 Task: Find connections with filter location Lapa with filter topic #Investingwith filter profile language Spanish with filter current company Tork Motors with filter school Carmel Convent School - India with filter industry International Trade and Development with filter service category Relocation with filter keywords title Auditing Clerk
Action: Mouse moved to (717, 90)
Screenshot: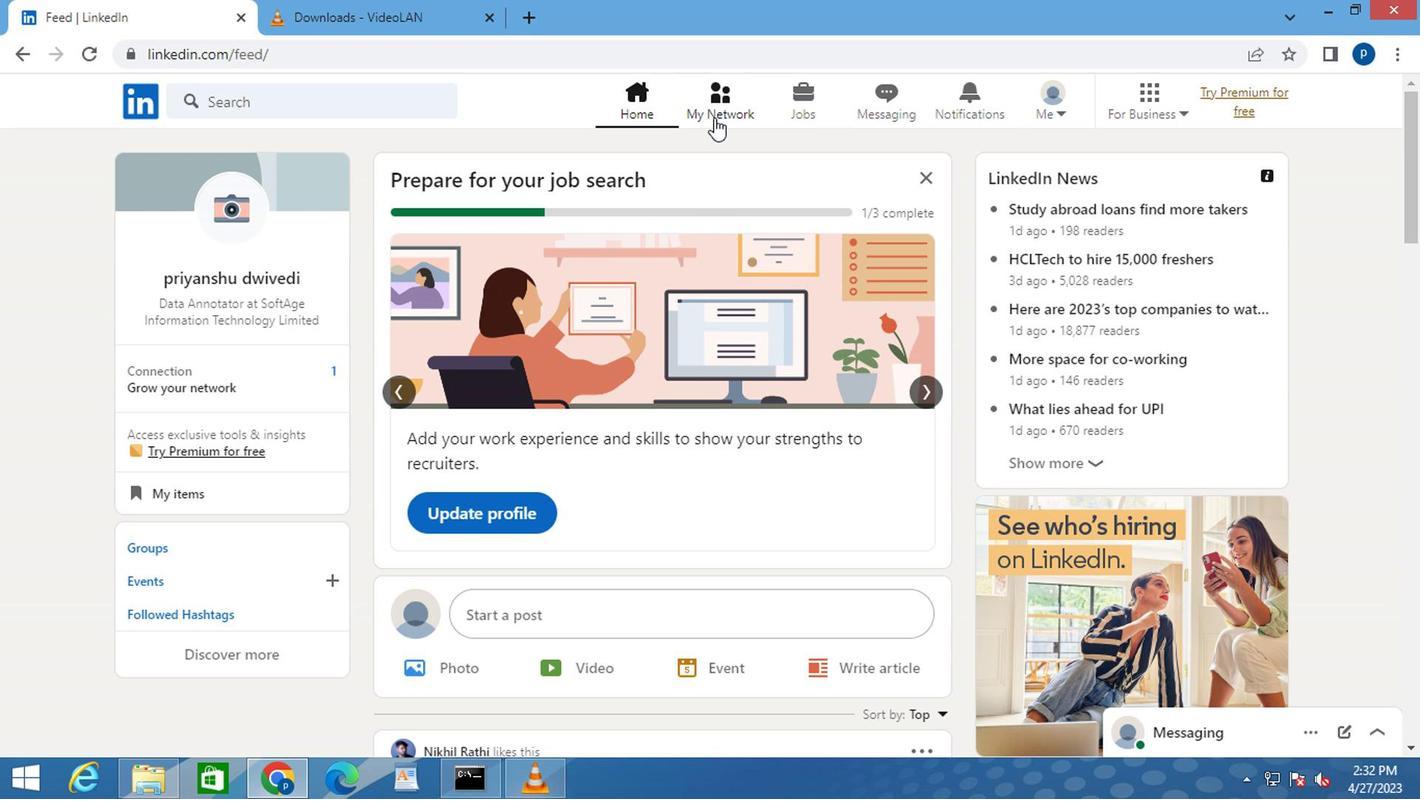 
Action: Mouse pressed left at (717, 90)
Screenshot: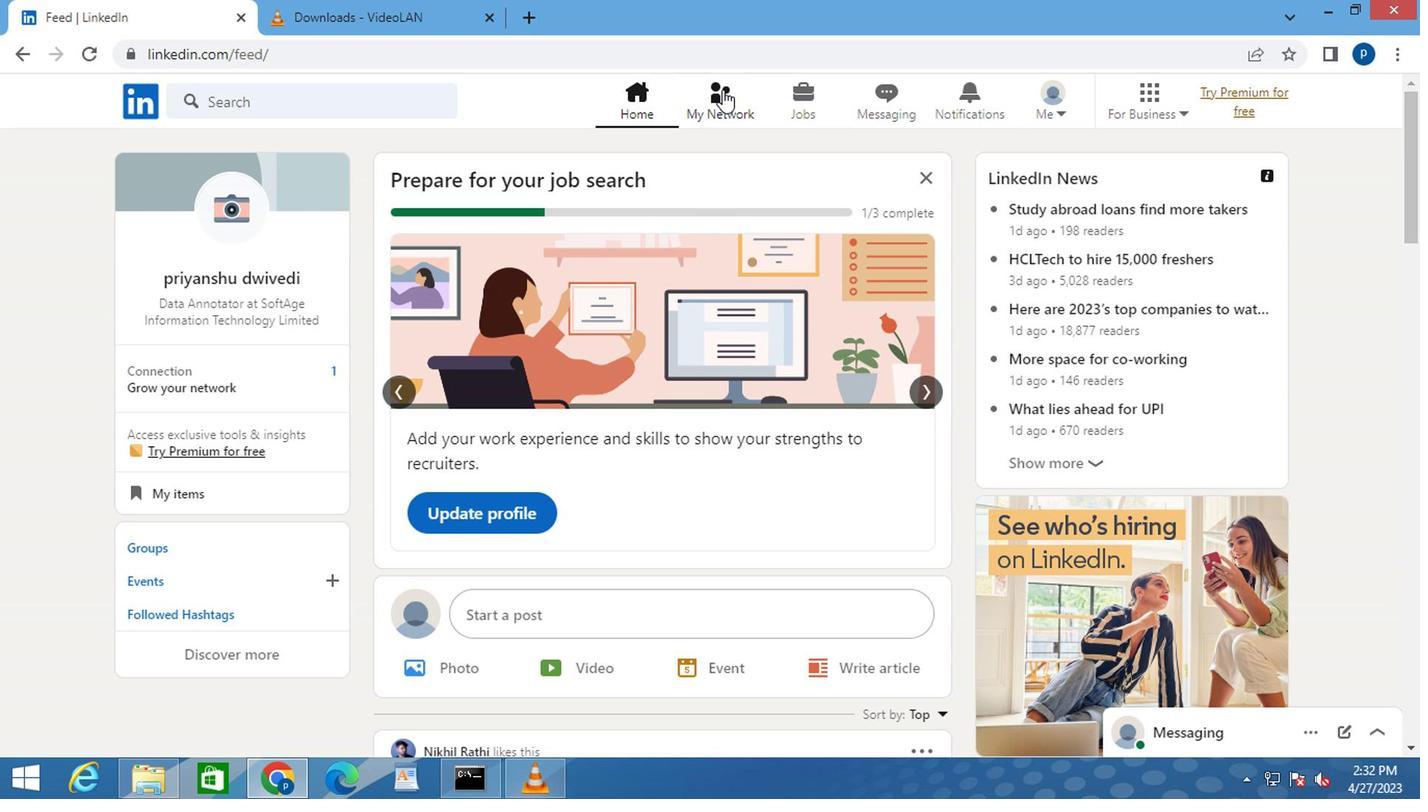
Action: Mouse moved to (283, 210)
Screenshot: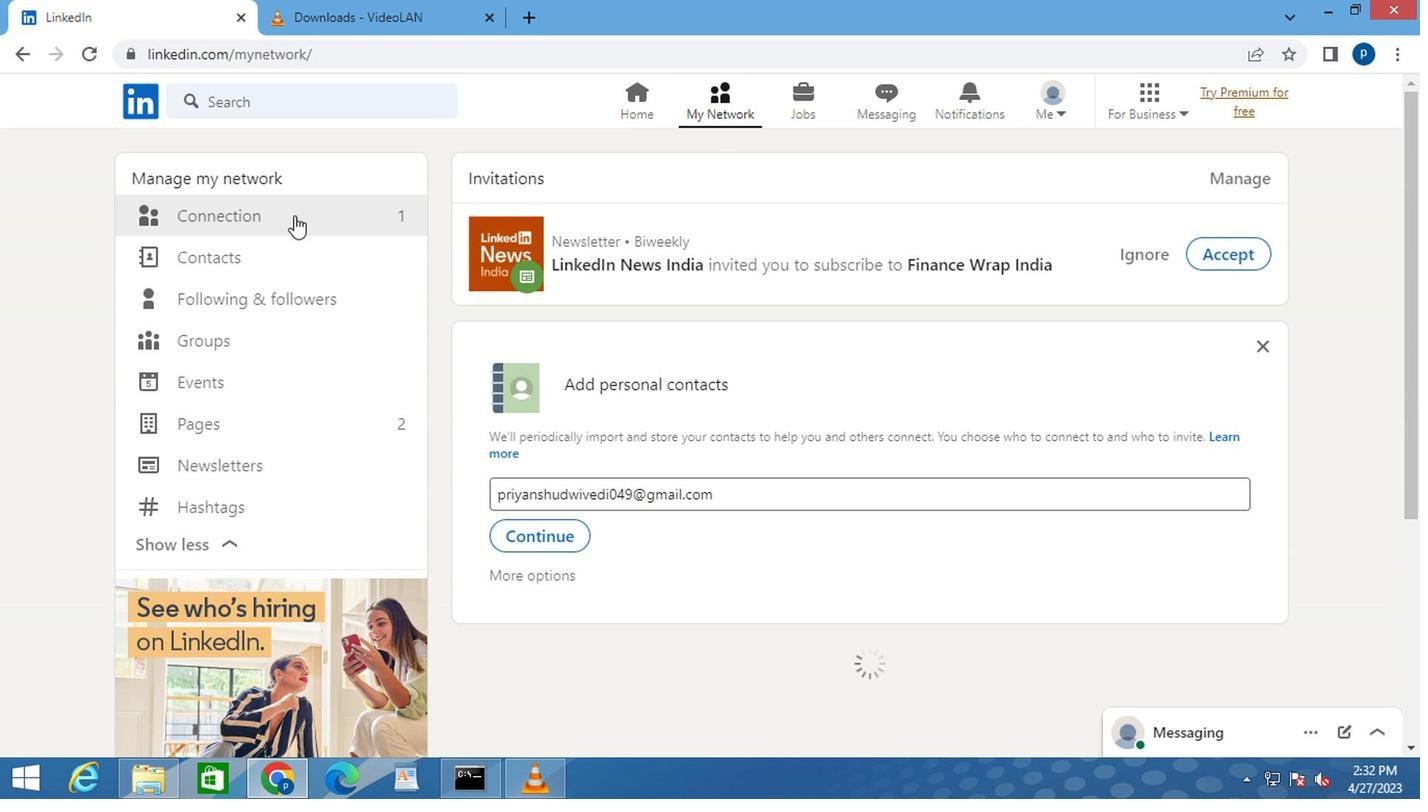 
Action: Mouse pressed left at (283, 210)
Screenshot: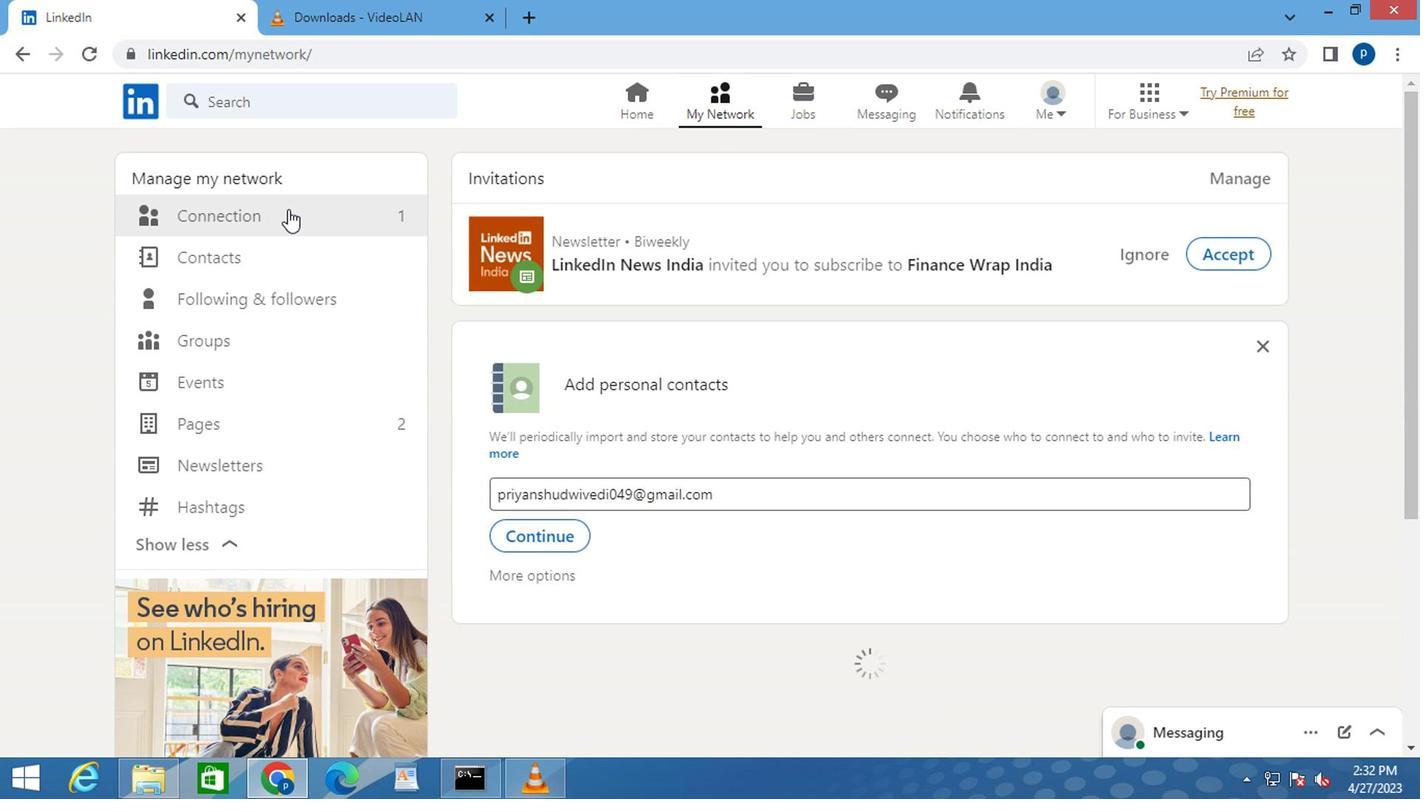 
Action: Mouse moved to (852, 220)
Screenshot: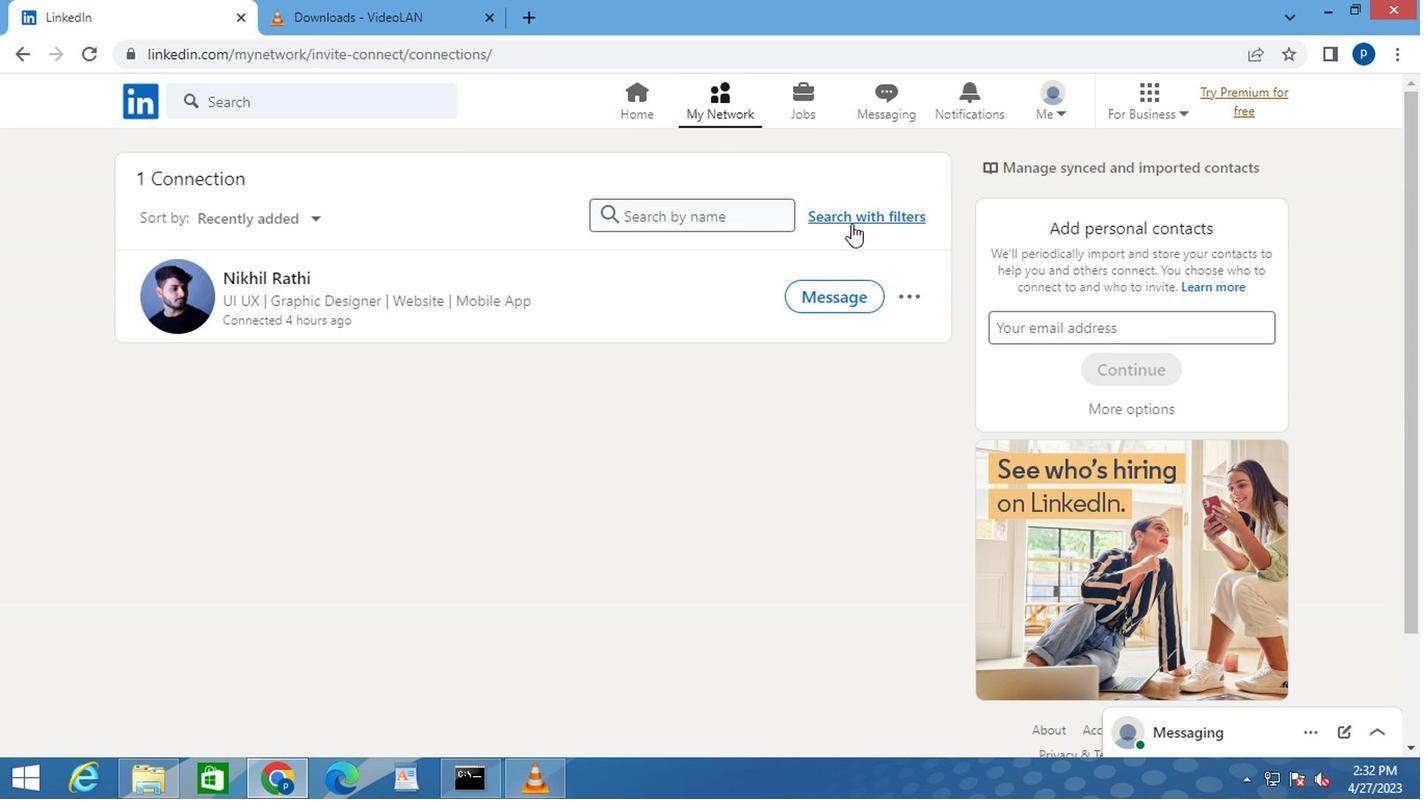 
Action: Mouse pressed left at (852, 220)
Screenshot: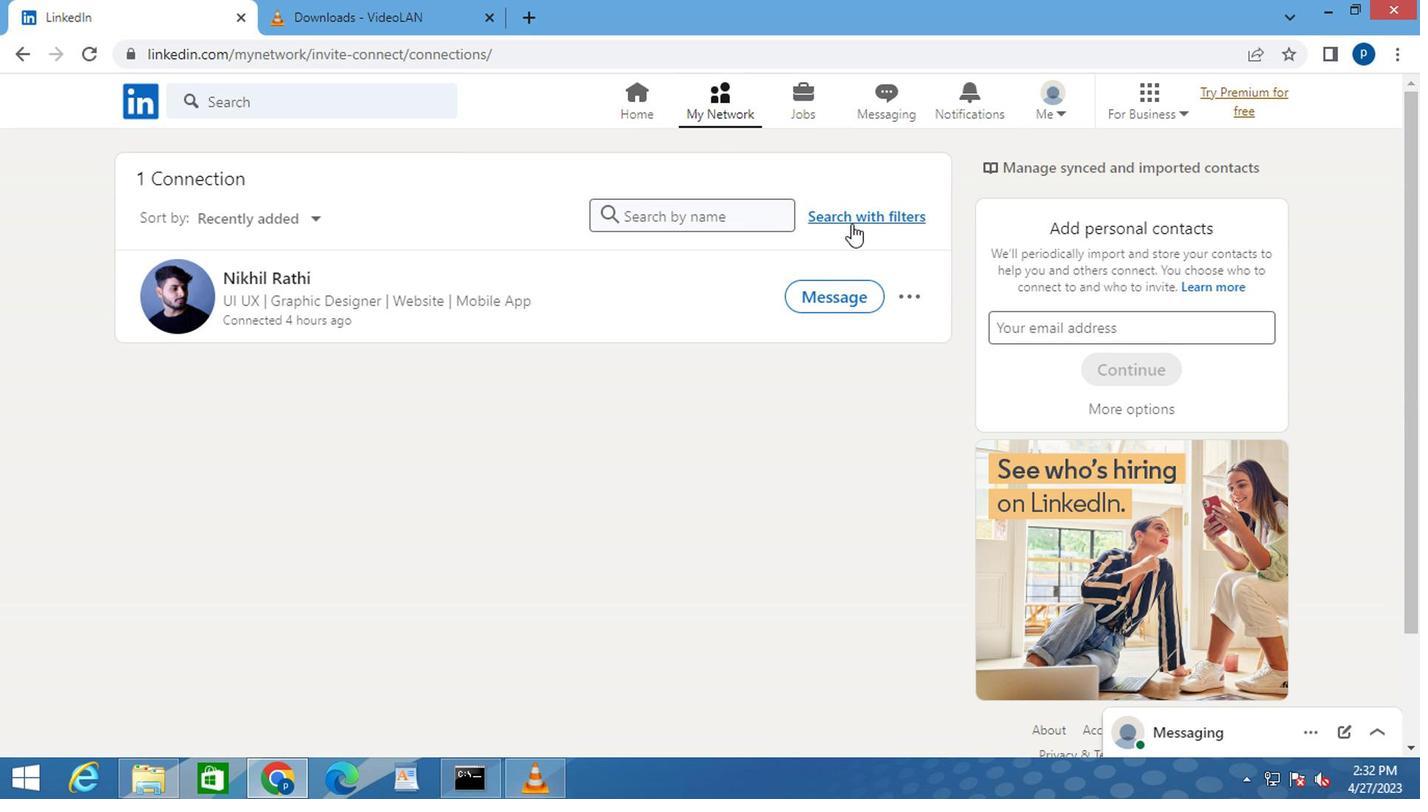 
Action: Mouse moved to (777, 165)
Screenshot: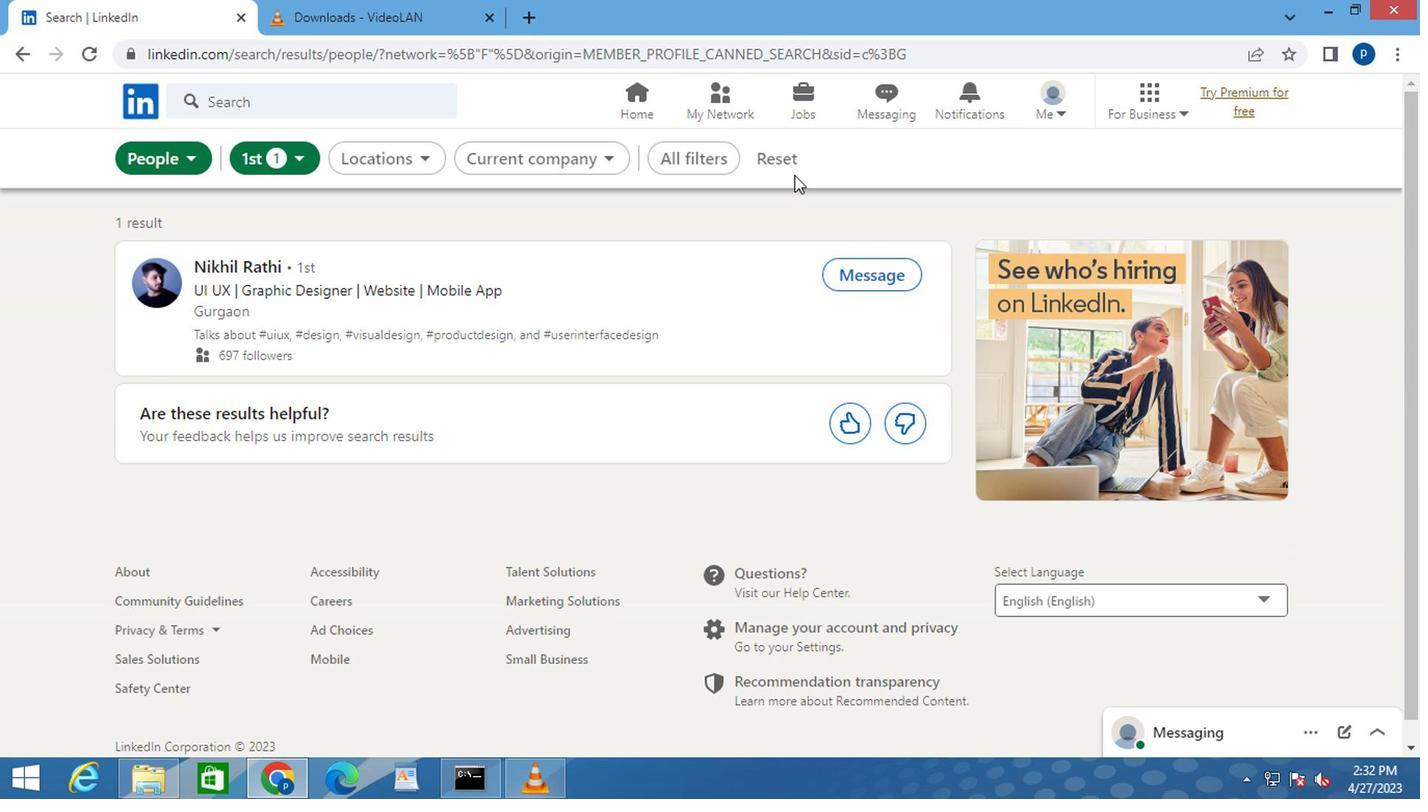
Action: Mouse pressed left at (777, 165)
Screenshot: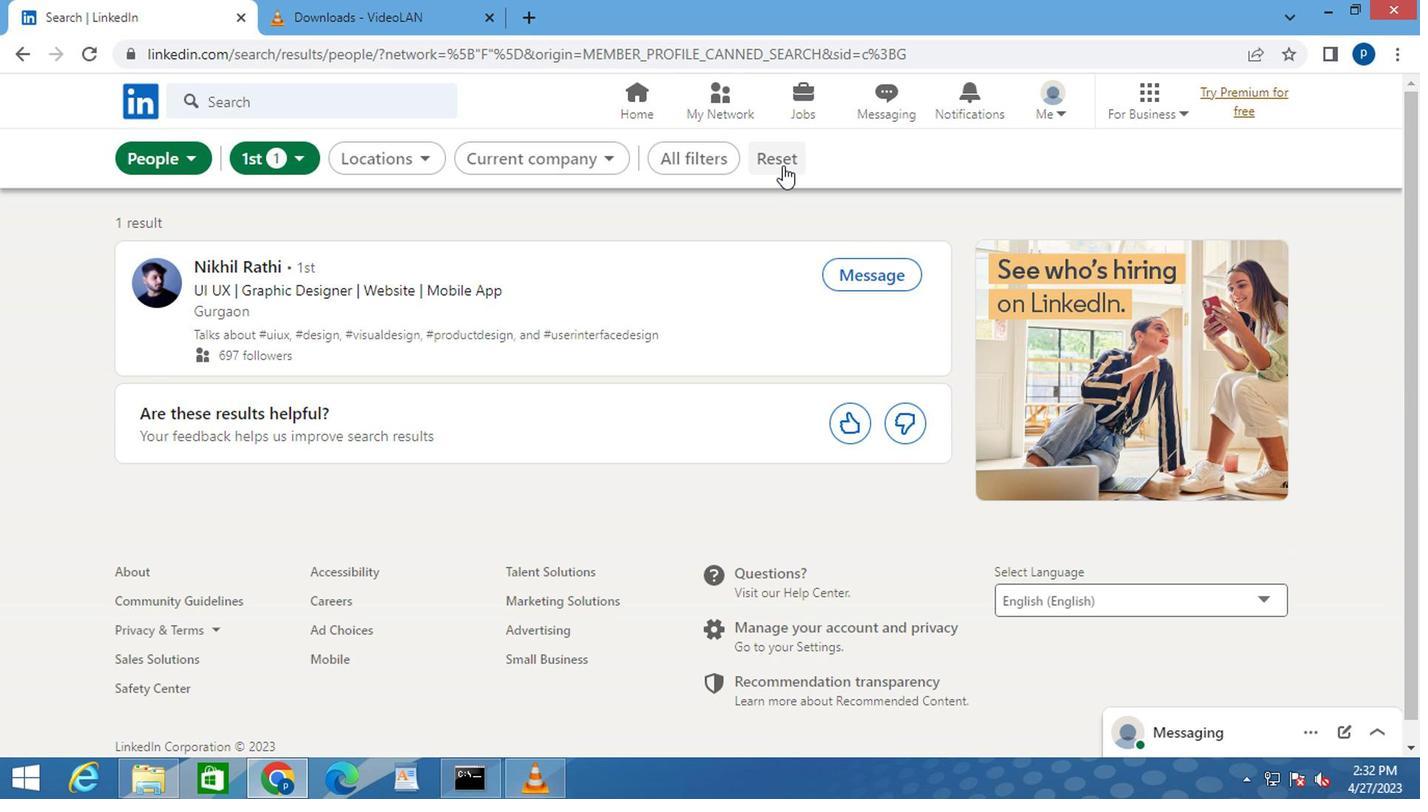 
Action: Mouse moved to (757, 164)
Screenshot: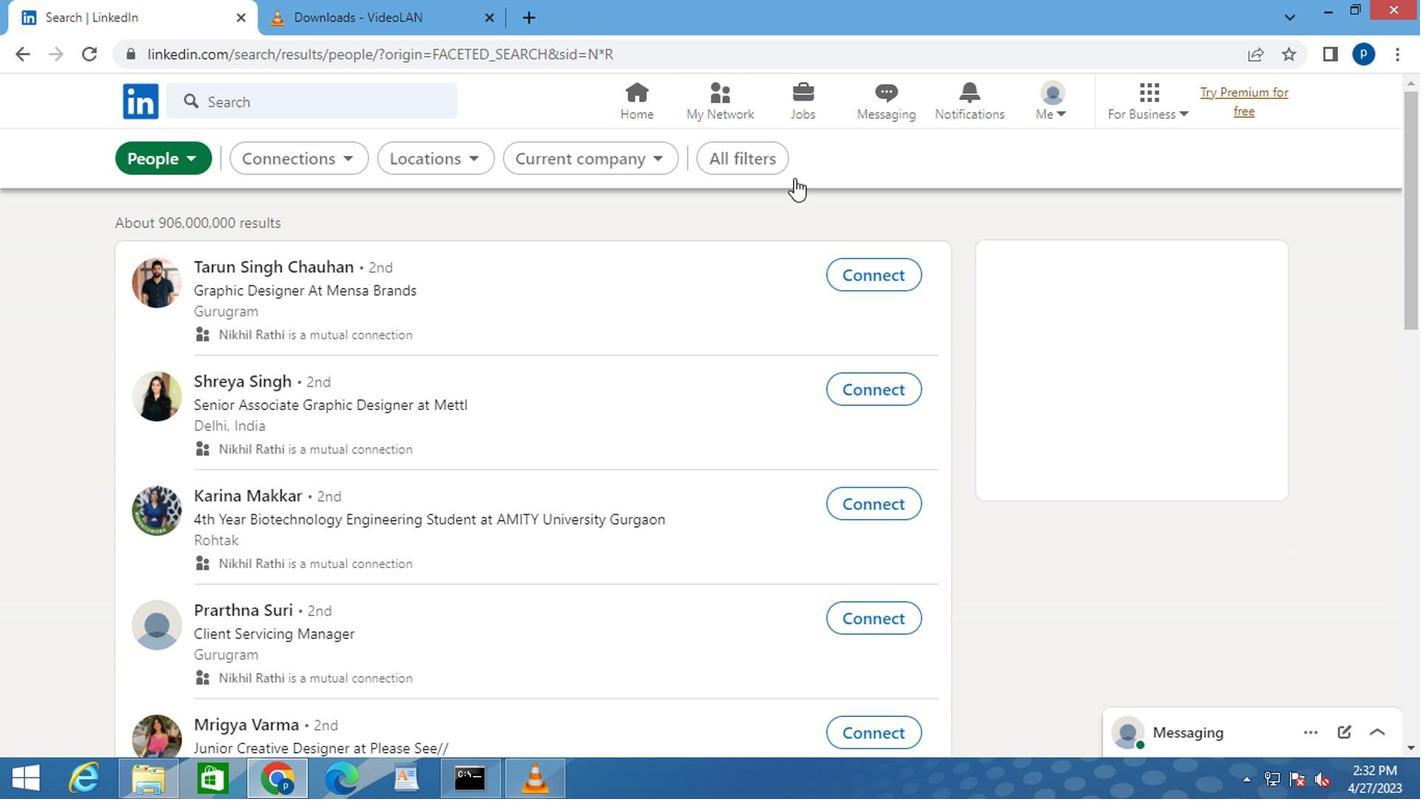 
Action: Mouse pressed left at (757, 164)
Screenshot: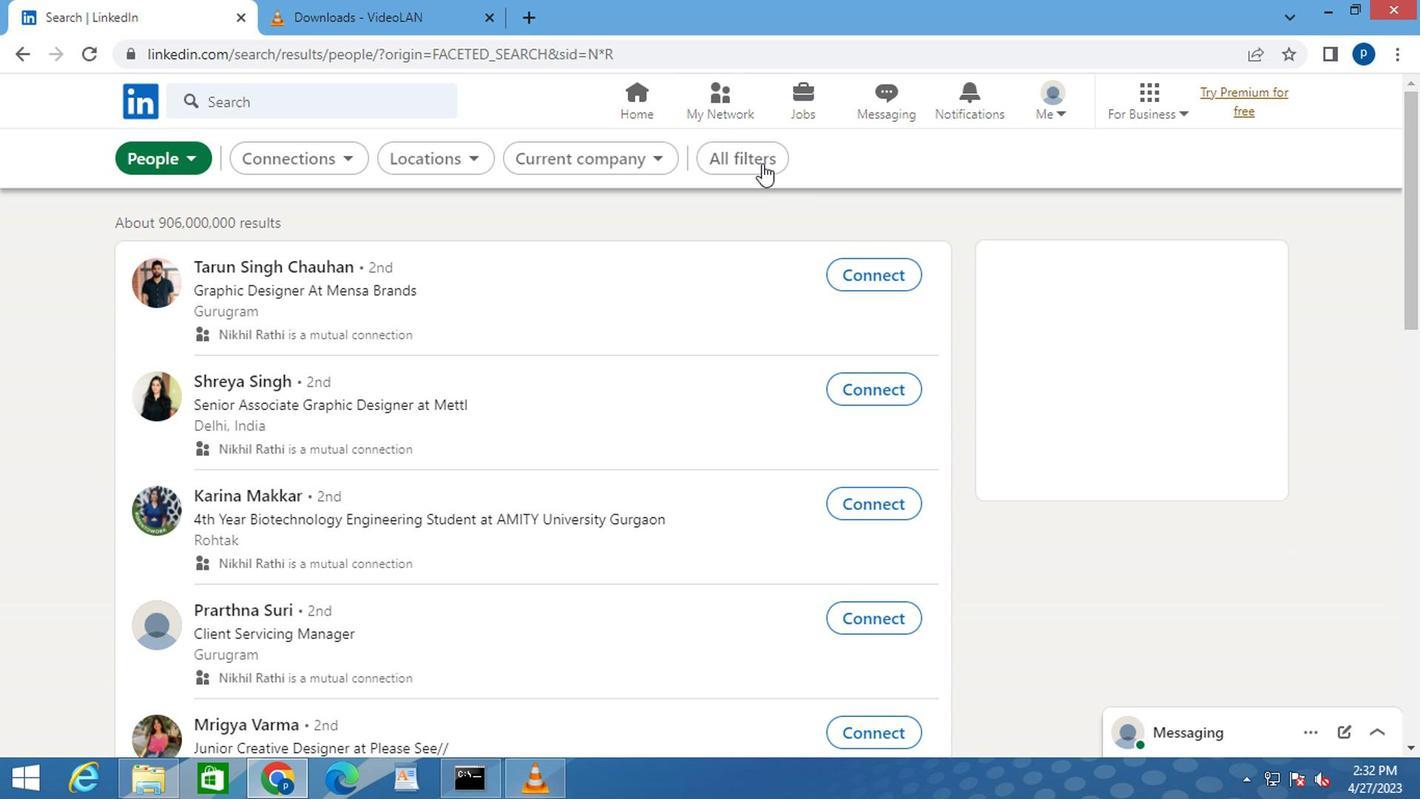 
Action: Mouse moved to (1007, 366)
Screenshot: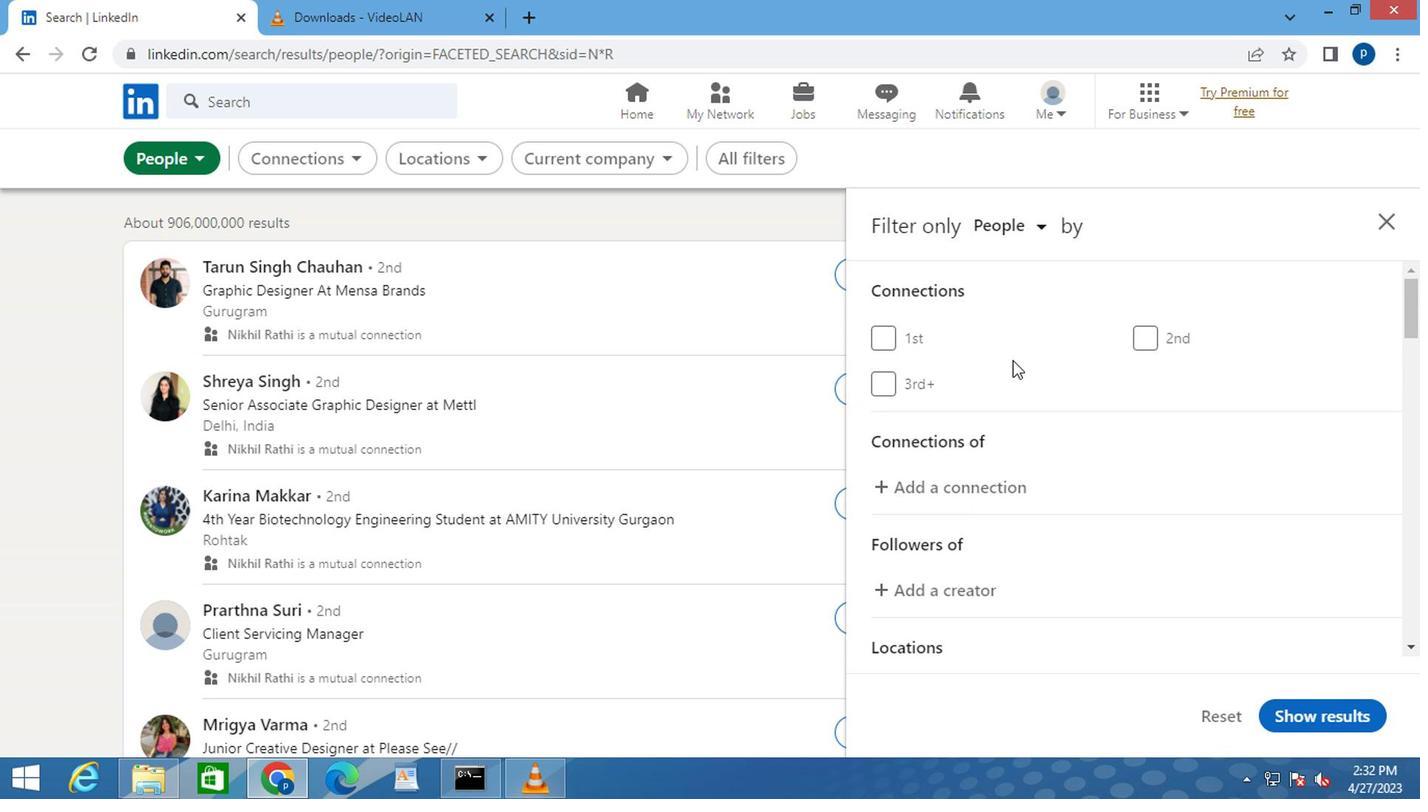 
Action: Mouse scrolled (1007, 365) with delta (0, 0)
Screenshot: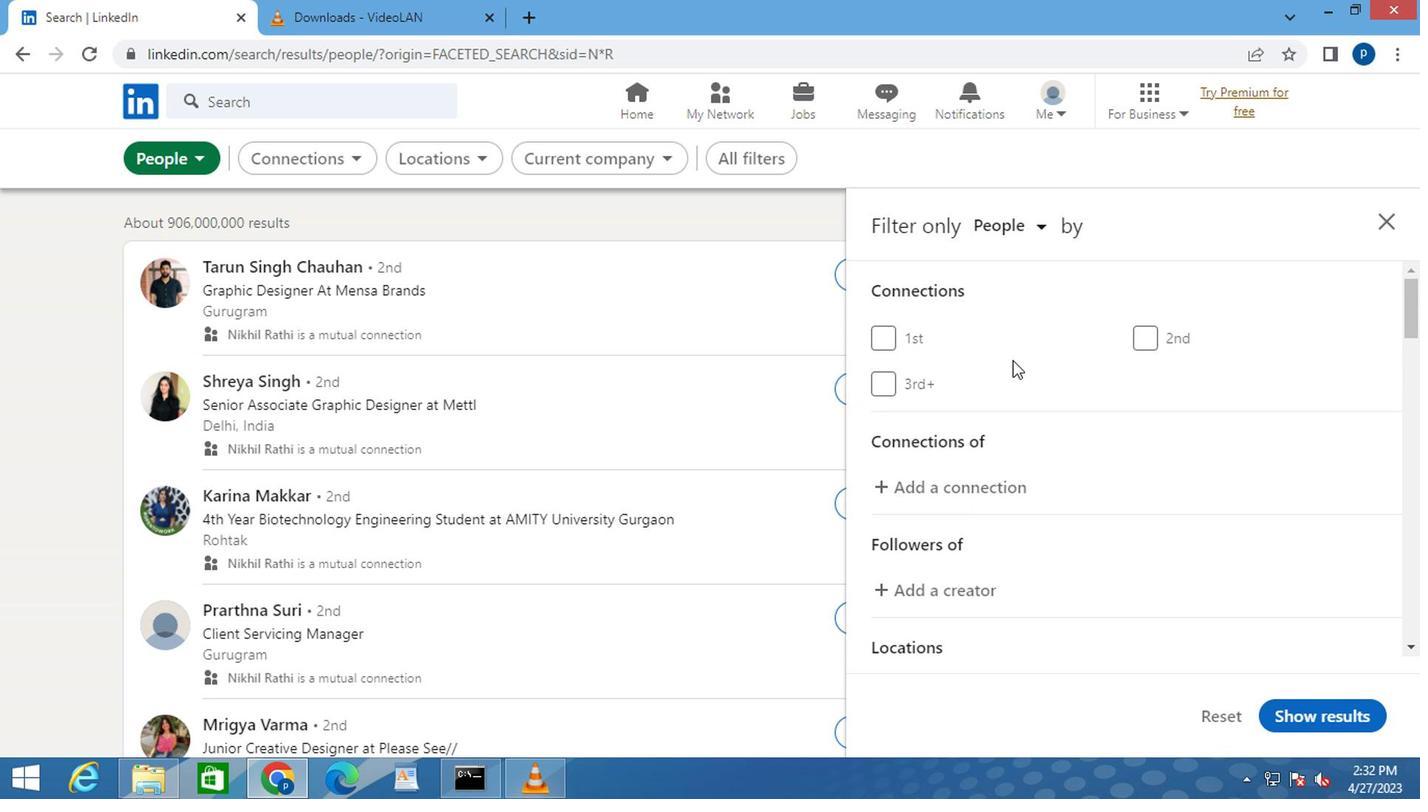 
Action: Mouse moved to (1007, 368)
Screenshot: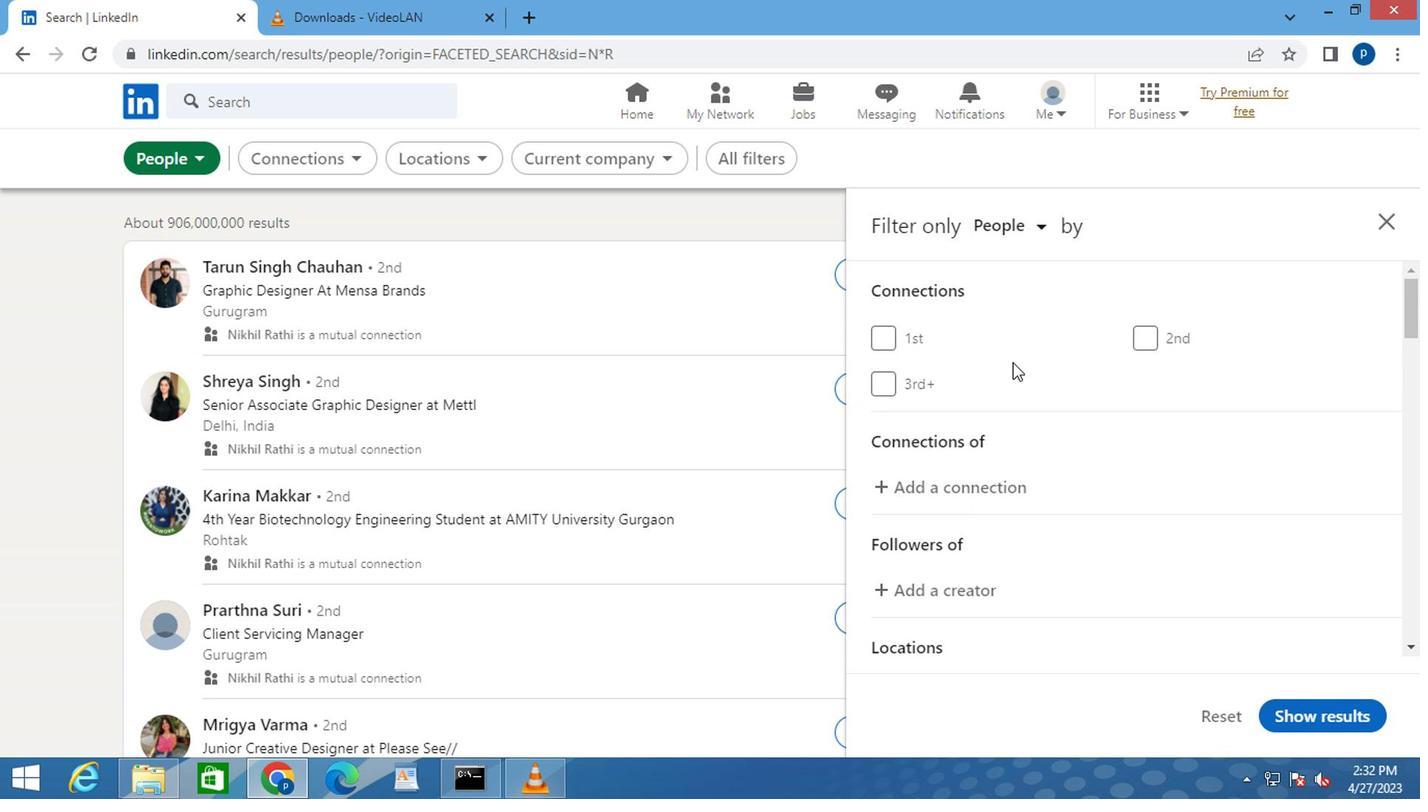 
Action: Mouse scrolled (1007, 367) with delta (0, 0)
Screenshot: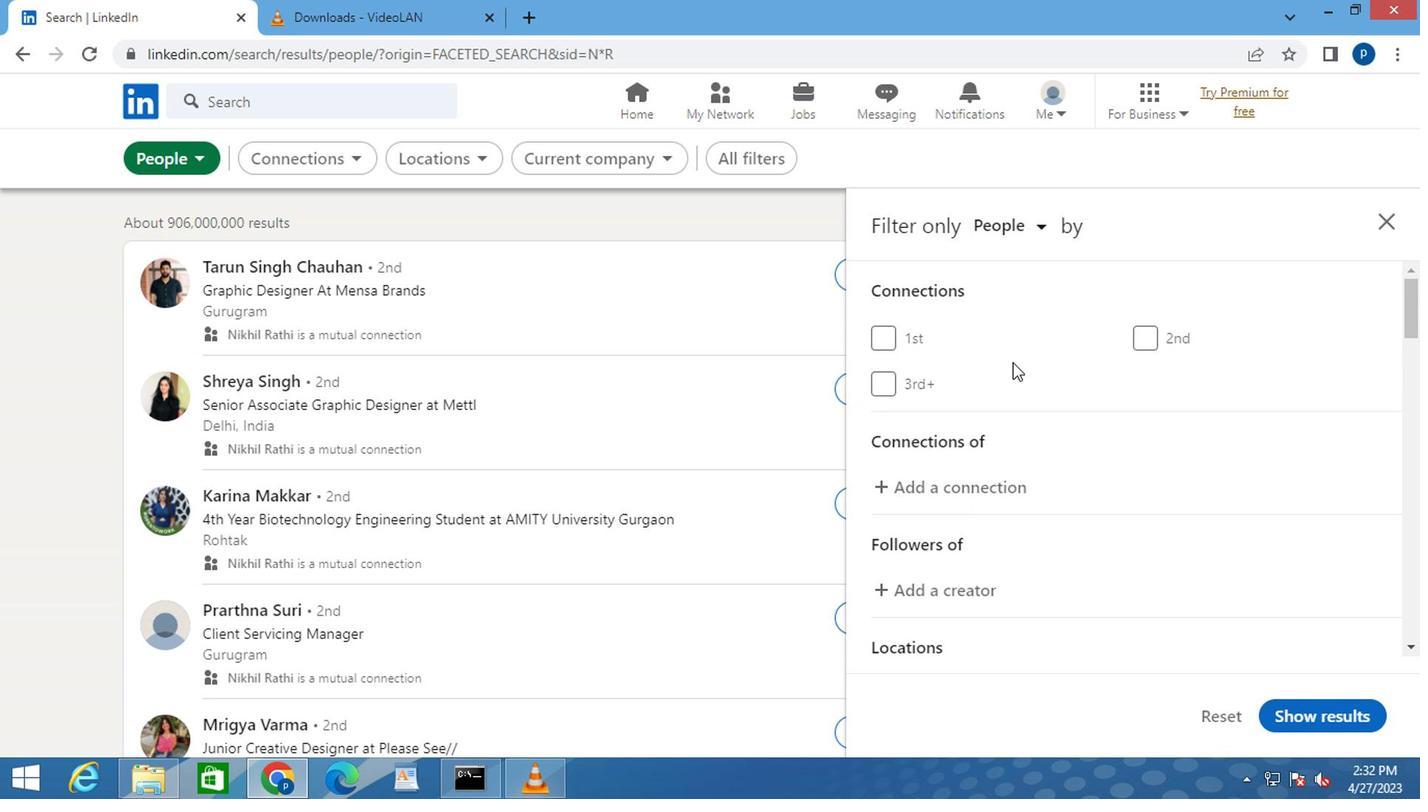 
Action: Mouse moved to (1007, 370)
Screenshot: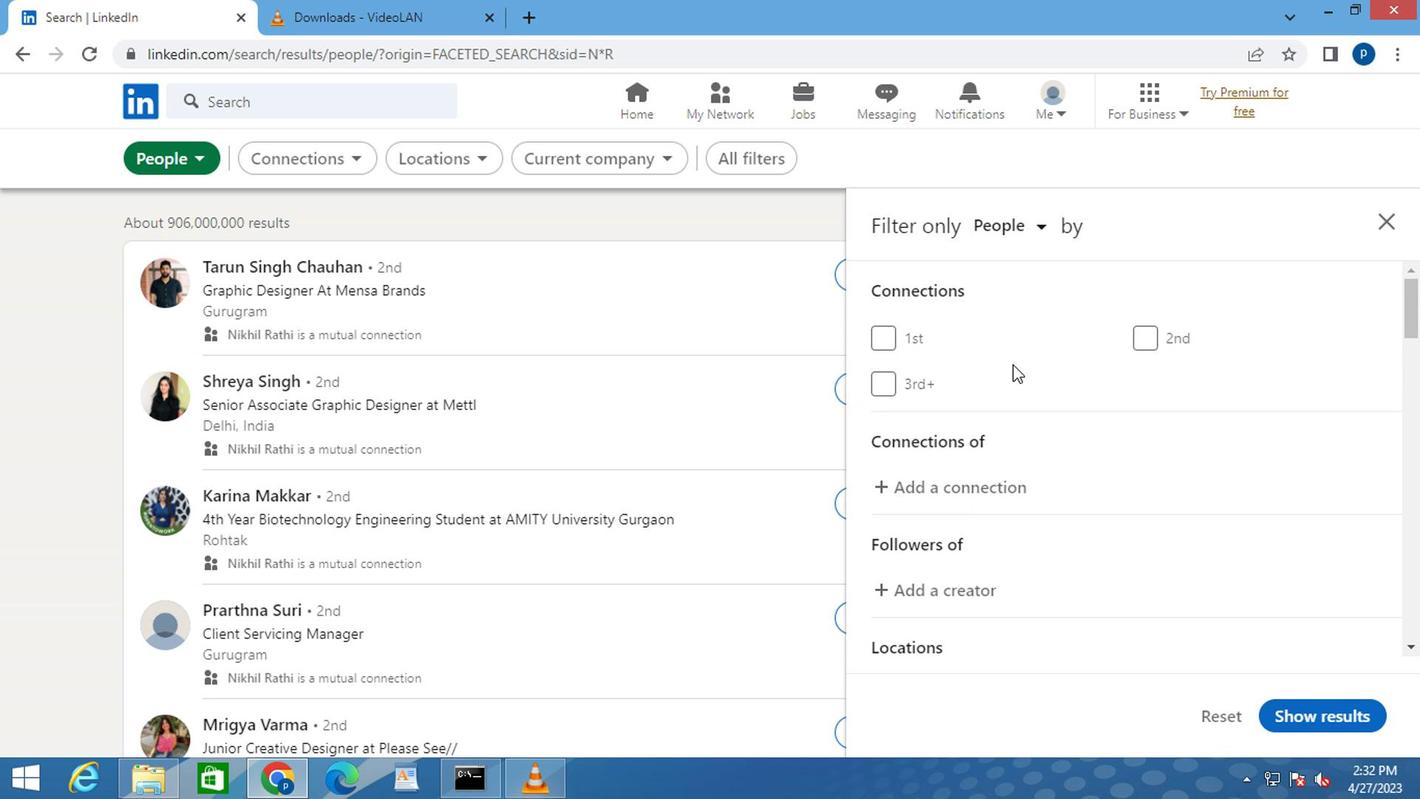 
Action: Mouse scrolled (1007, 368) with delta (0, -1)
Screenshot: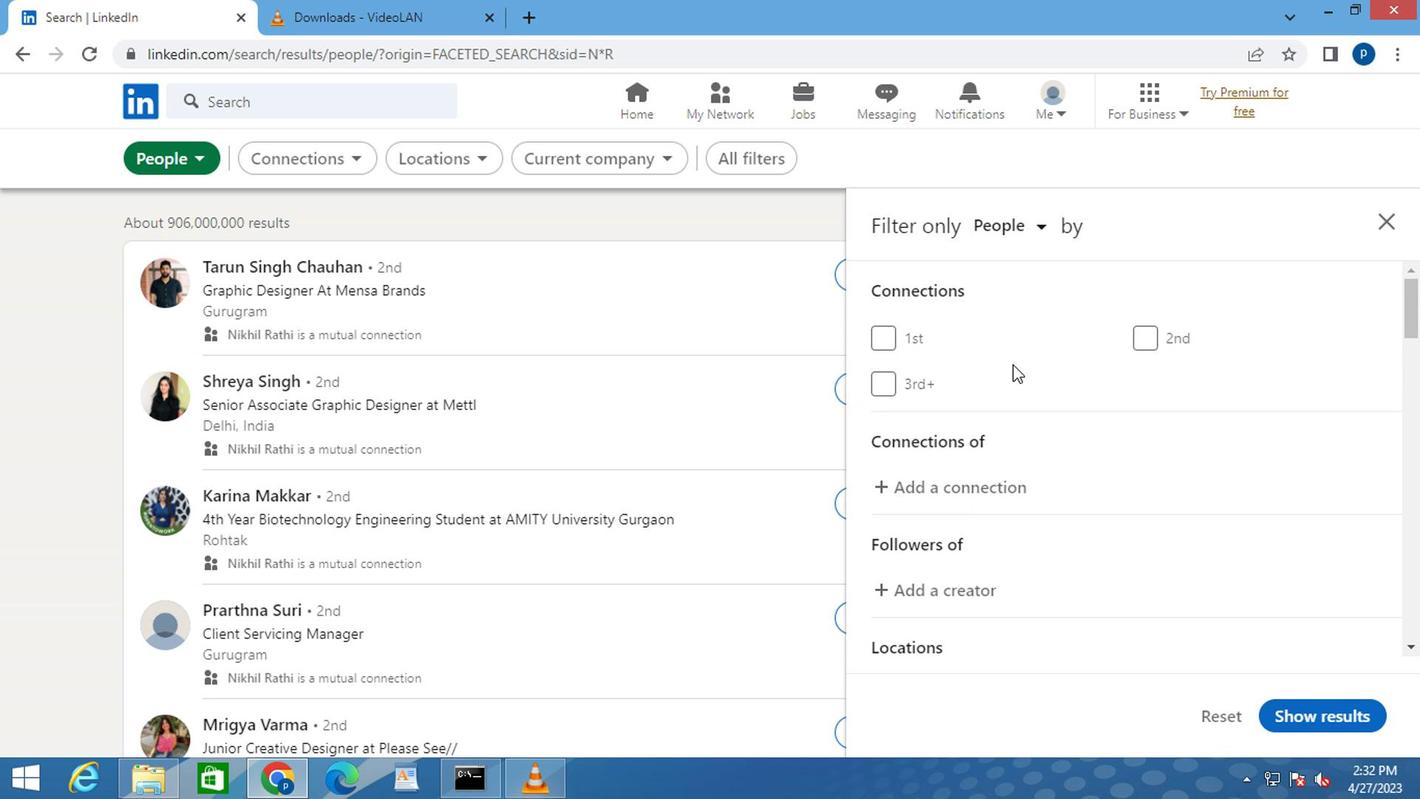
Action: Mouse moved to (1186, 475)
Screenshot: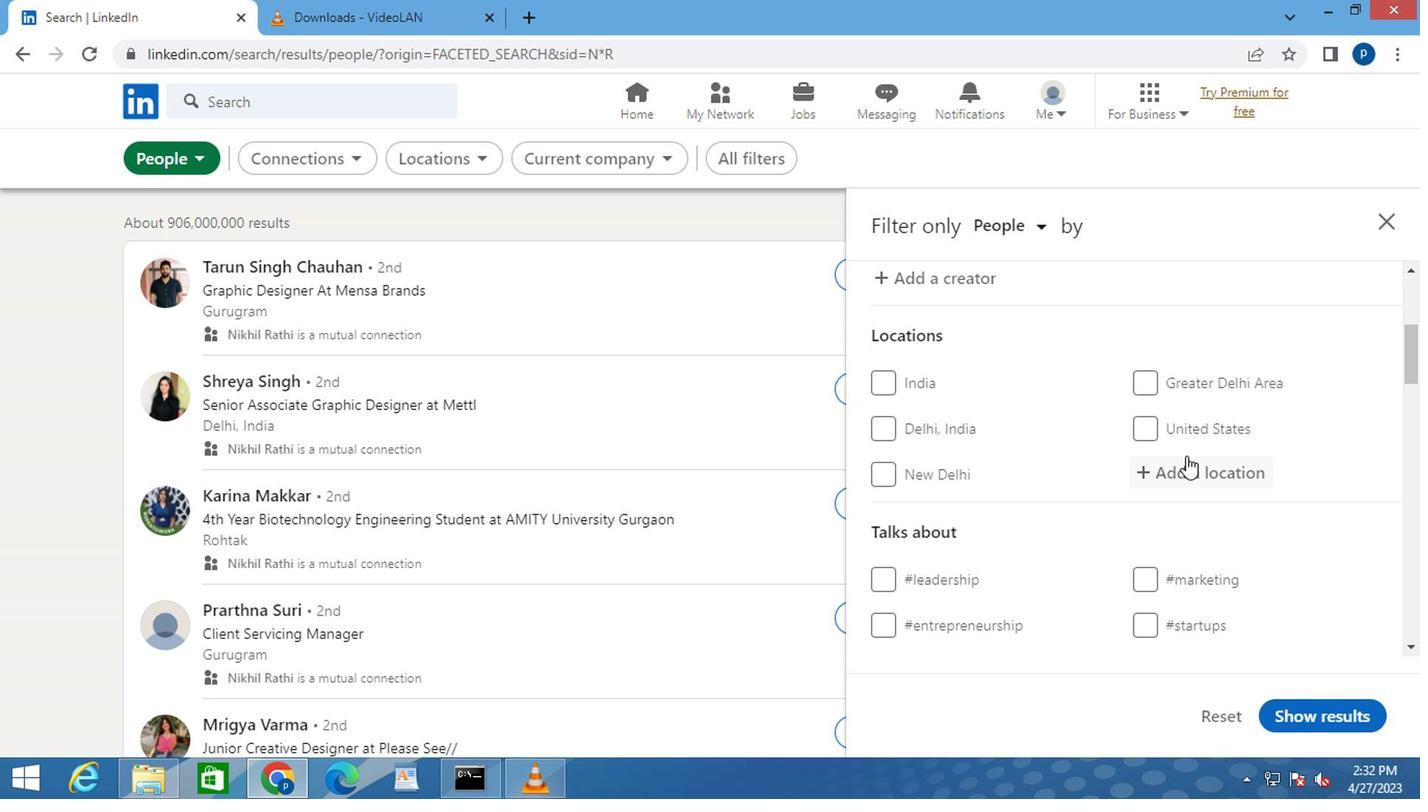 
Action: Mouse pressed left at (1186, 475)
Screenshot: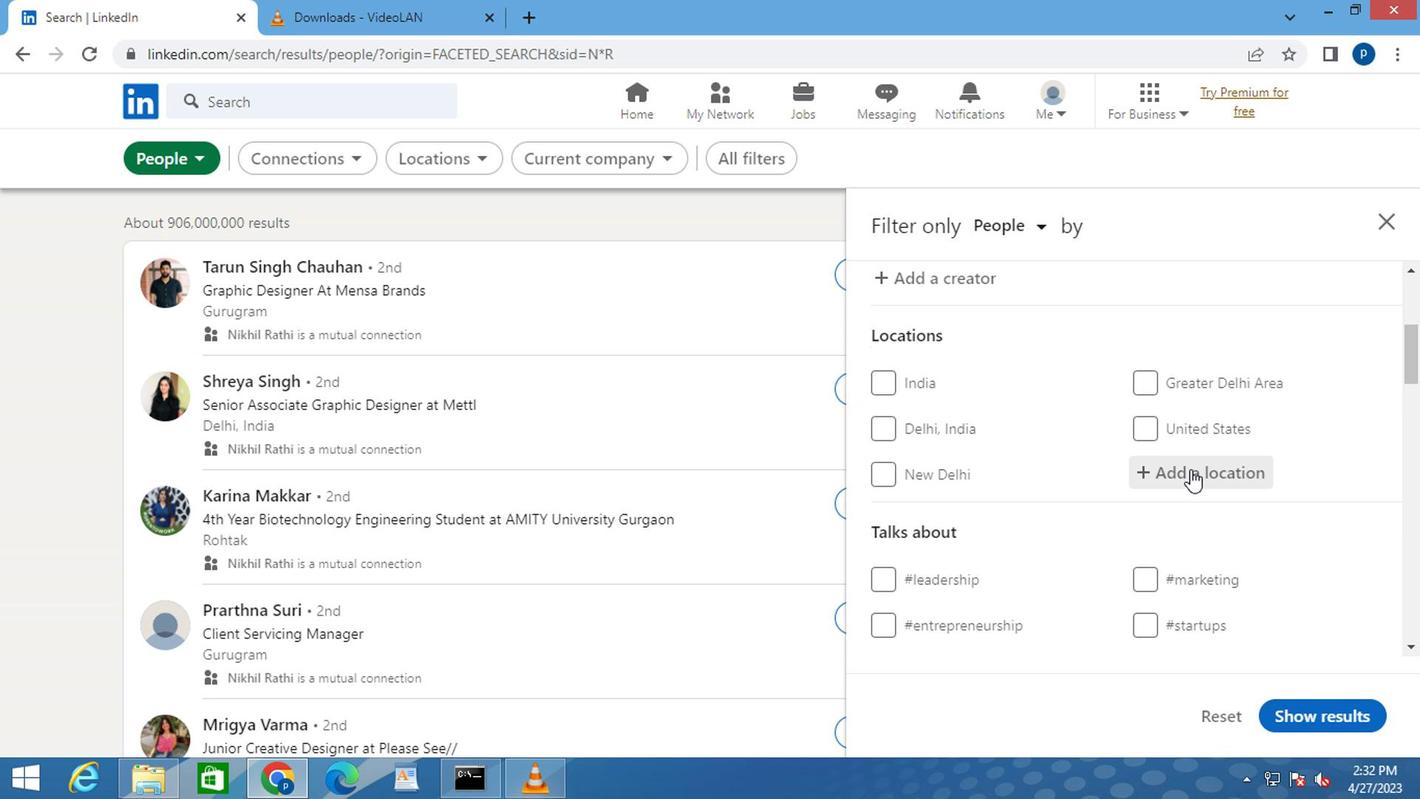 
Action: Key pressed <Key.caps_lock>l<Key.caps_lock>apa
Screenshot: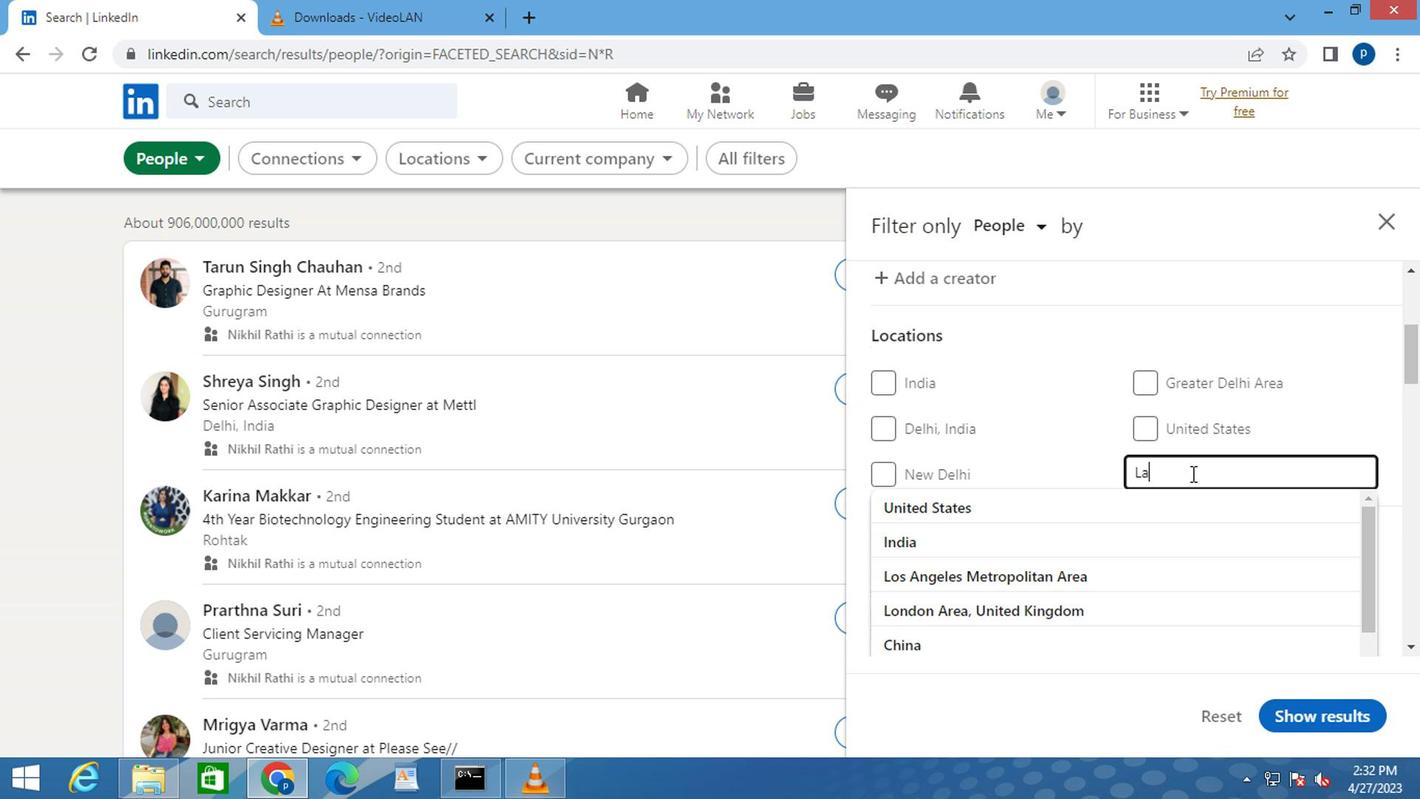 
Action: Mouse moved to (977, 506)
Screenshot: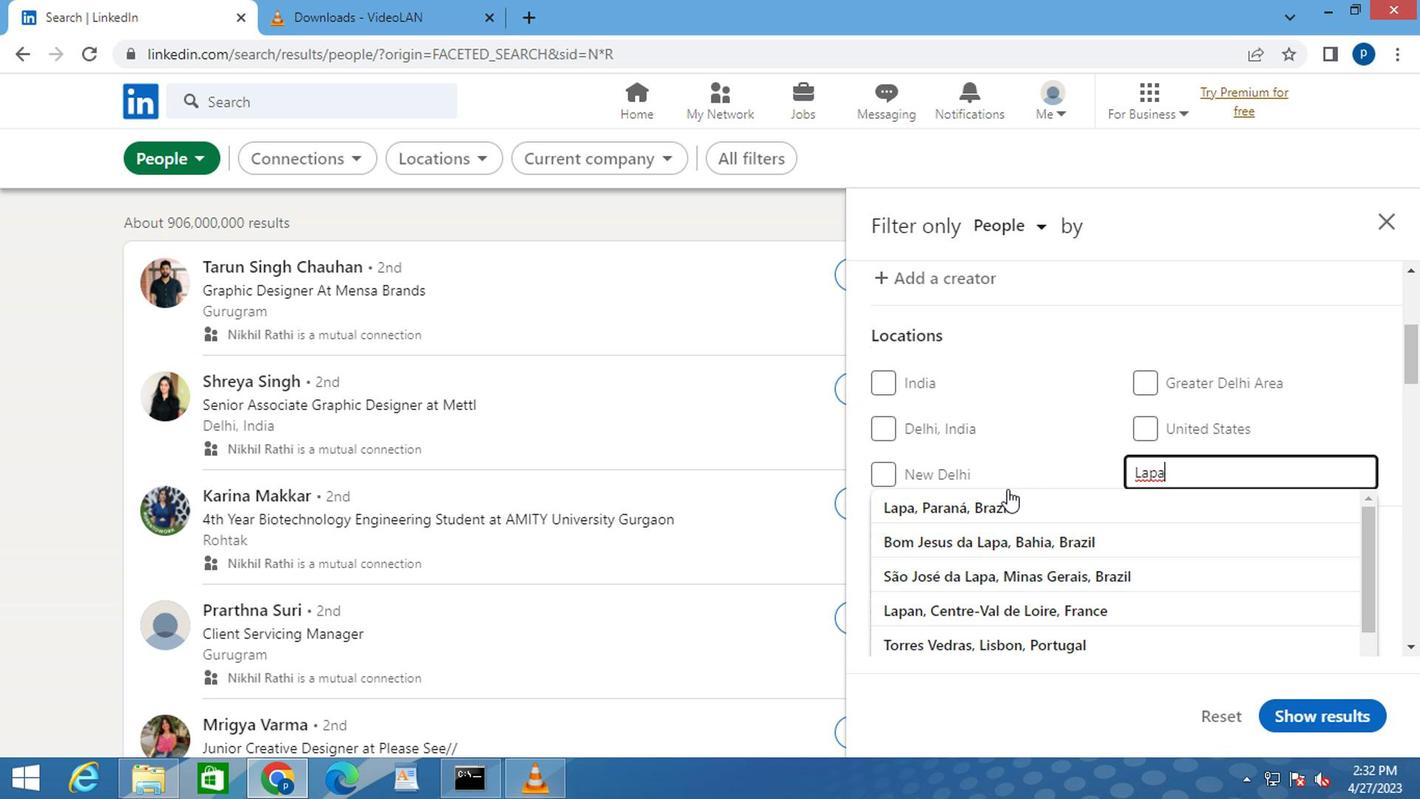 
Action: Mouse pressed left at (977, 506)
Screenshot: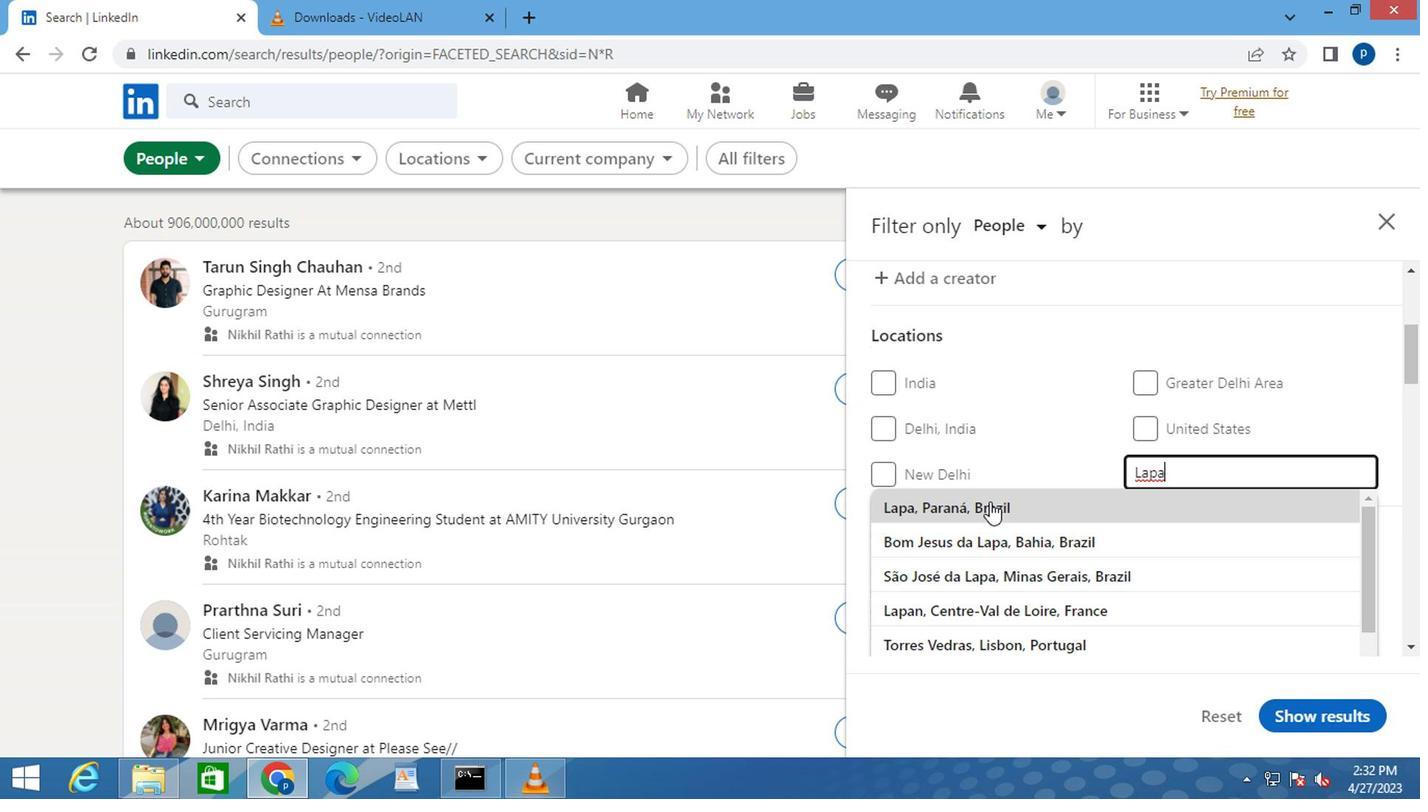 
Action: Mouse moved to (982, 489)
Screenshot: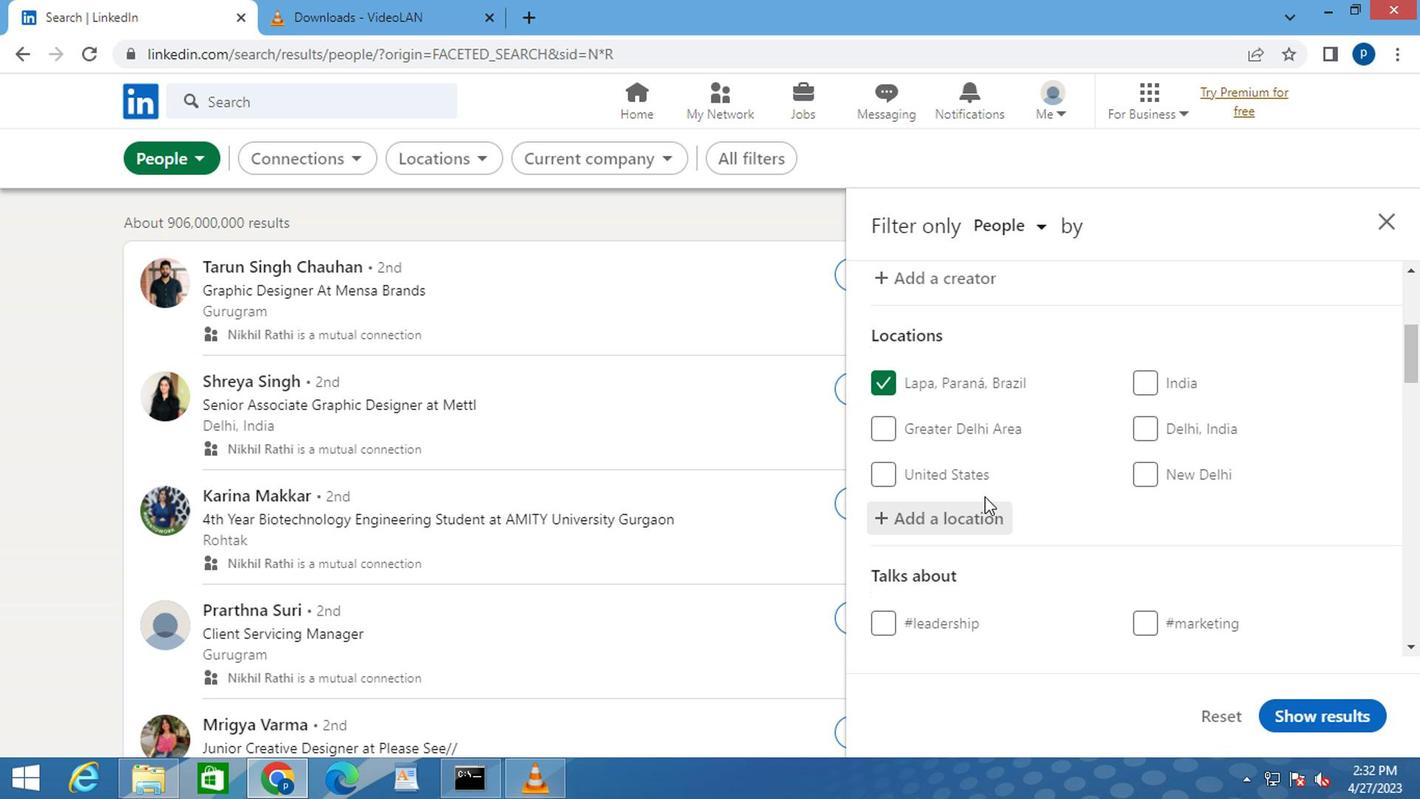 
Action: Mouse scrolled (982, 488) with delta (0, 0)
Screenshot: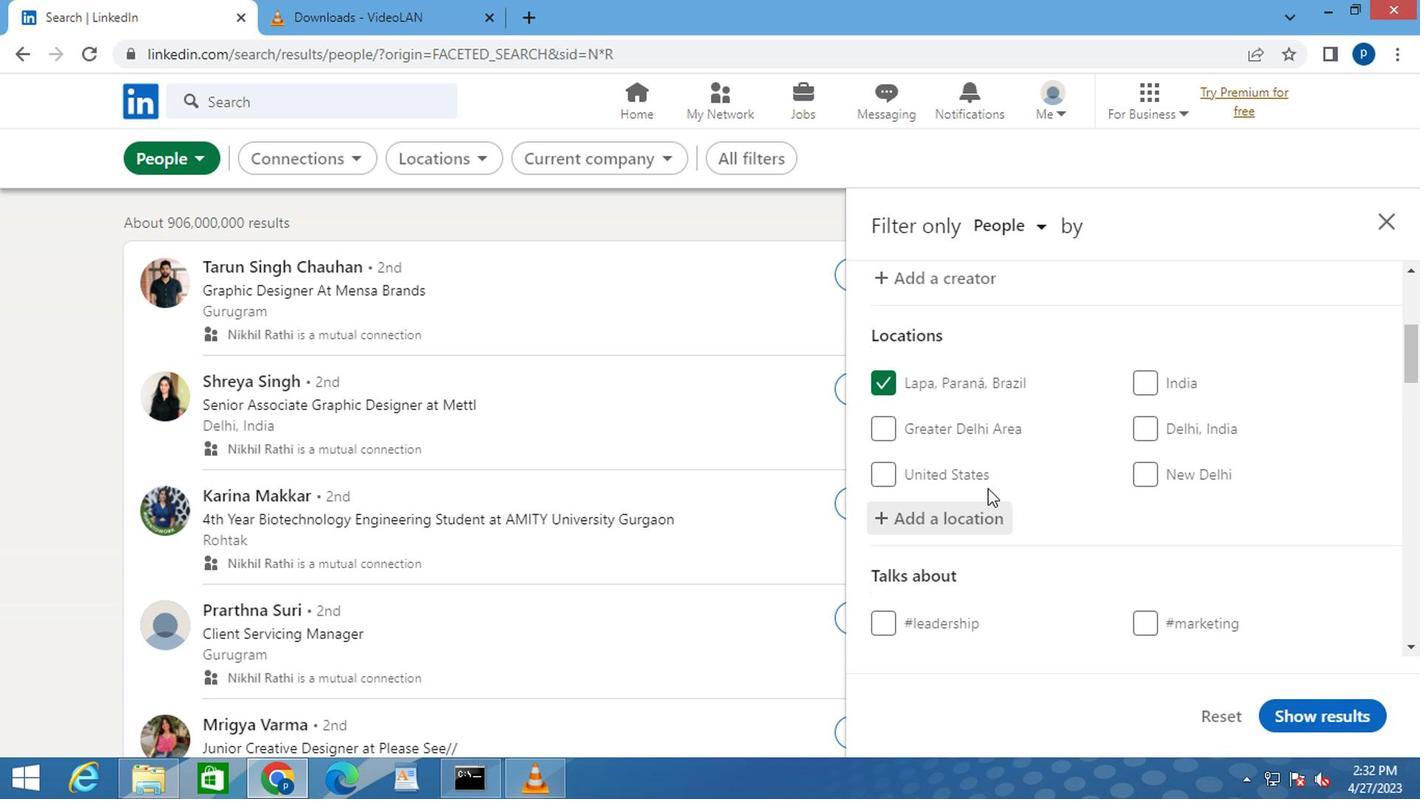 
Action: Mouse scrolled (982, 488) with delta (0, 0)
Screenshot: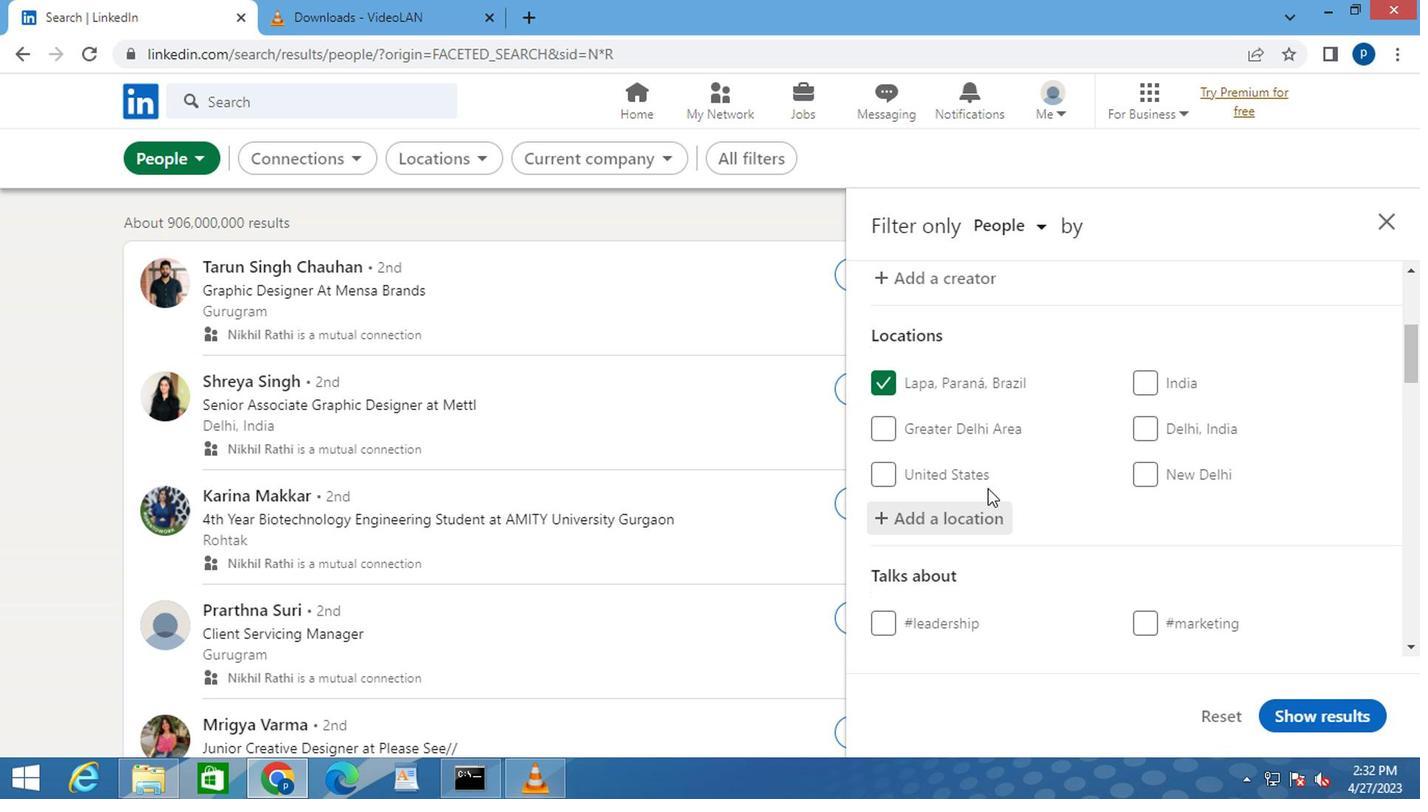 
Action: Mouse moved to (1163, 503)
Screenshot: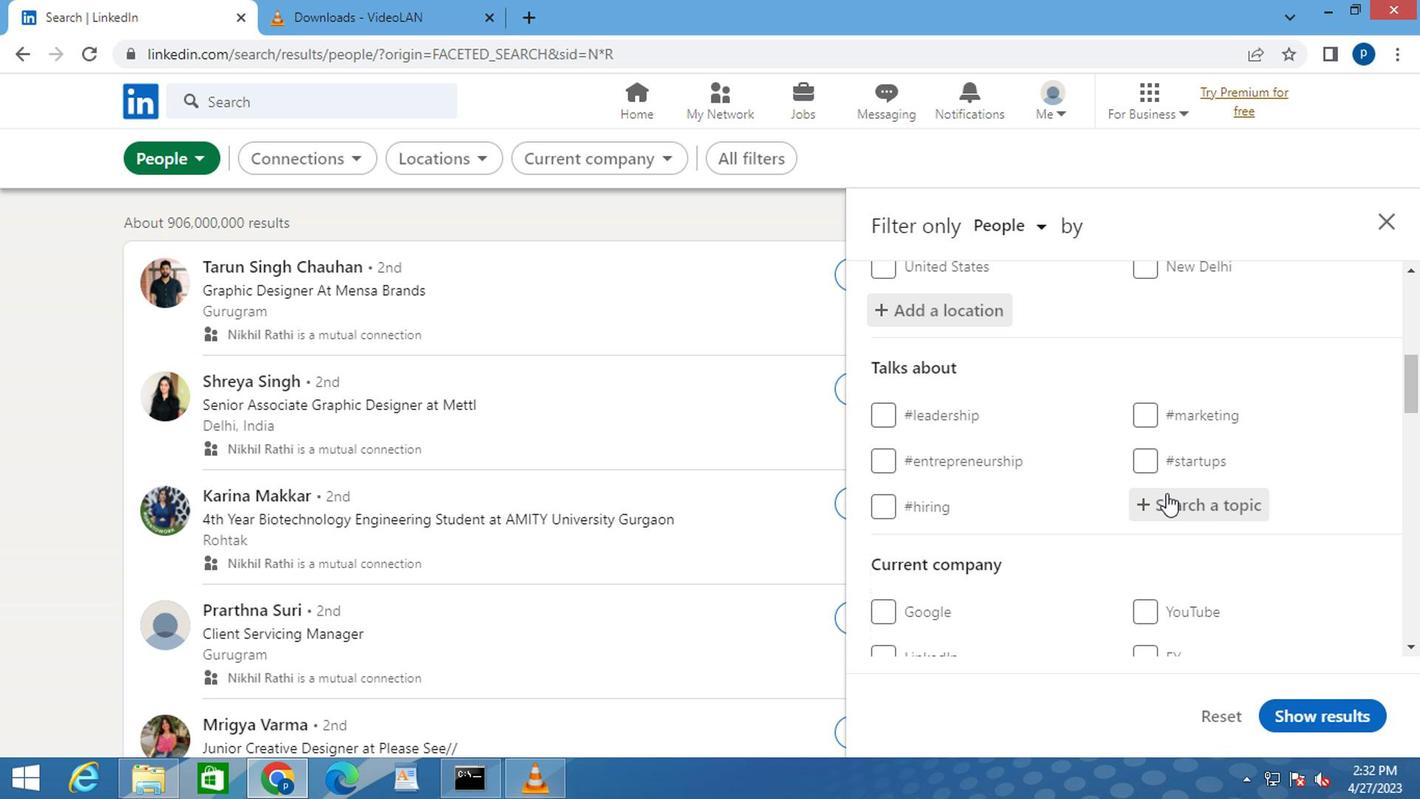 
Action: Mouse pressed left at (1163, 503)
Screenshot: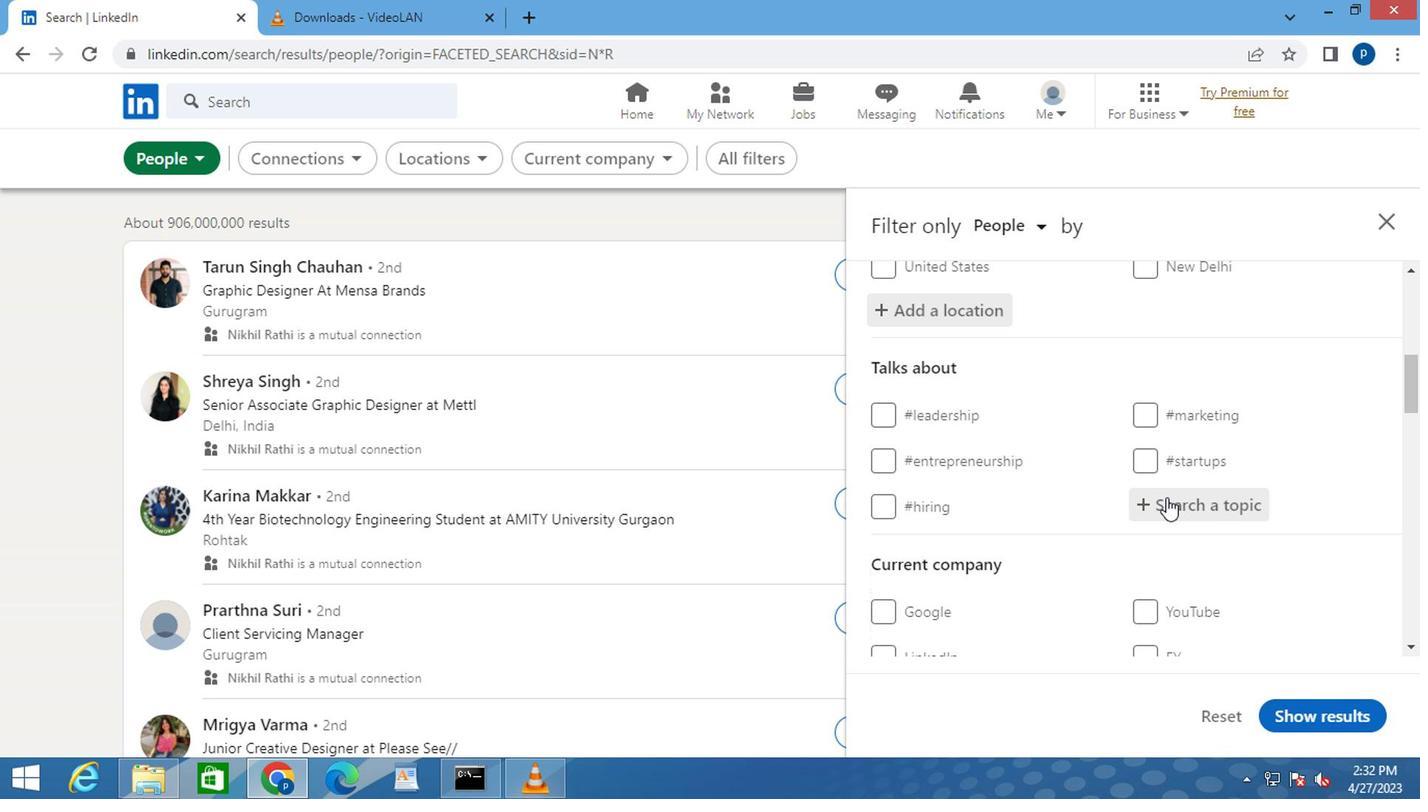 
Action: Key pressed <Key.shift>#<Key.caps_lock>I<Key.caps_lock>NVER<Key.backspace>STING<Key.space>
Screenshot: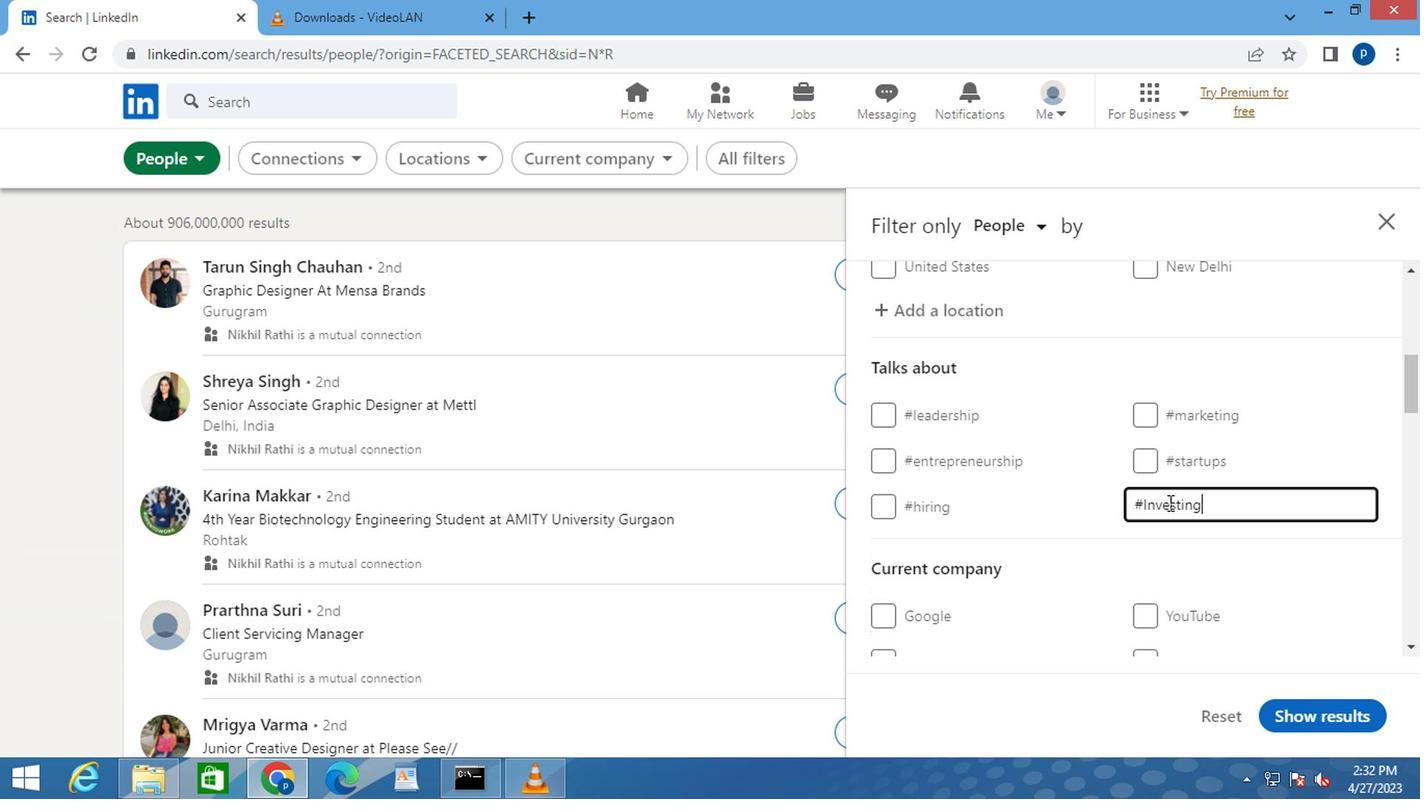 
Action: Mouse moved to (1160, 505)
Screenshot: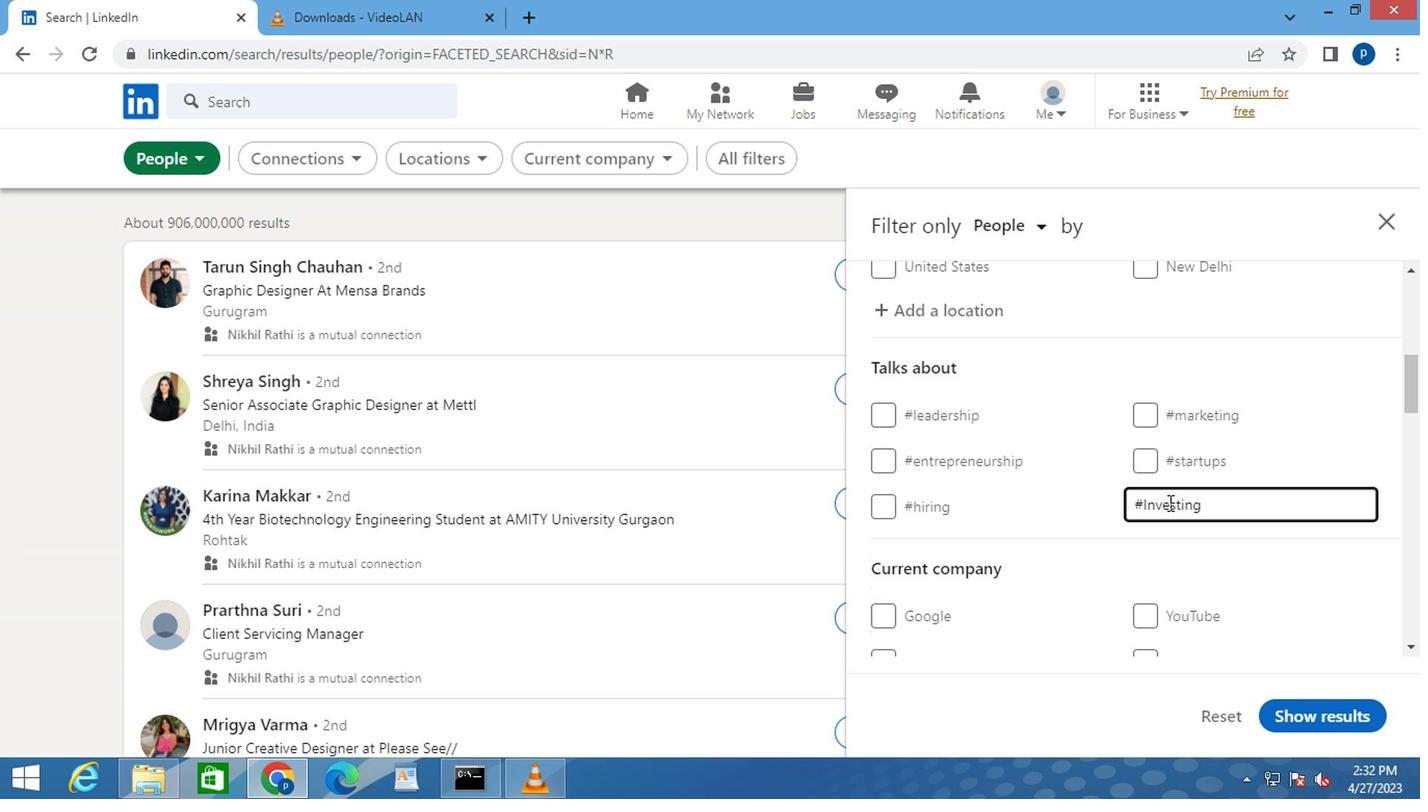 
Action: Mouse scrolled (1160, 503) with delta (0, -1)
Screenshot: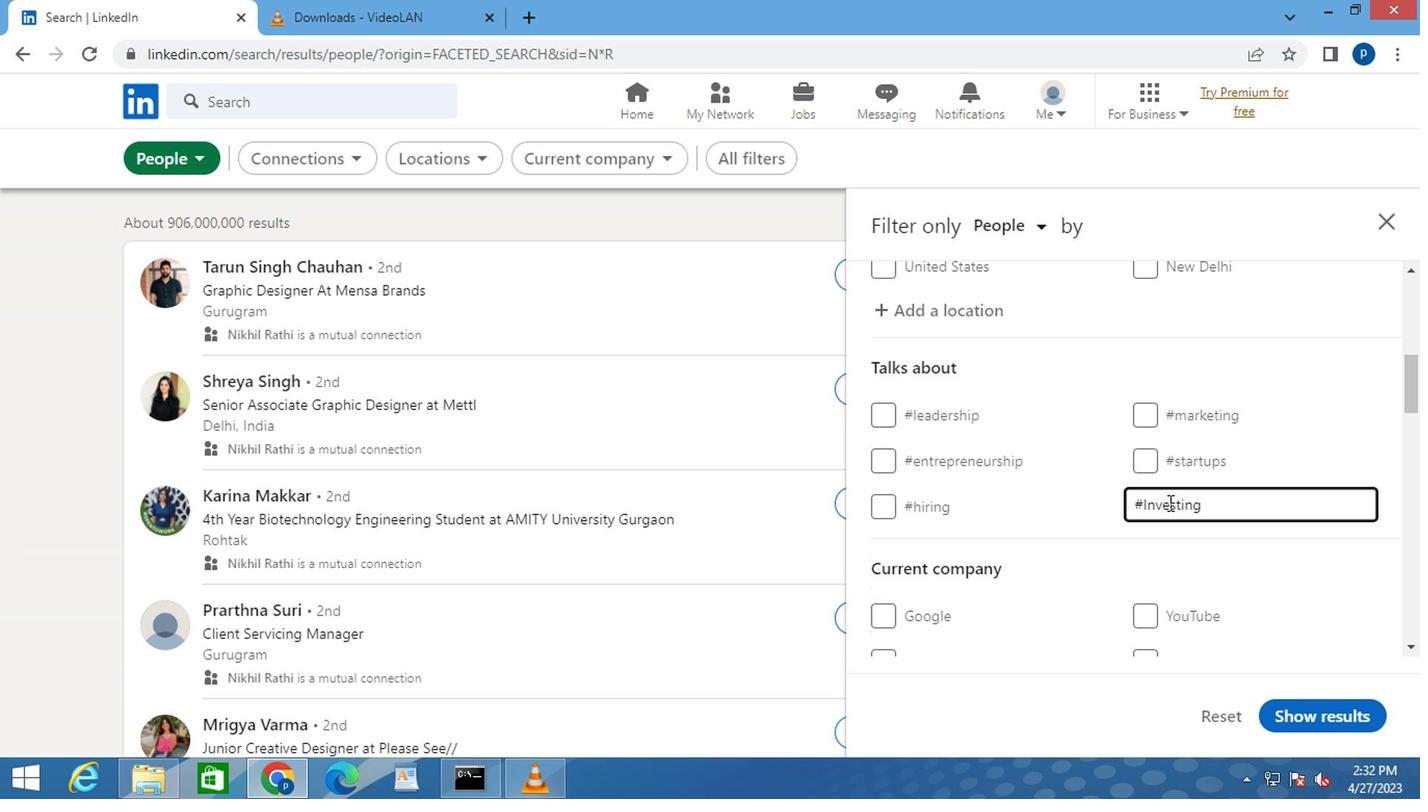 
Action: Mouse moved to (1159, 505)
Screenshot: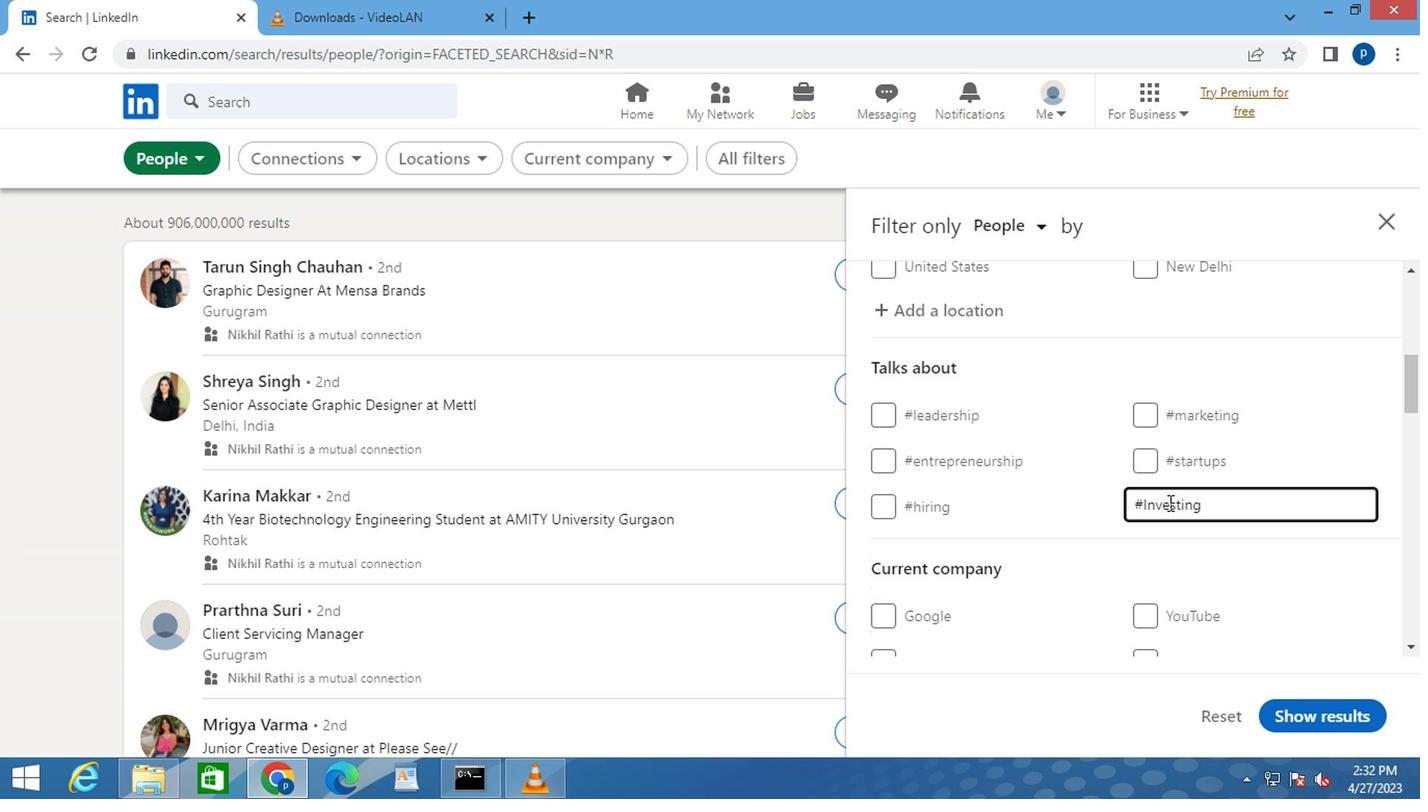 
Action: Mouse scrolled (1159, 503) with delta (0, -1)
Screenshot: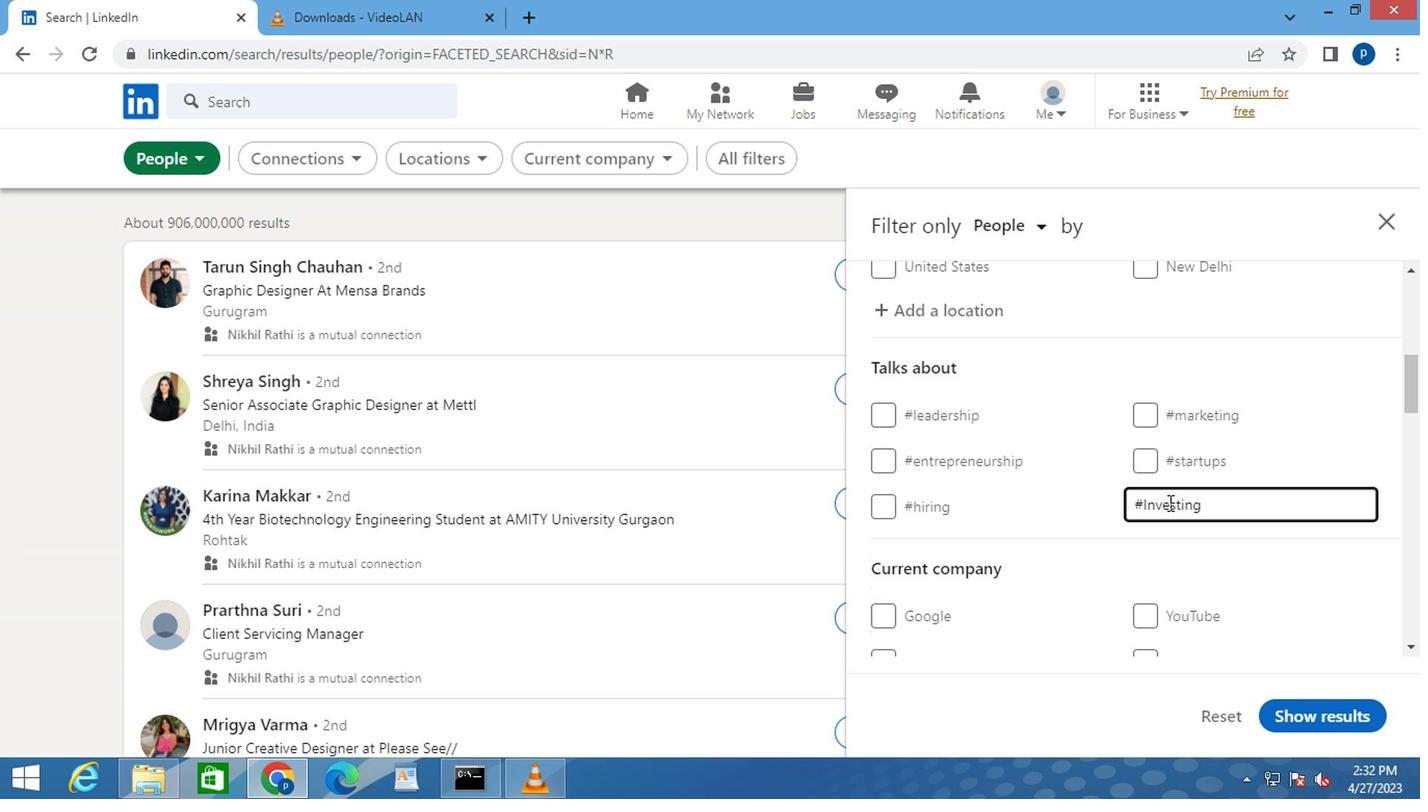 
Action: Mouse moved to (1152, 505)
Screenshot: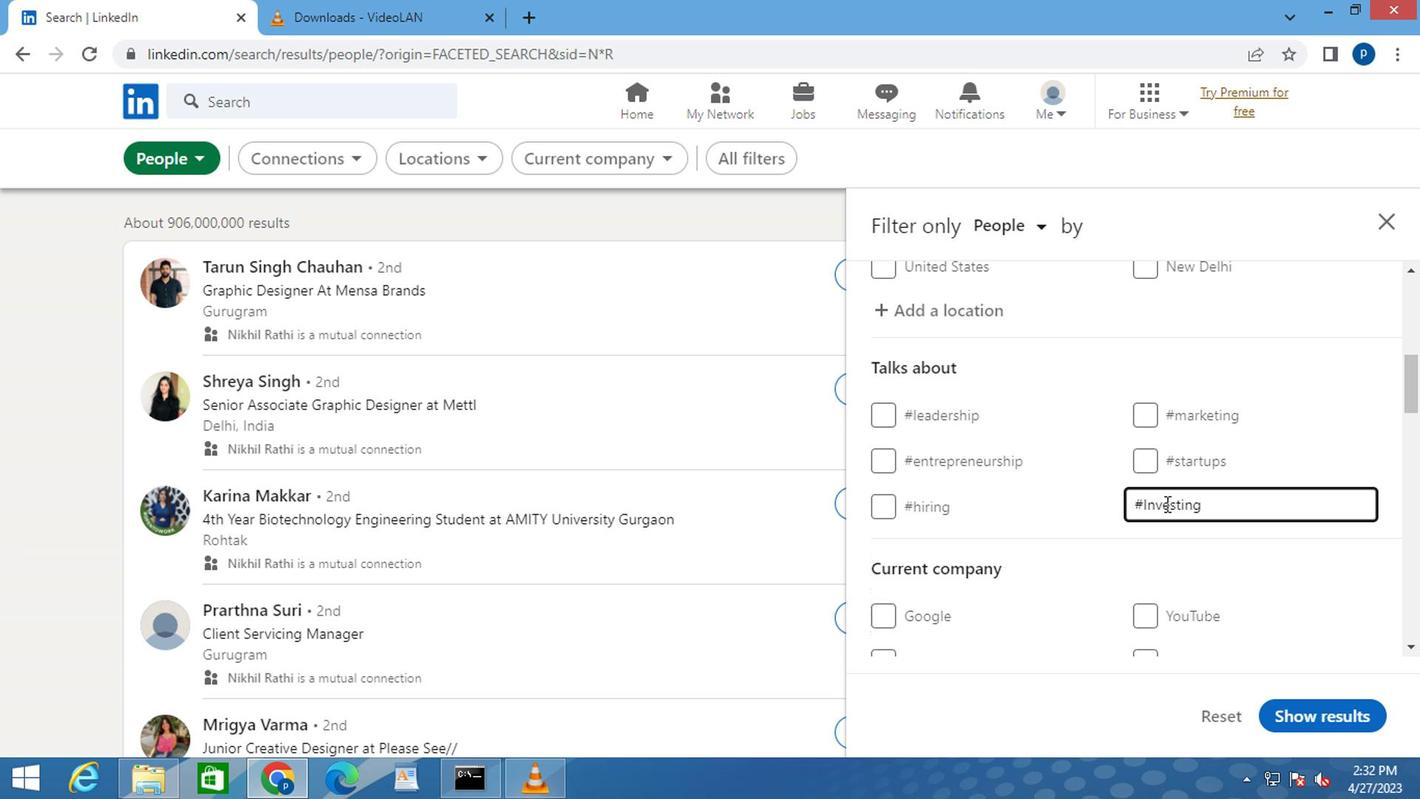 
Action: Mouse scrolled (1152, 503) with delta (0, -1)
Screenshot: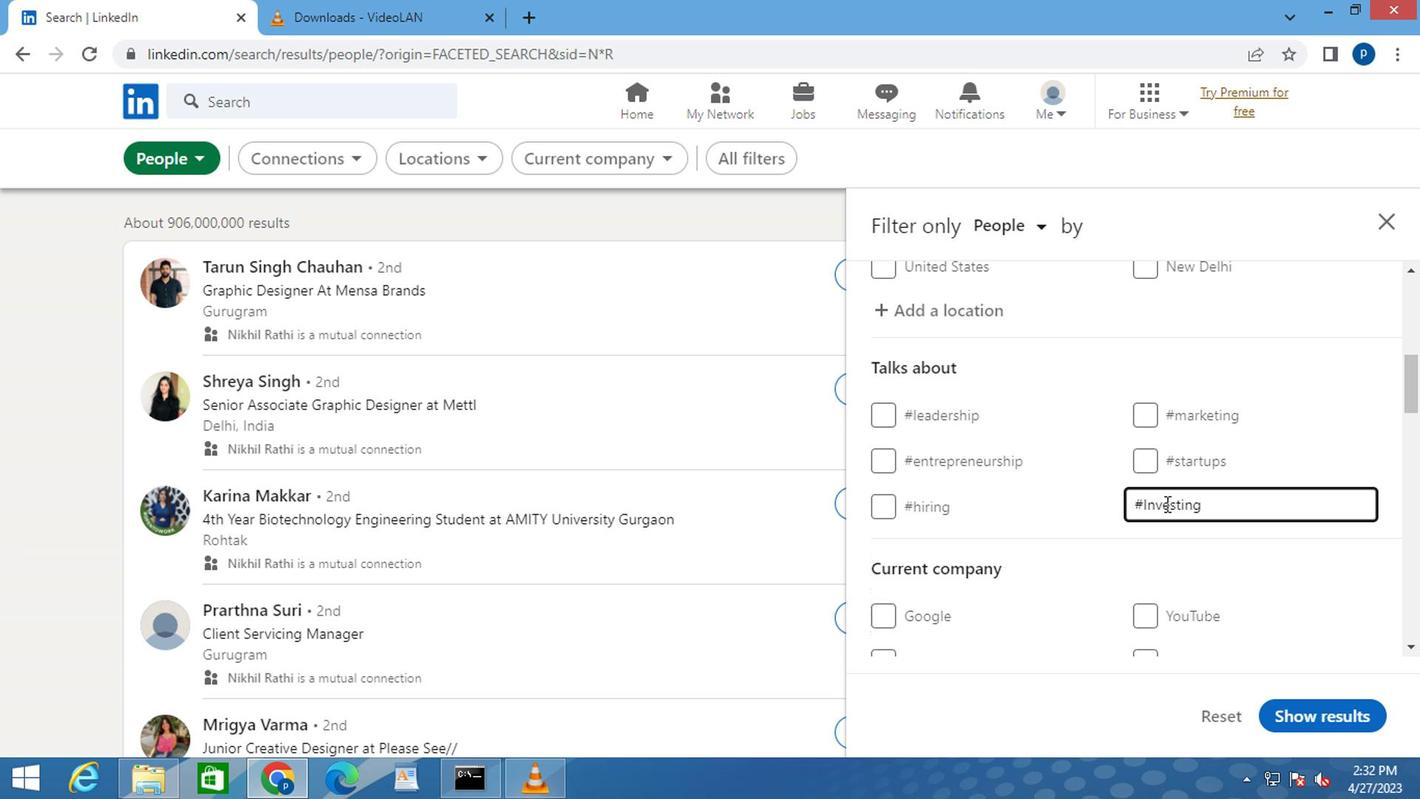 
Action: Mouse moved to (1138, 500)
Screenshot: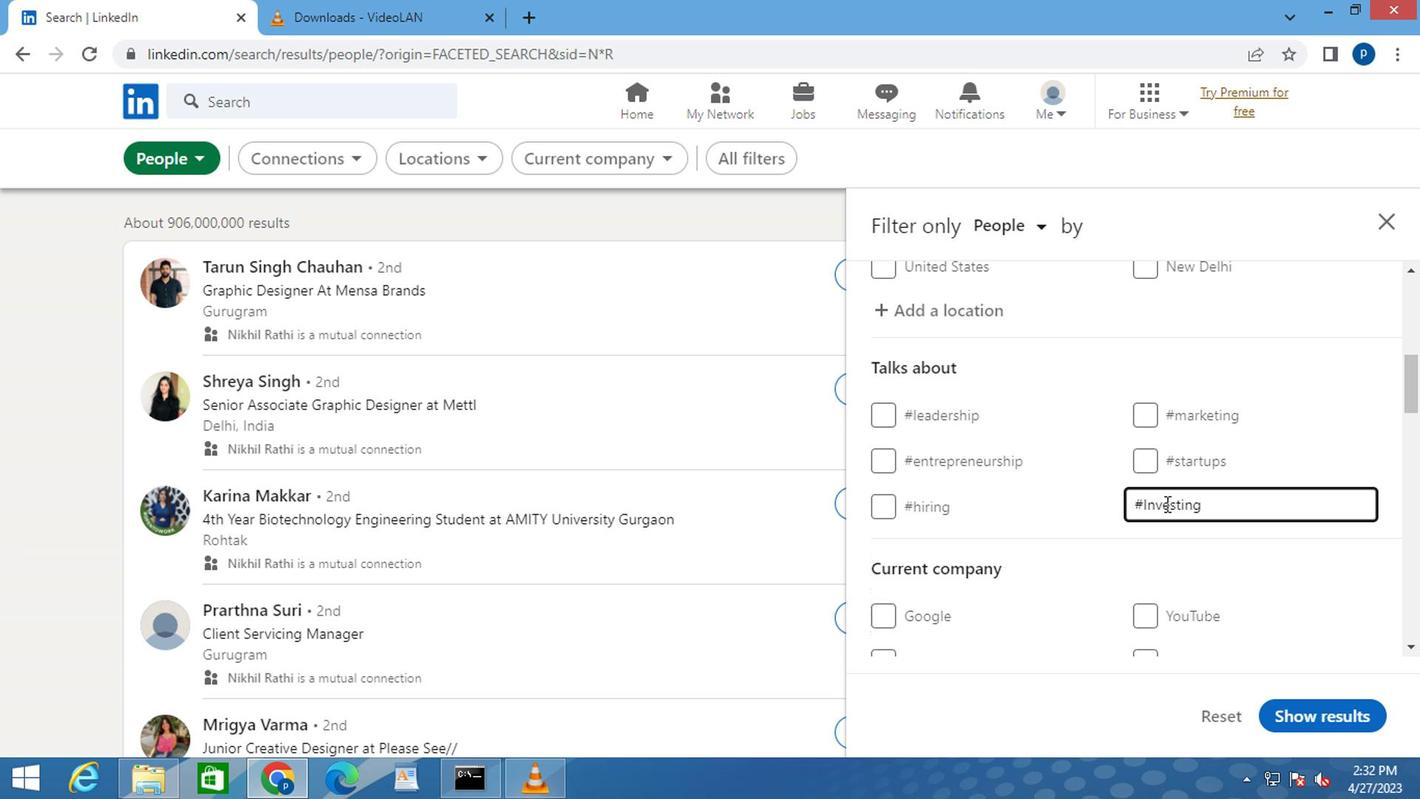 
Action: Mouse scrolled (1138, 498) with delta (0, -1)
Screenshot: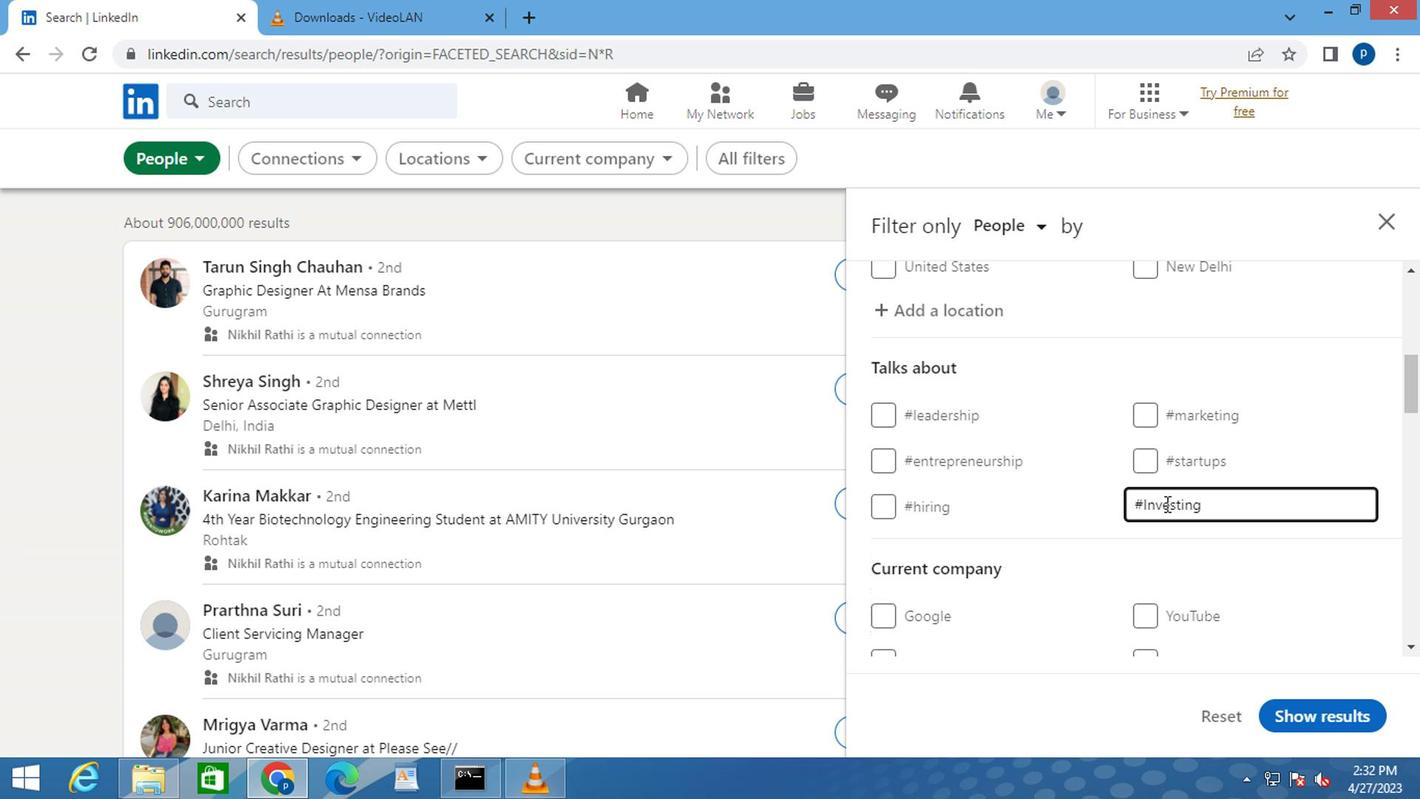 
Action: Mouse moved to (1081, 475)
Screenshot: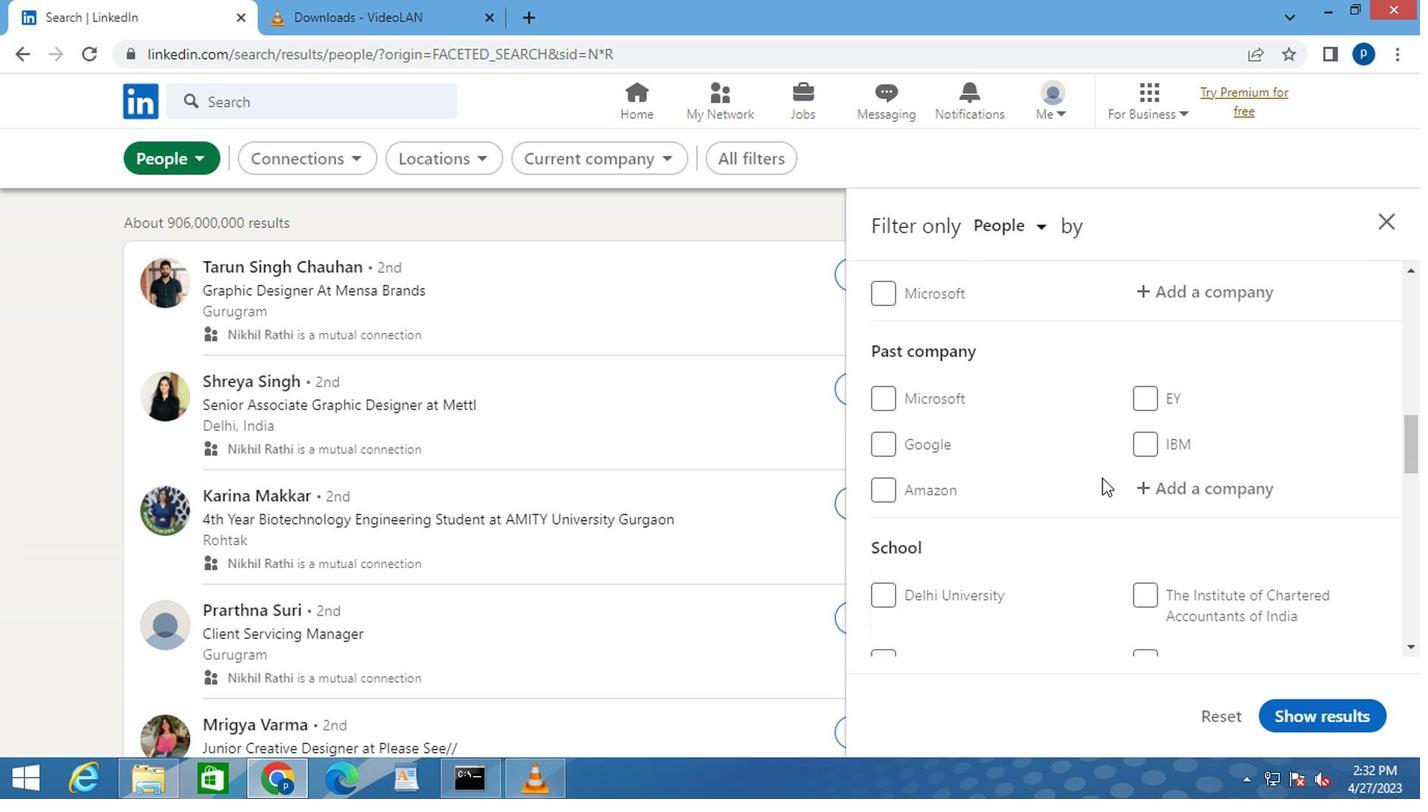 
Action: Mouse scrolled (1081, 473) with delta (0, -1)
Screenshot: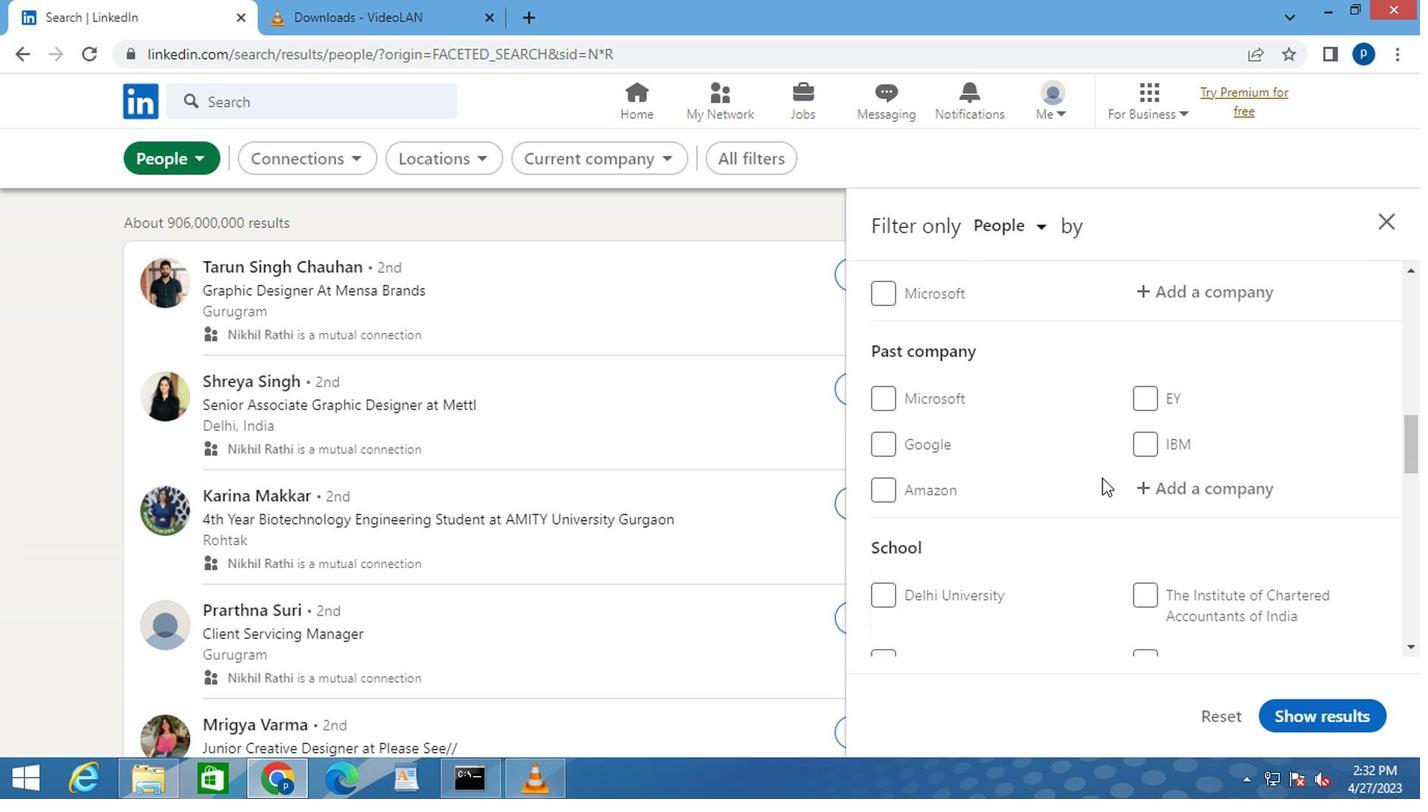 
Action: Mouse moved to (1073, 475)
Screenshot: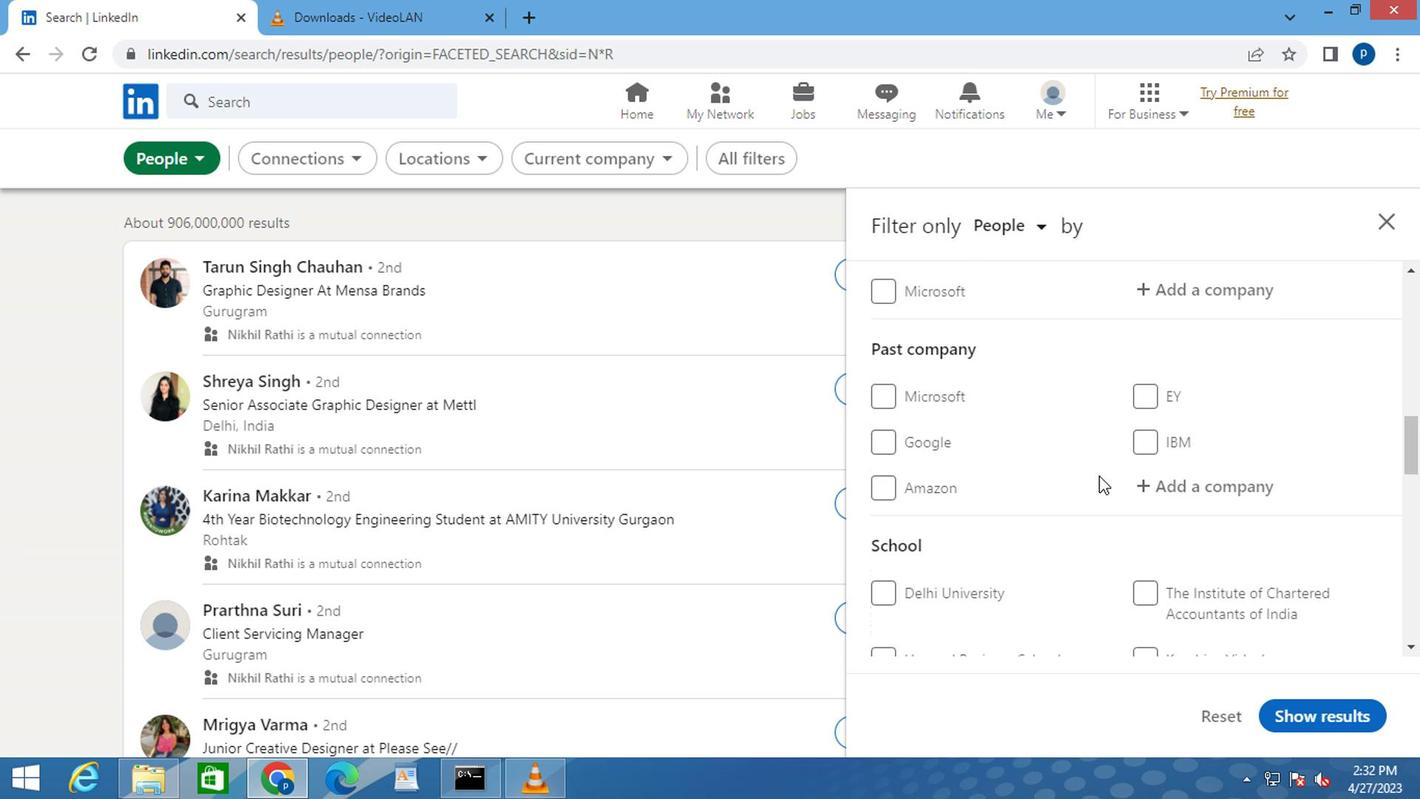 
Action: Mouse scrolled (1073, 473) with delta (0, -1)
Screenshot: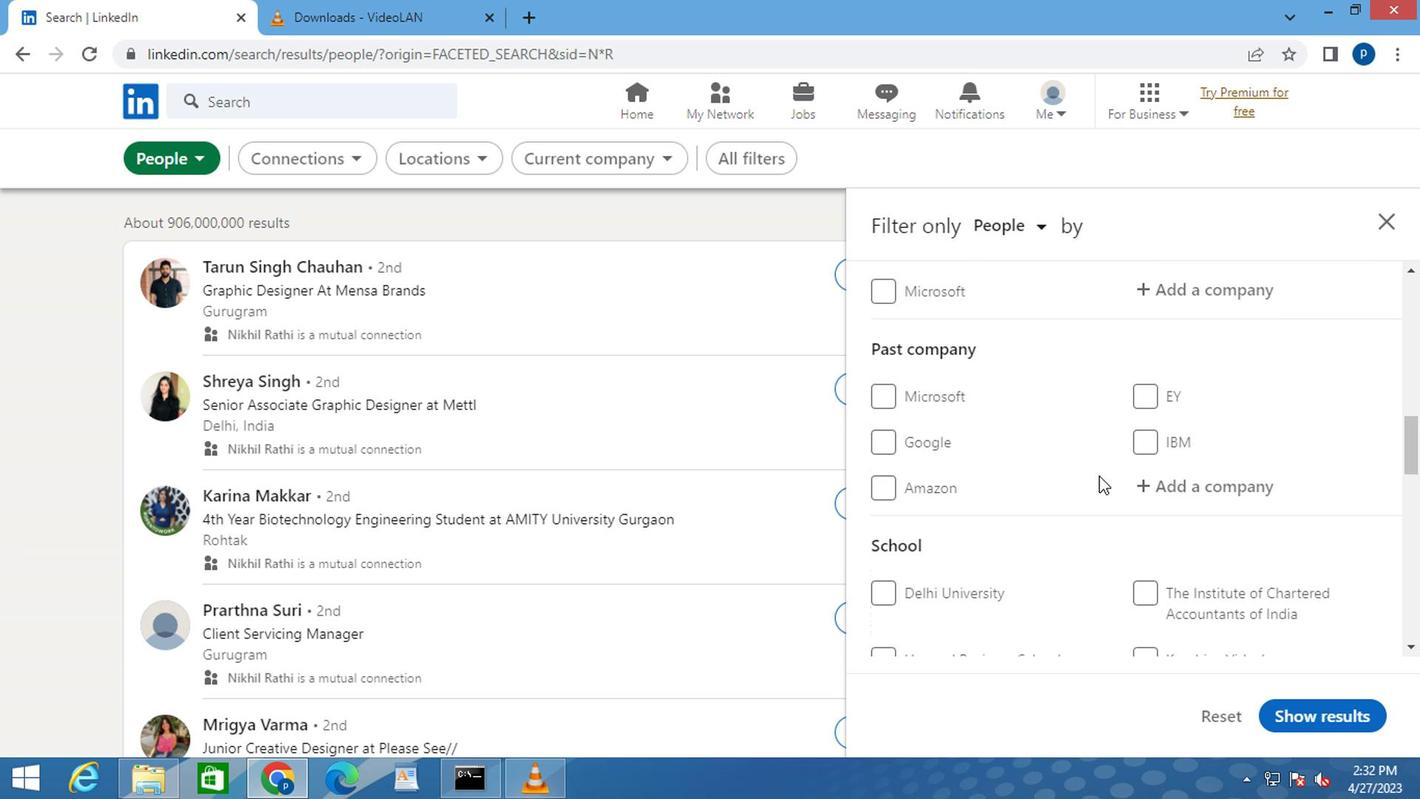 
Action: Mouse moved to (1039, 473)
Screenshot: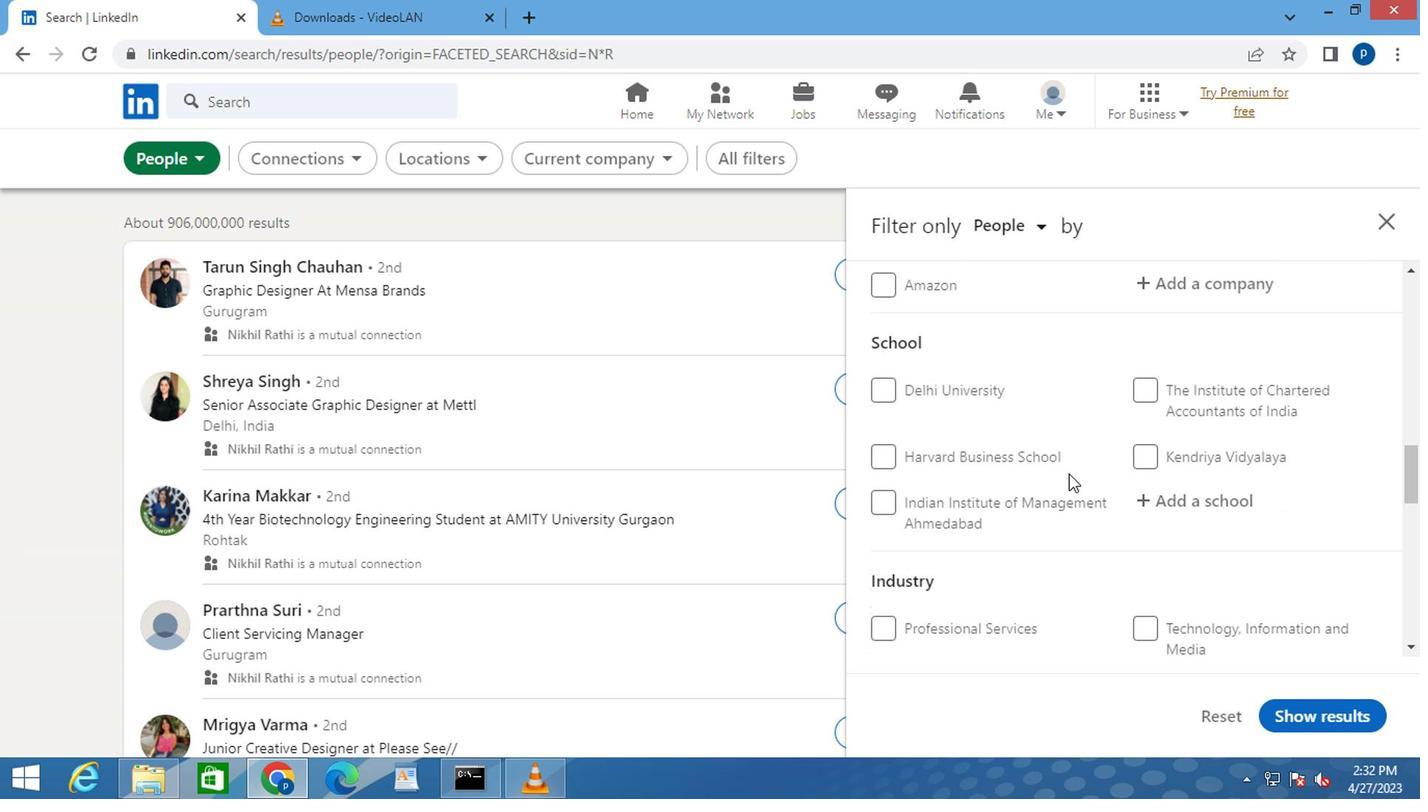 
Action: Mouse scrolled (1039, 472) with delta (0, 0)
Screenshot: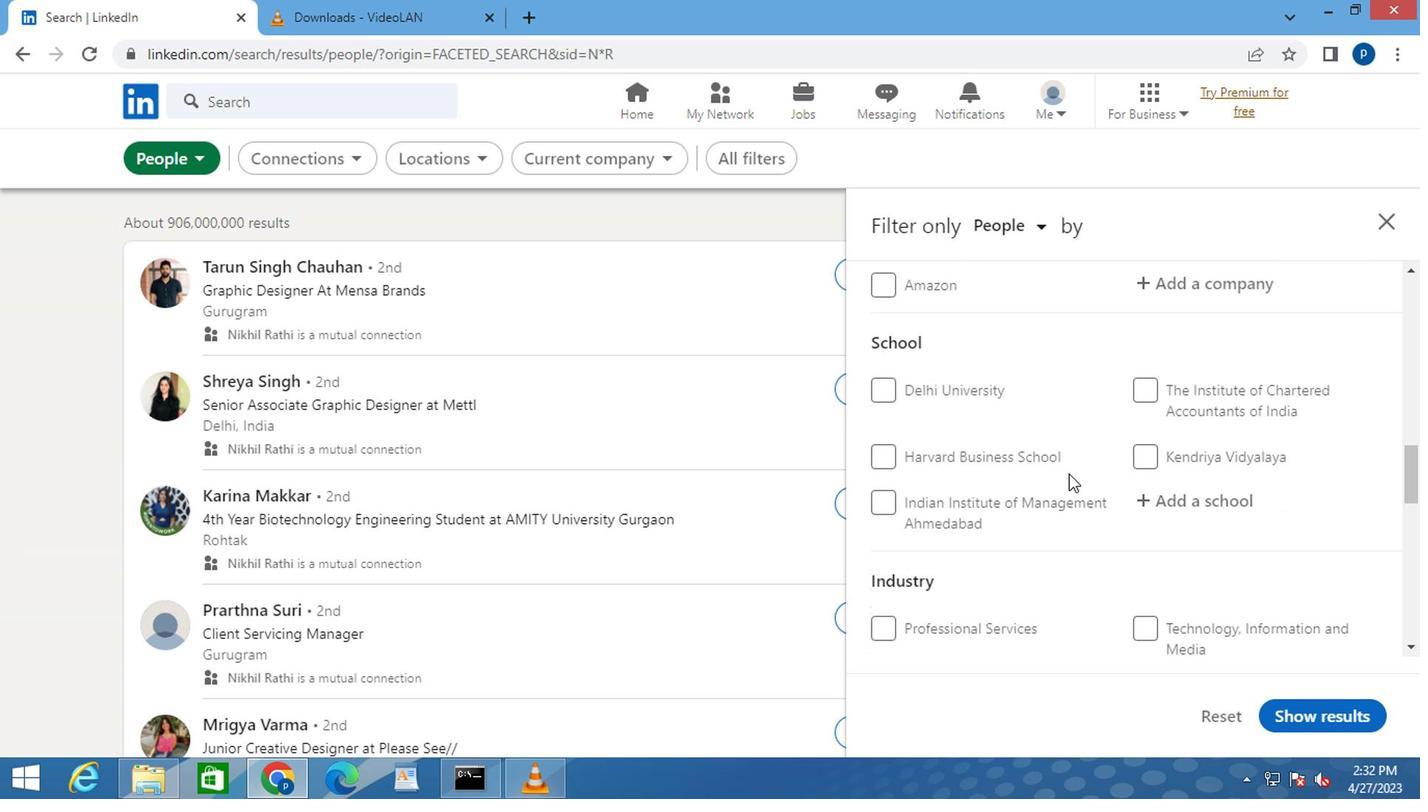 
Action: Mouse moved to (1036, 473)
Screenshot: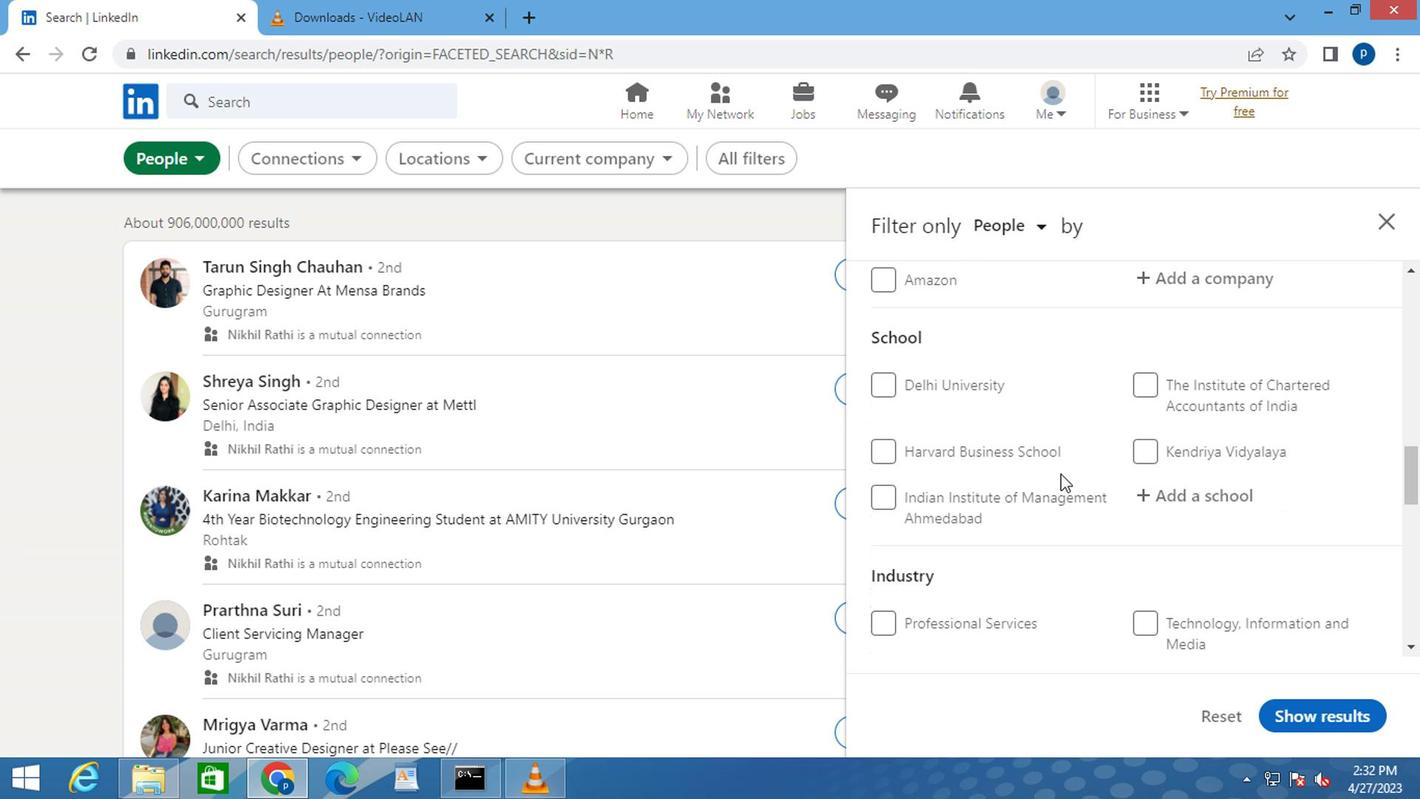 
Action: Mouse scrolled (1036, 472) with delta (0, 0)
Screenshot: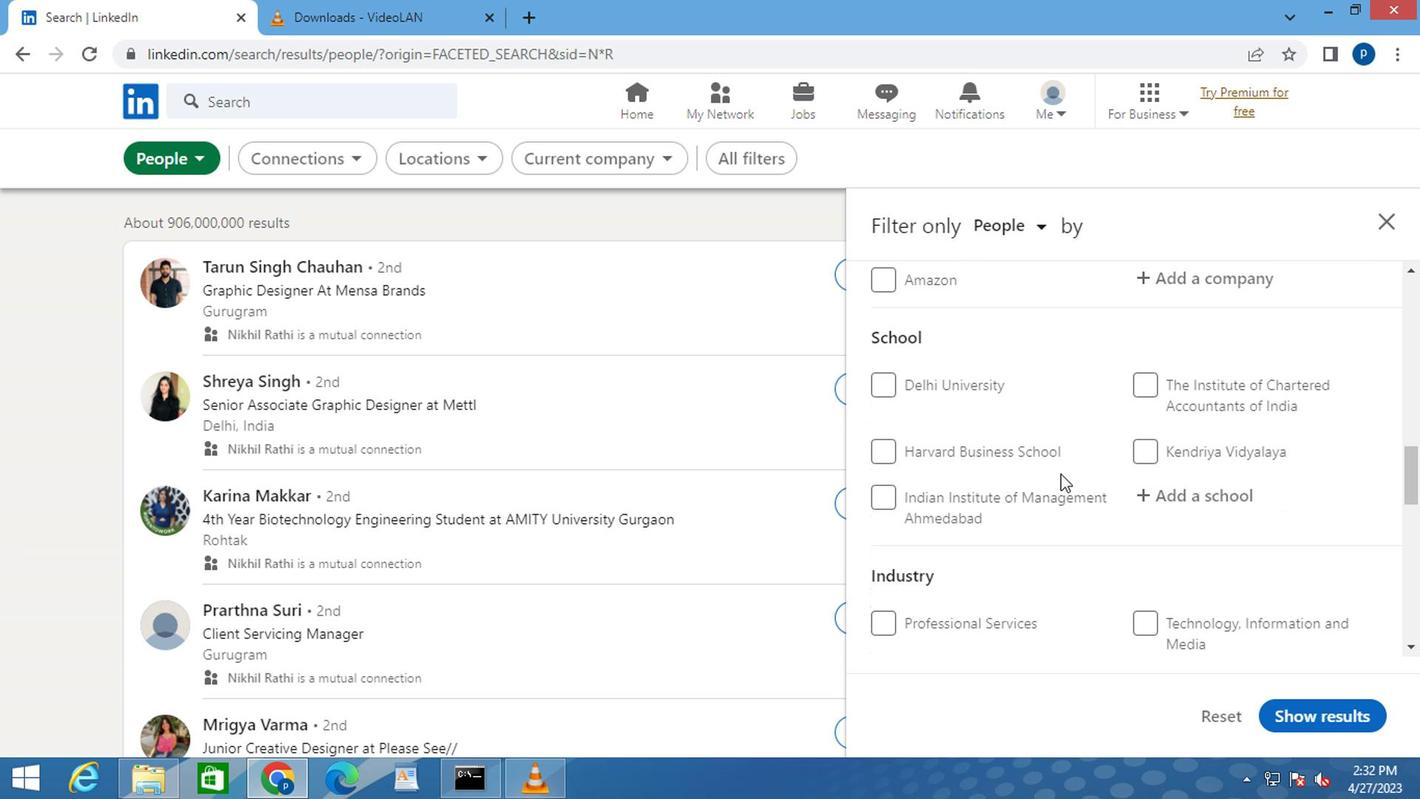 
Action: Mouse moved to (1034, 475)
Screenshot: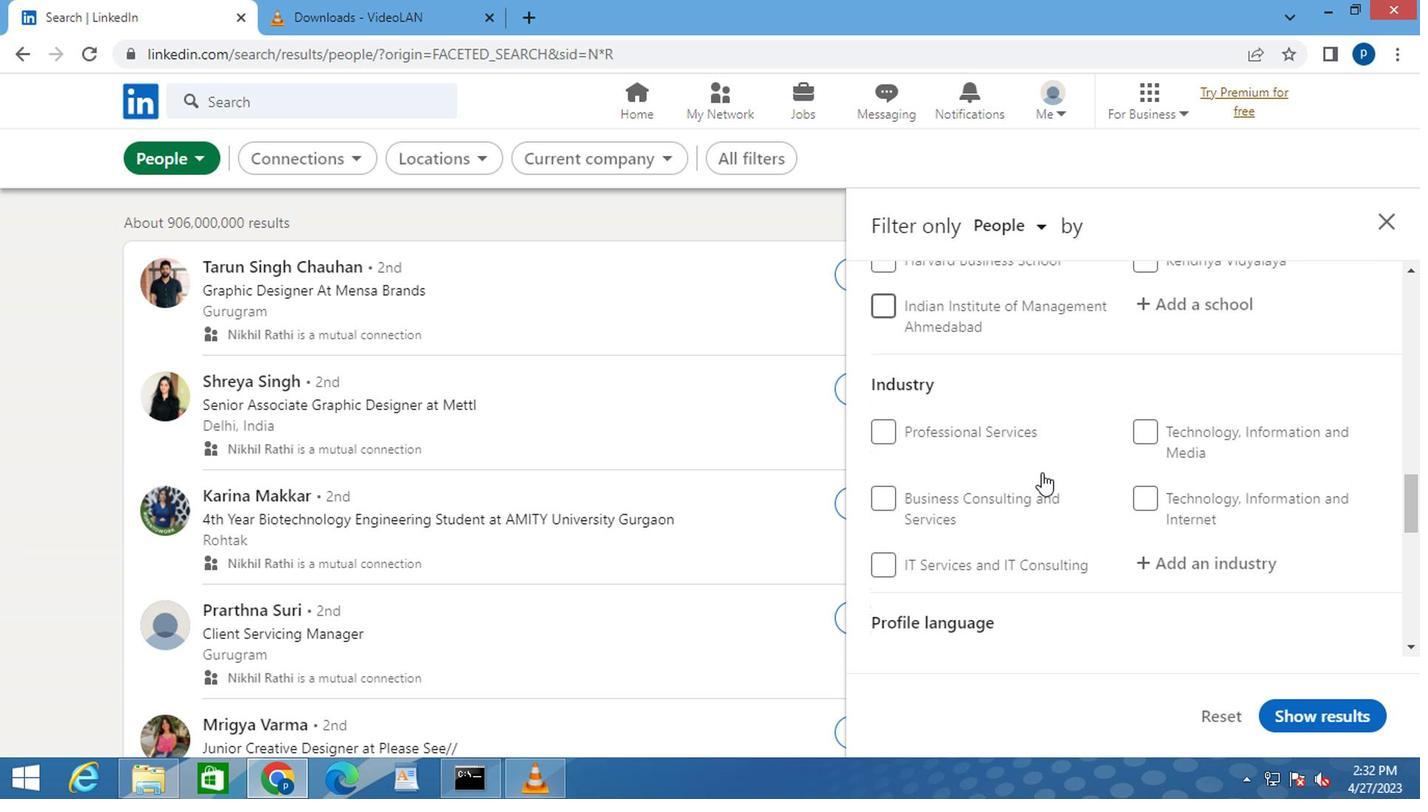 
Action: Mouse scrolled (1034, 473) with delta (0, -1)
Screenshot: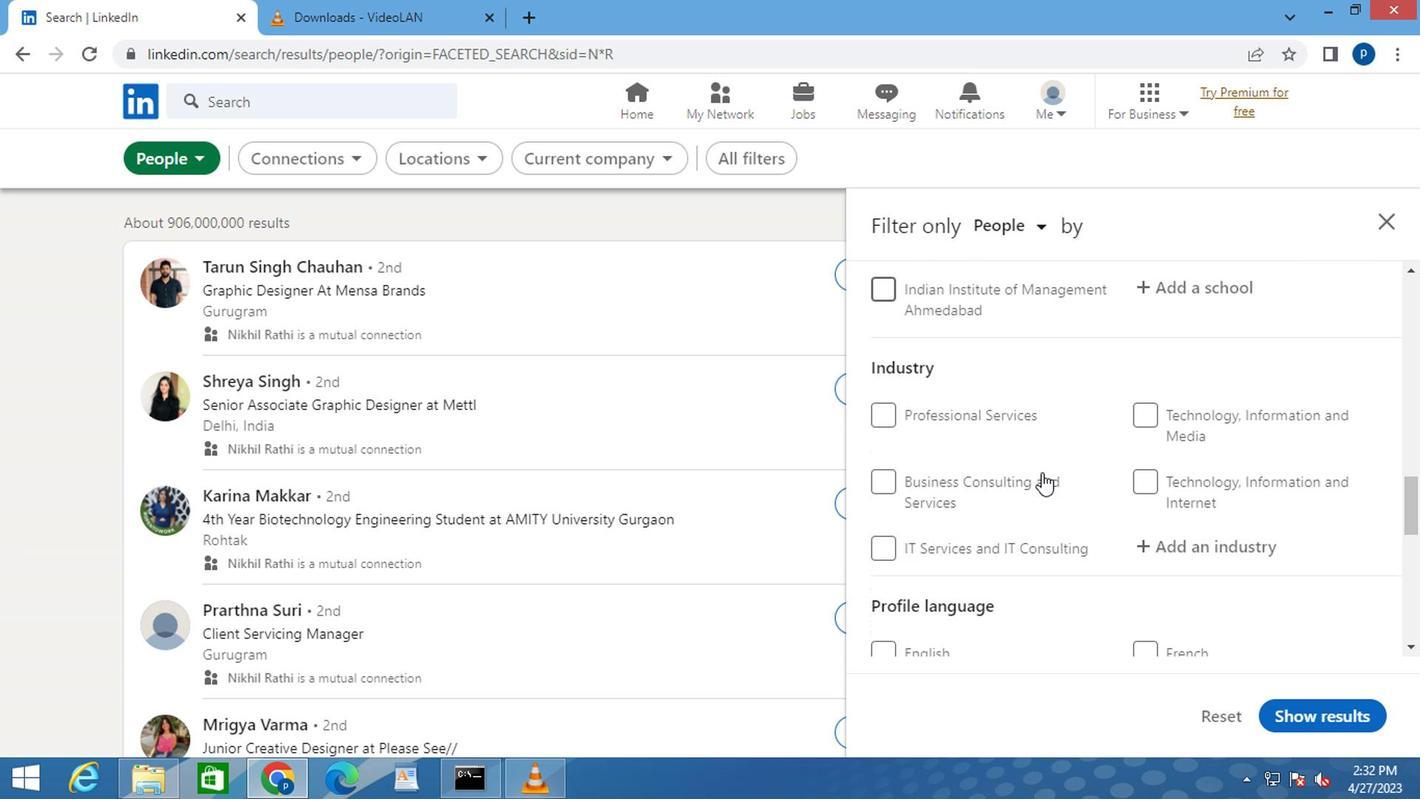 
Action: Mouse moved to (876, 605)
Screenshot: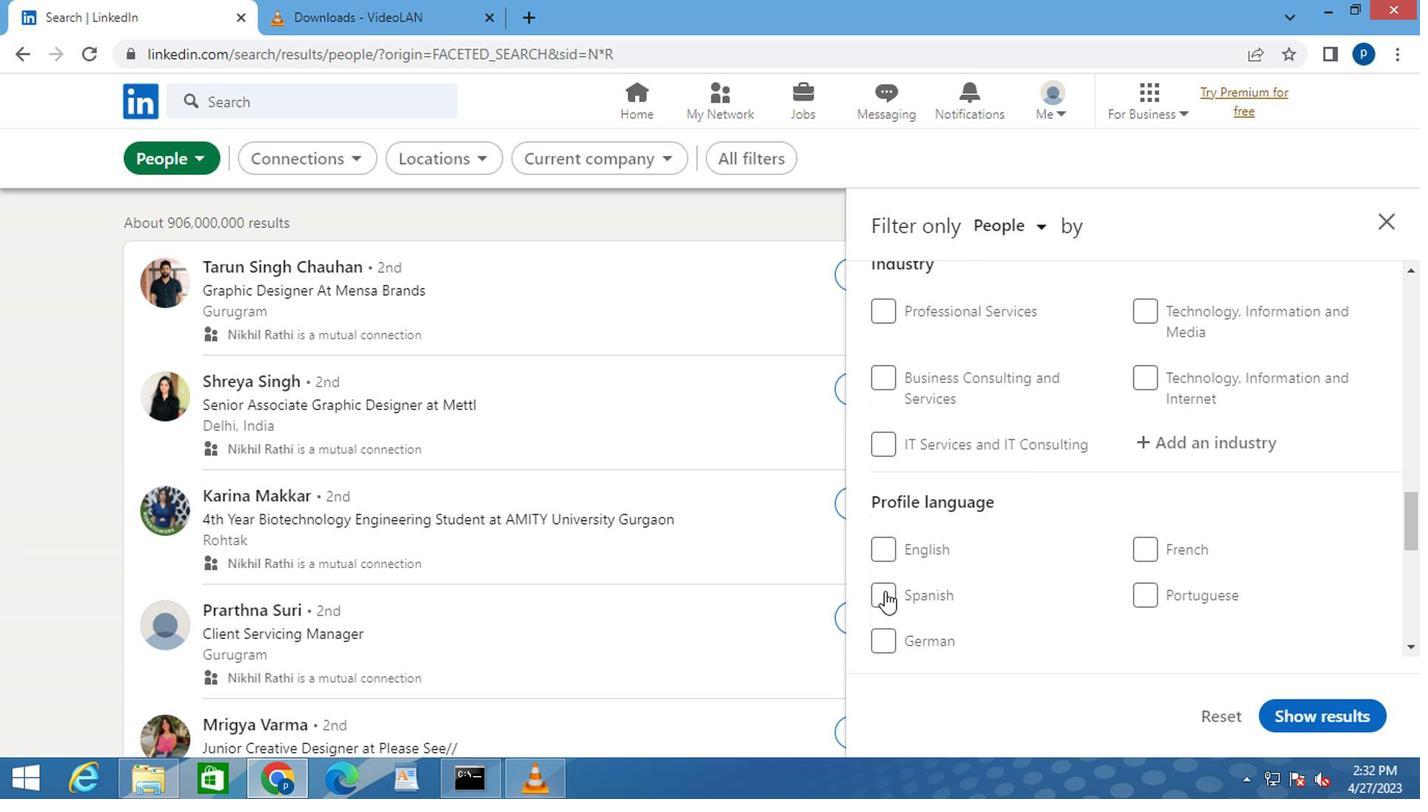 
Action: Mouse pressed left at (876, 605)
Screenshot: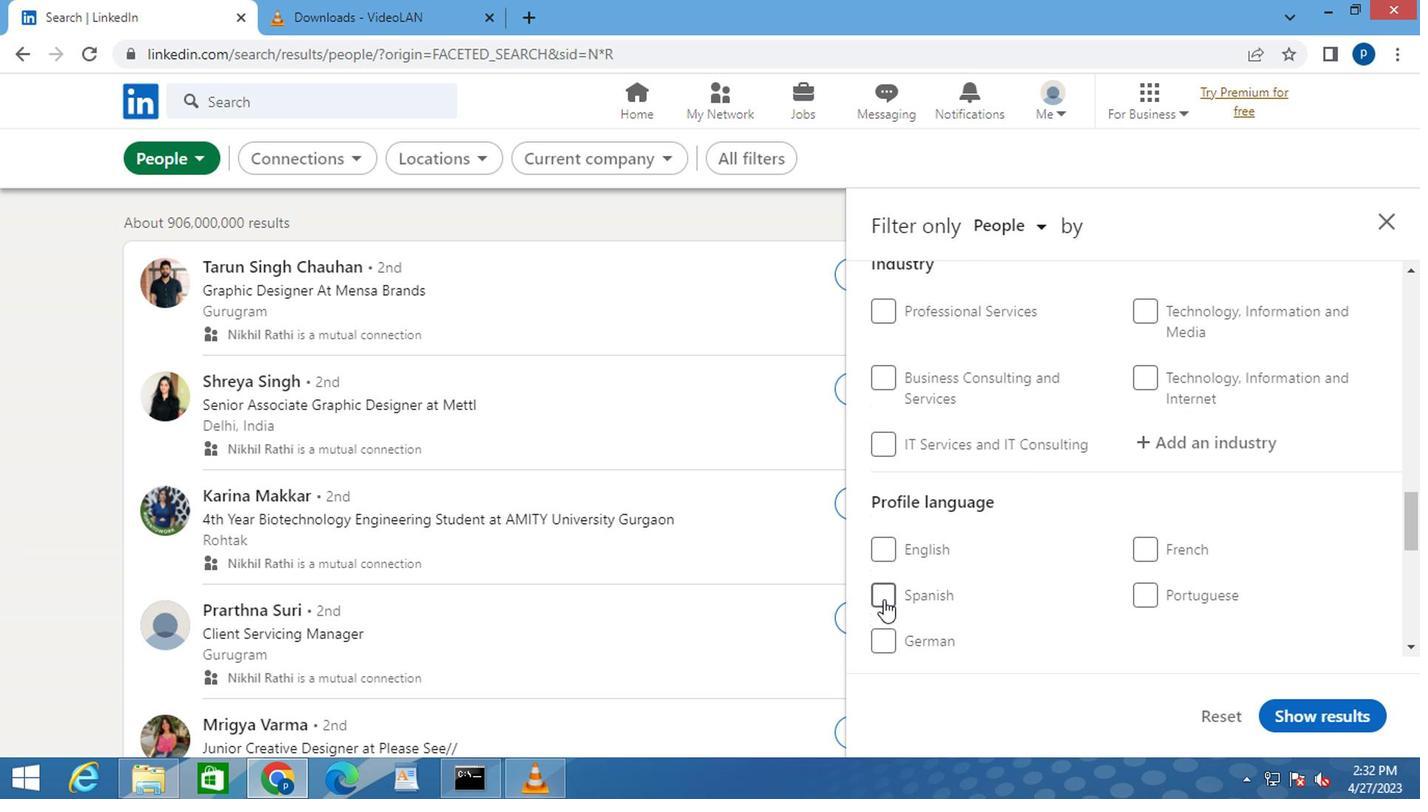 
Action: Mouse moved to (1010, 490)
Screenshot: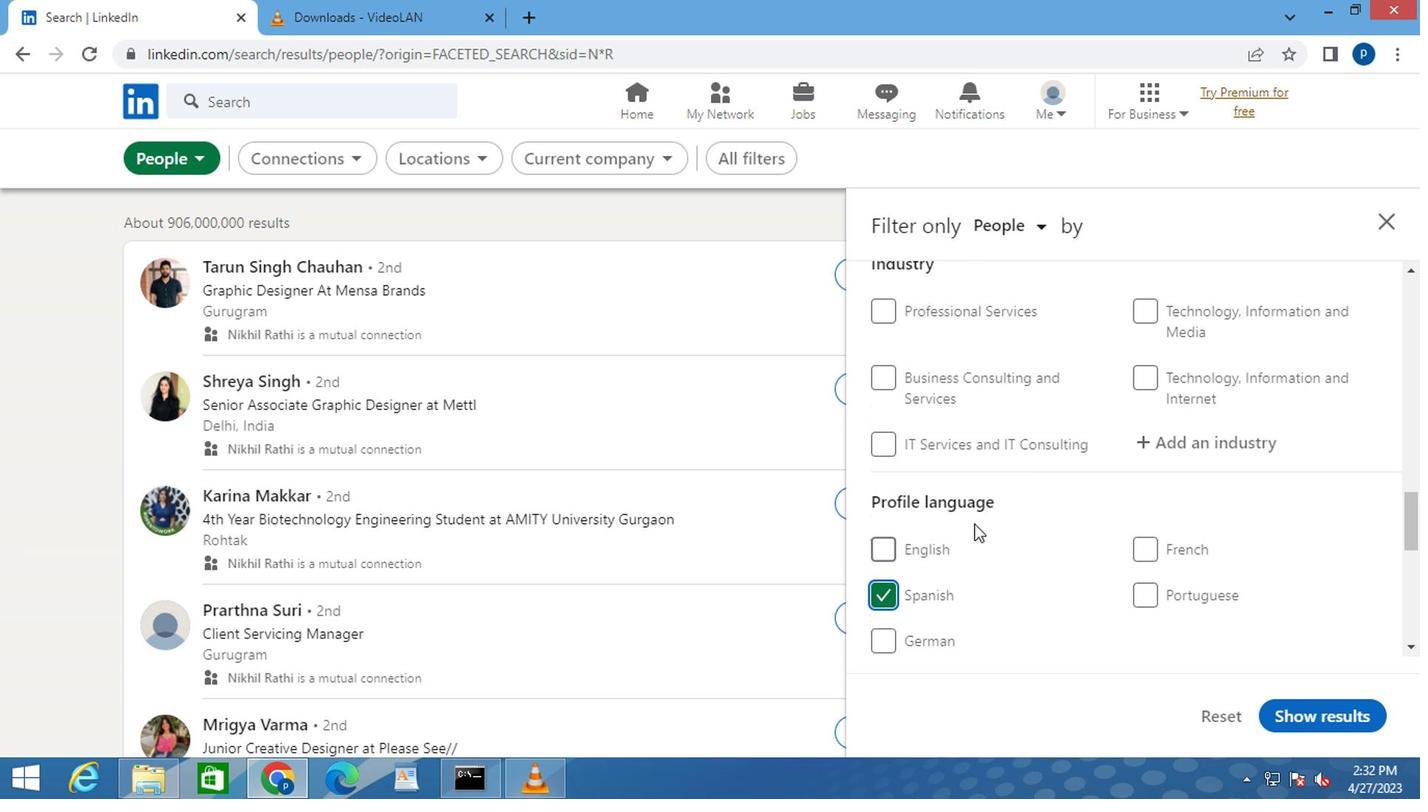 
Action: Mouse scrolled (1010, 491) with delta (0, 0)
Screenshot: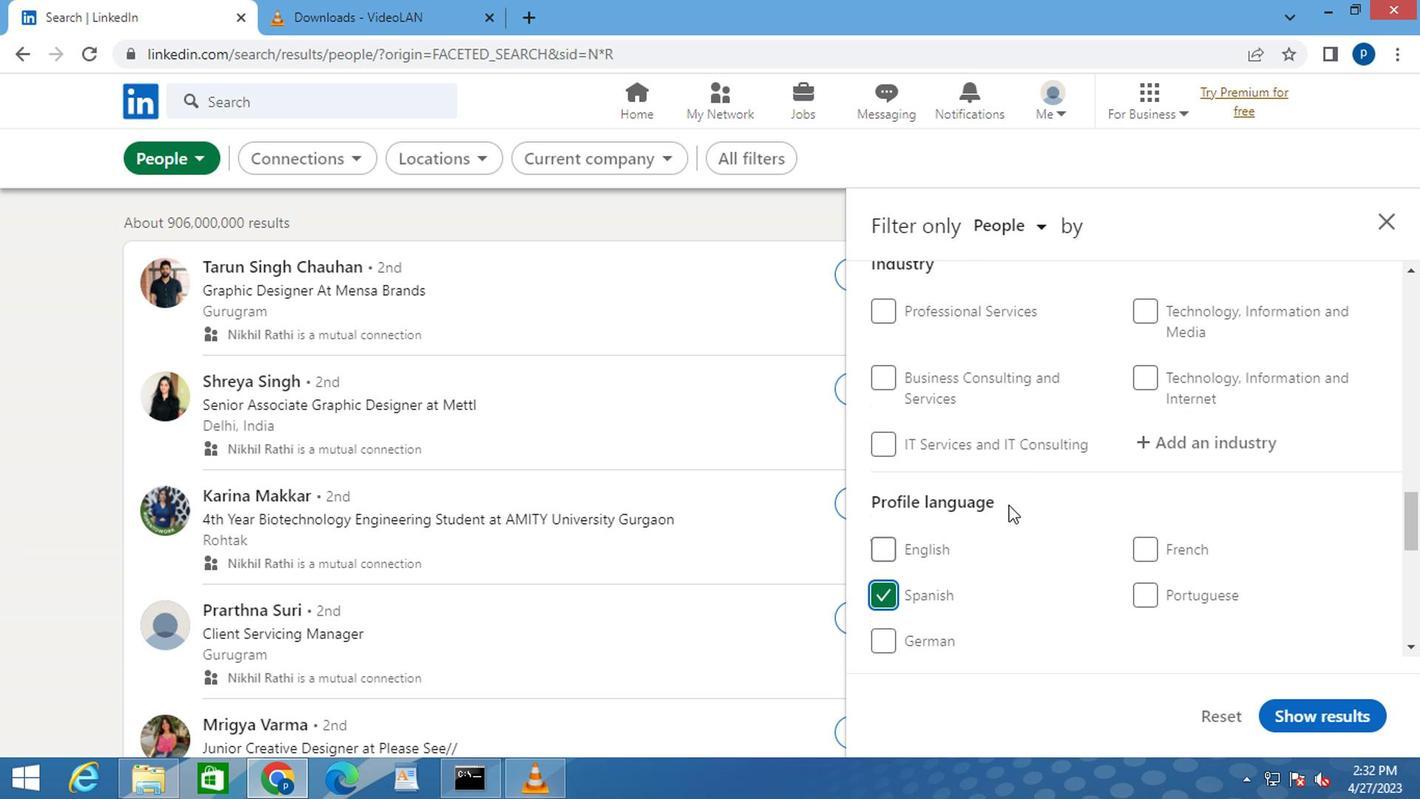 
Action: Mouse scrolled (1010, 491) with delta (0, 0)
Screenshot: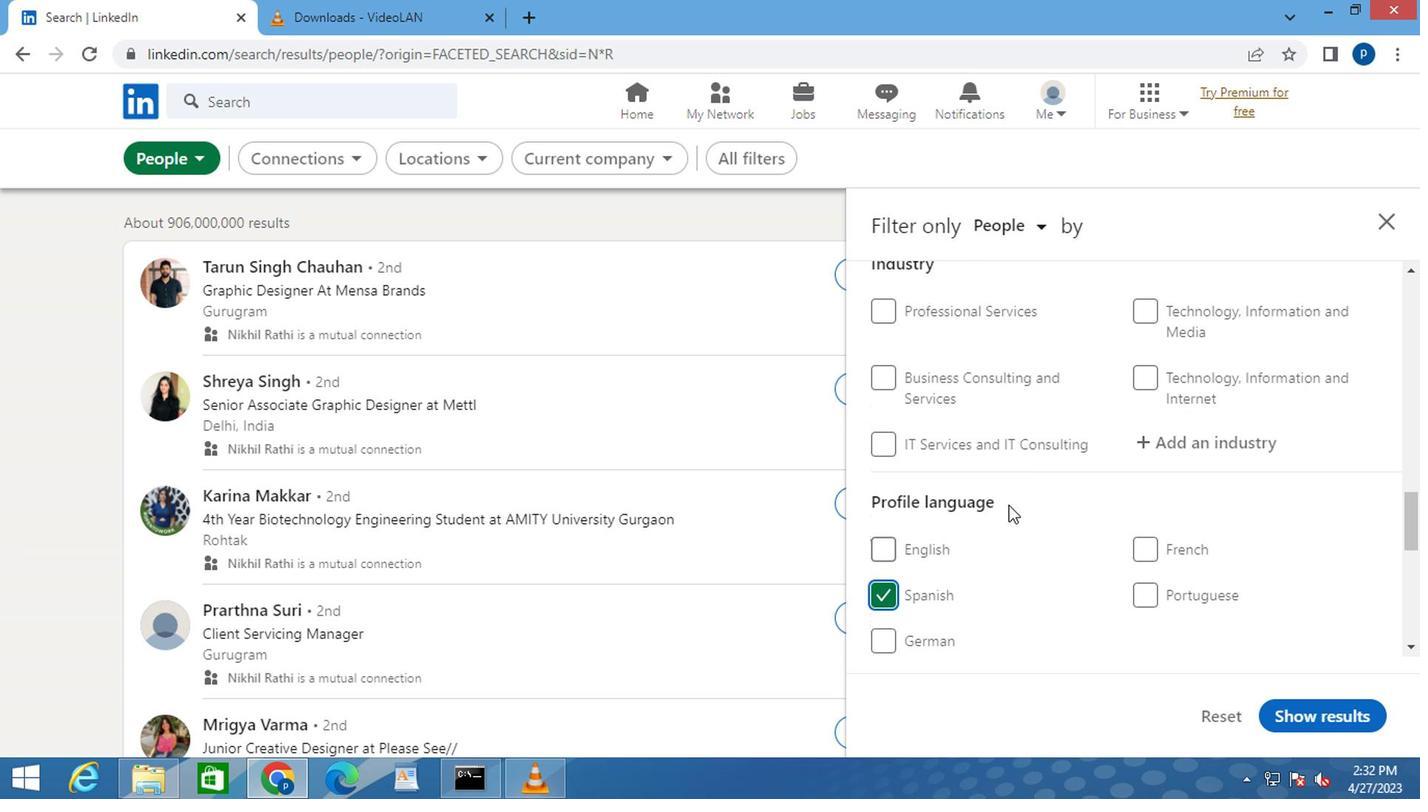 
Action: Mouse moved to (1010, 489)
Screenshot: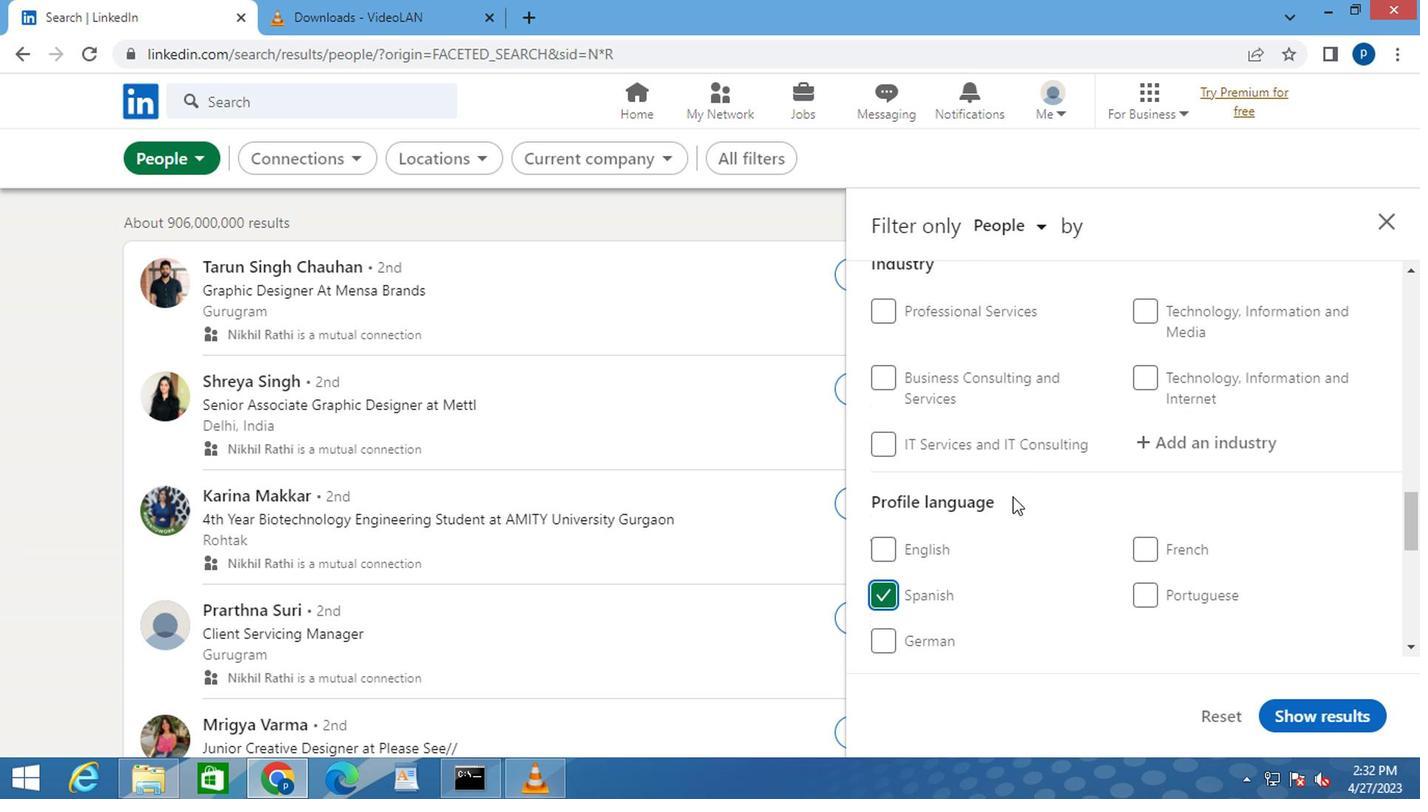 
Action: Mouse scrolled (1010, 490) with delta (0, 1)
Screenshot: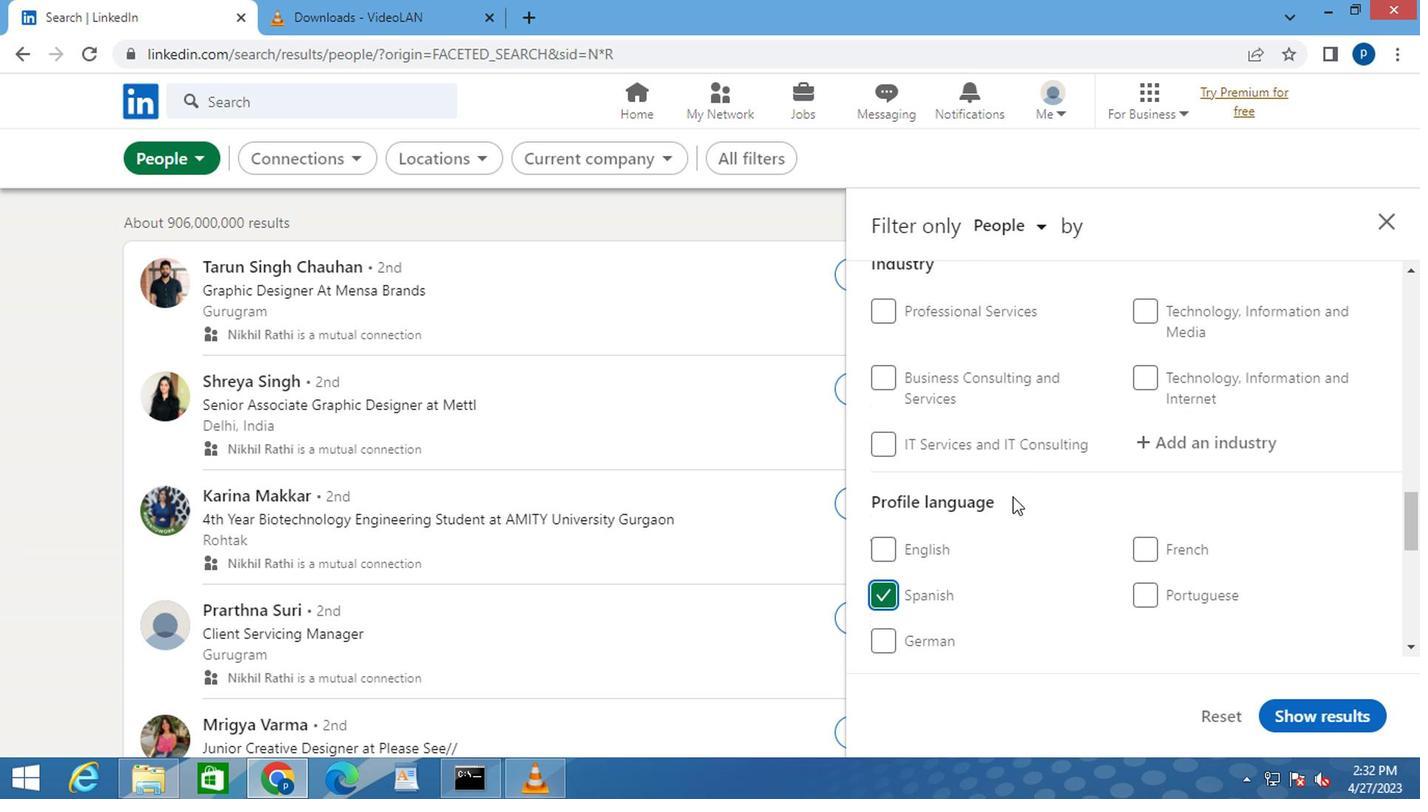 
Action: Mouse moved to (1011, 489)
Screenshot: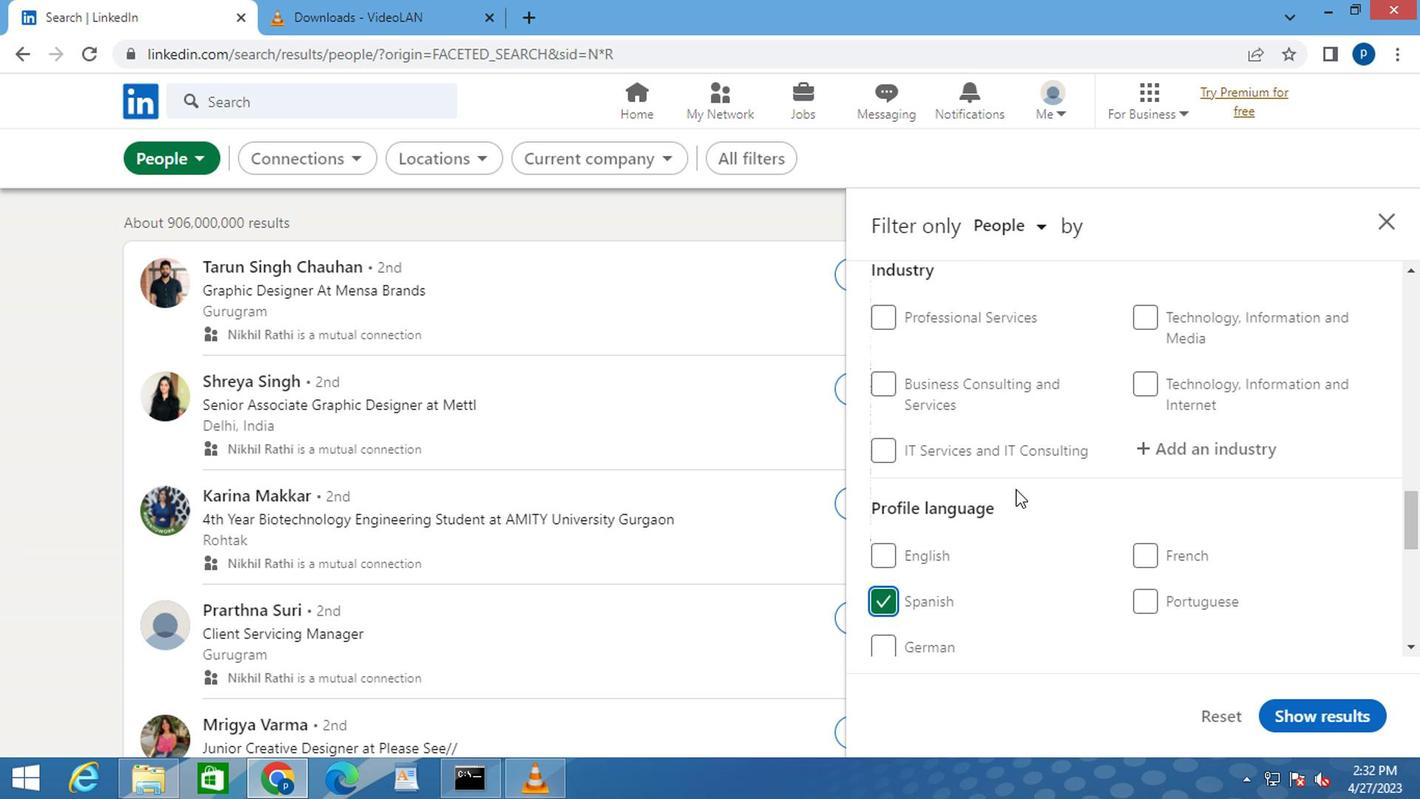 
Action: Mouse scrolled (1011, 490) with delta (0, 1)
Screenshot: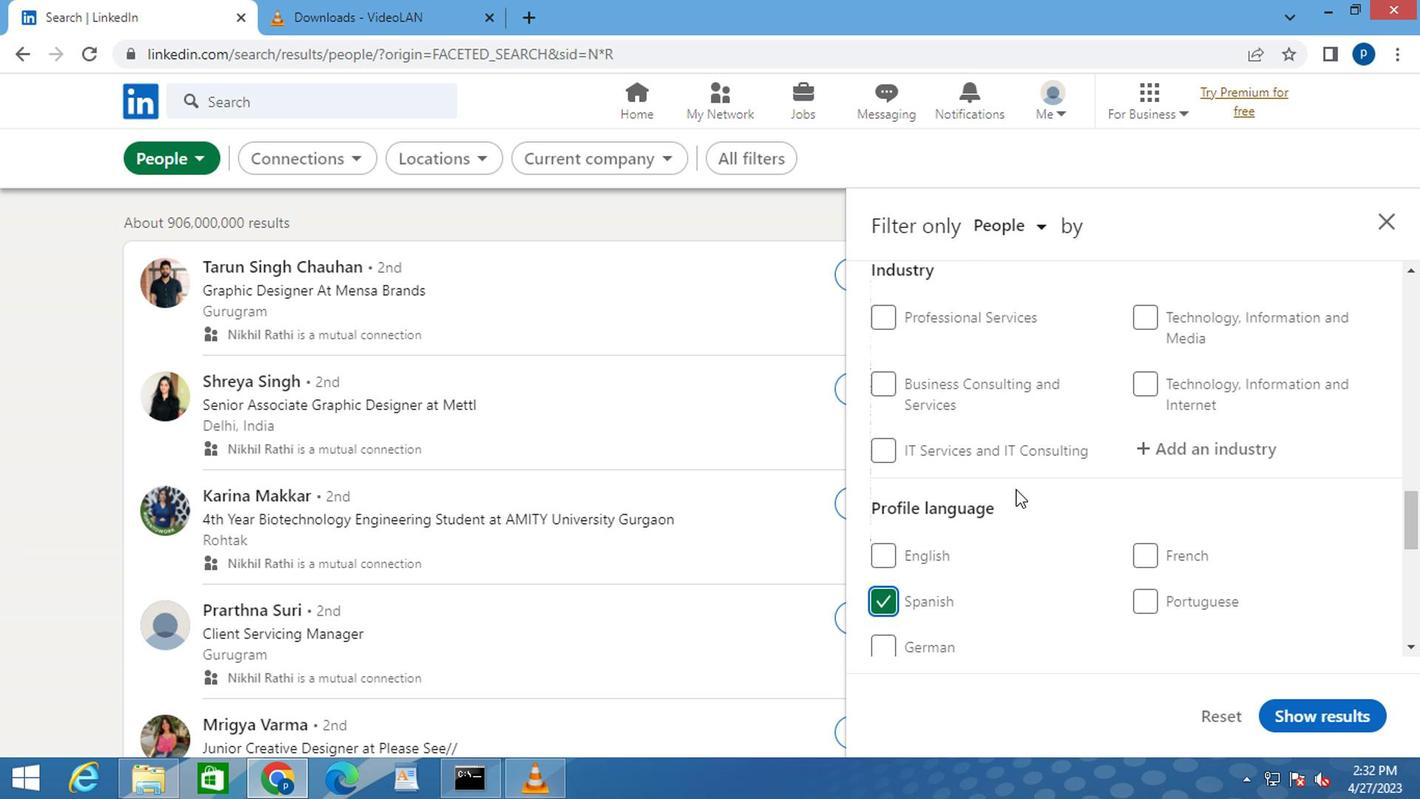 
Action: Mouse moved to (1046, 472)
Screenshot: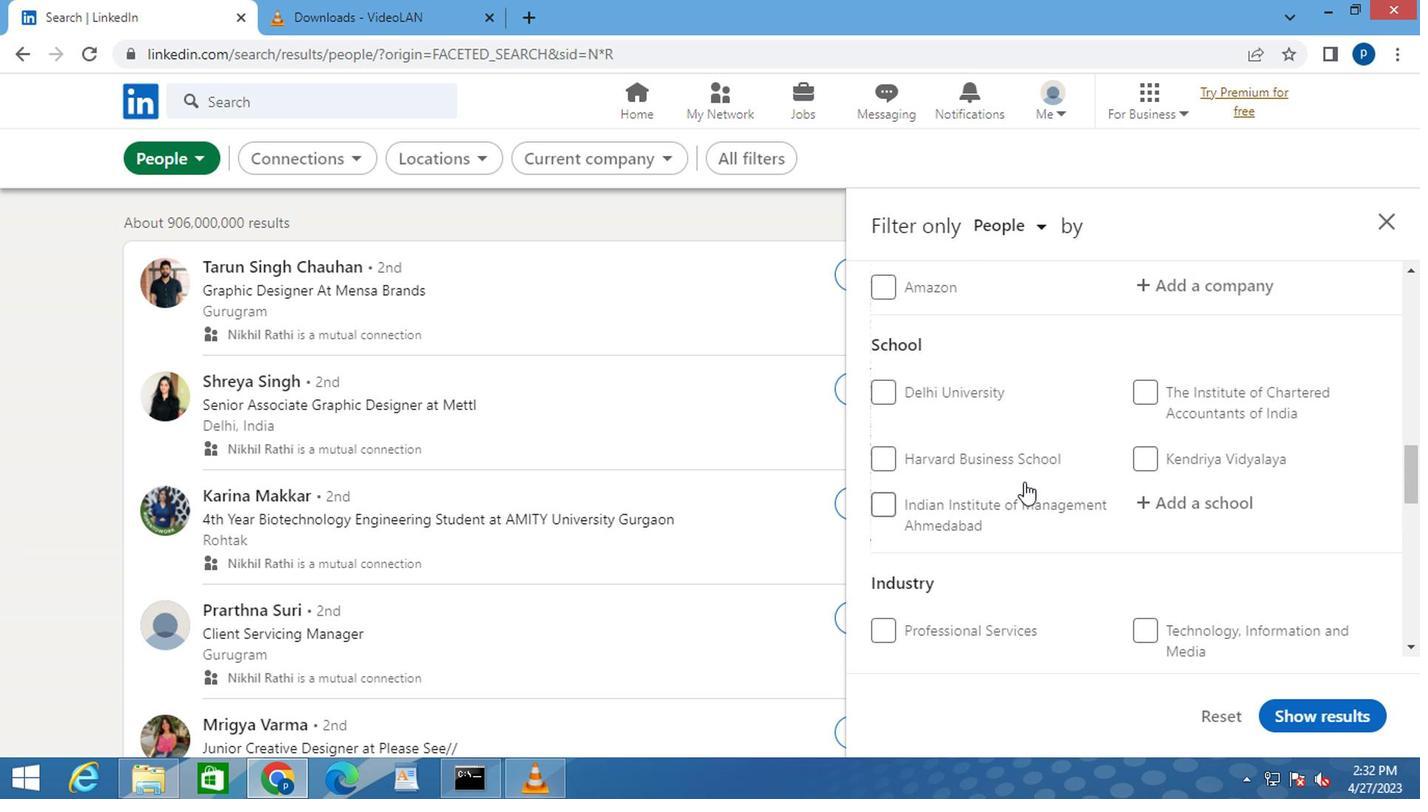 
Action: Mouse scrolled (1046, 472) with delta (0, 0)
Screenshot: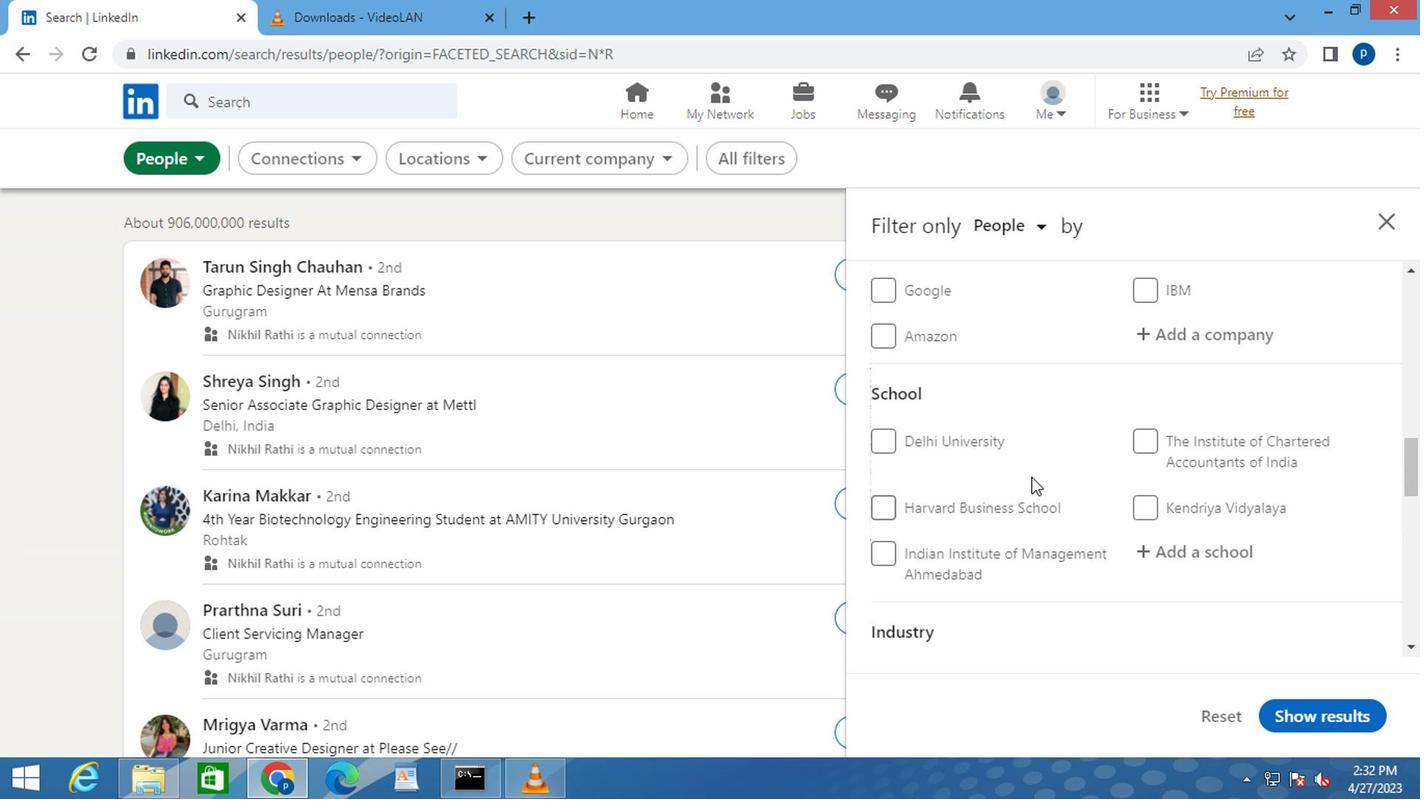 
Action: Mouse scrolled (1046, 472) with delta (0, 0)
Screenshot: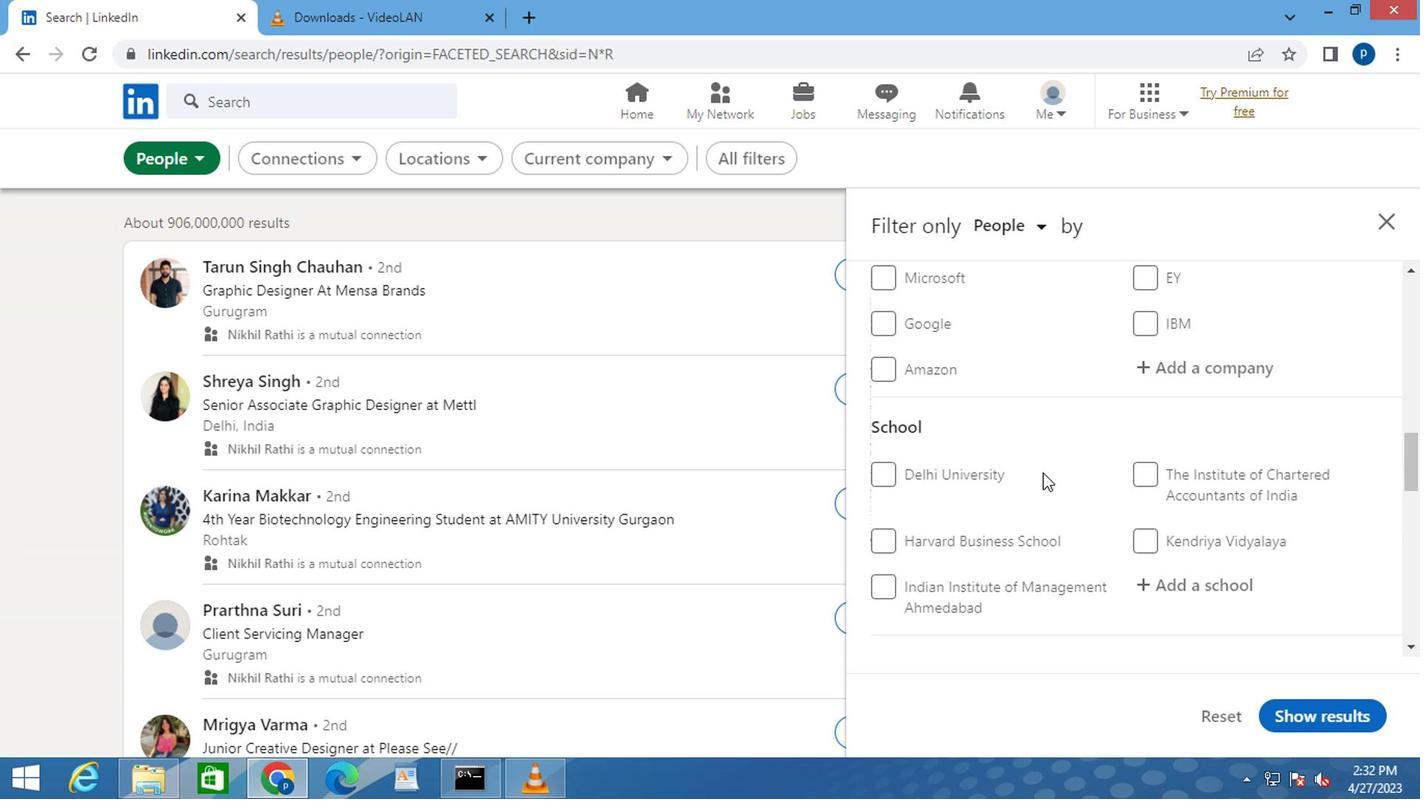 
Action: Mouse moved to (1144, 475)
Screenshot: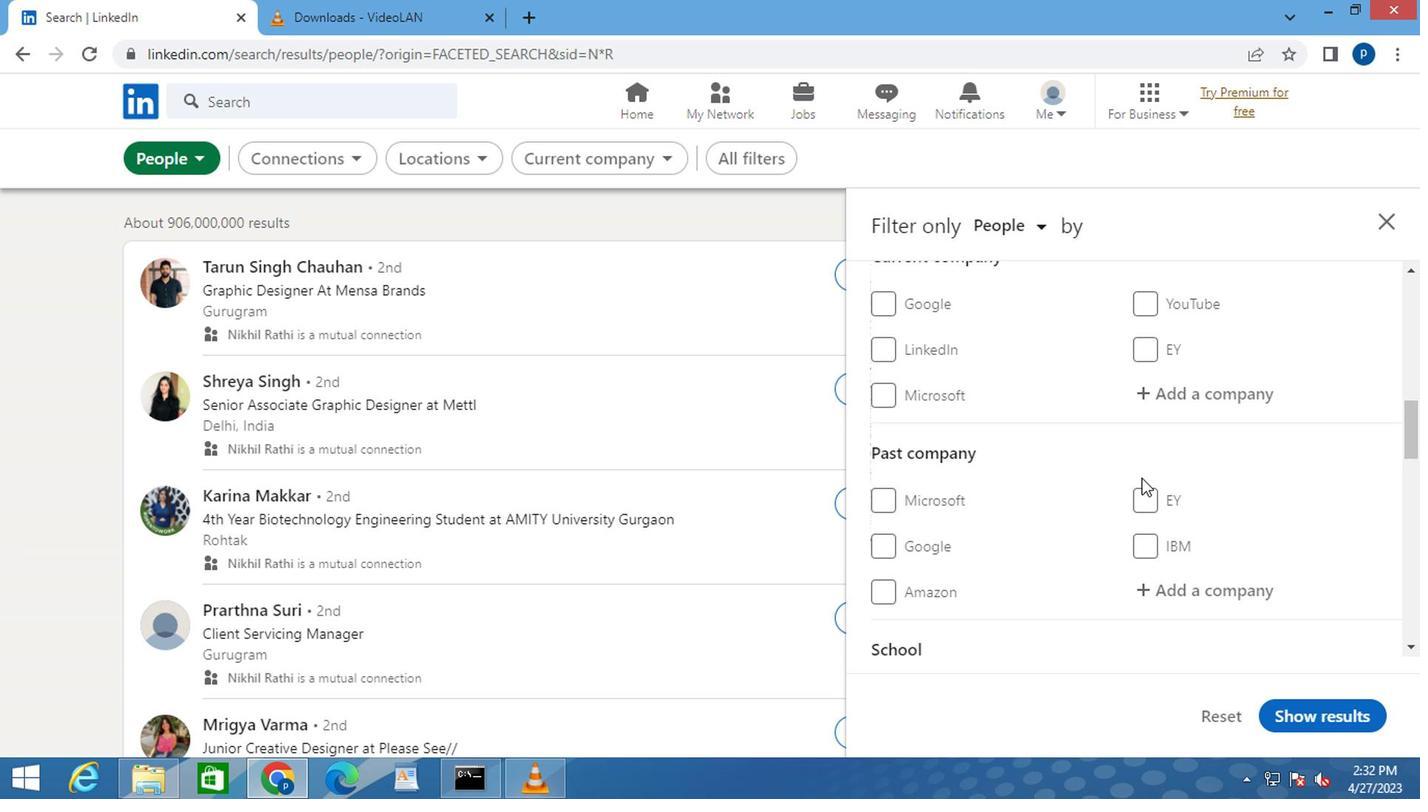 
Action: Mouse scrolled (1144, 477) with delta (0, 1)
Screenshot: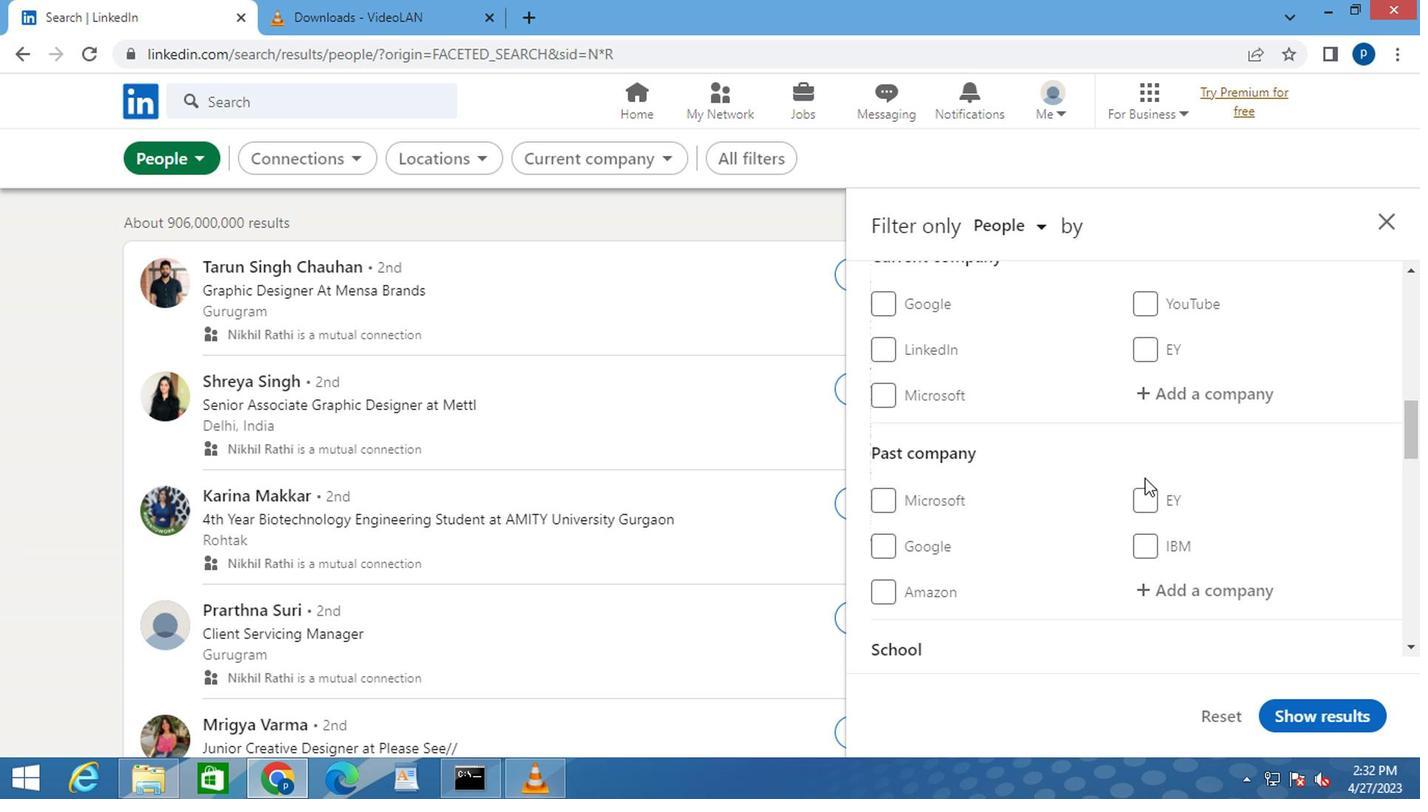 
Action: Mouse moved to (1191, 503)
Screenshot: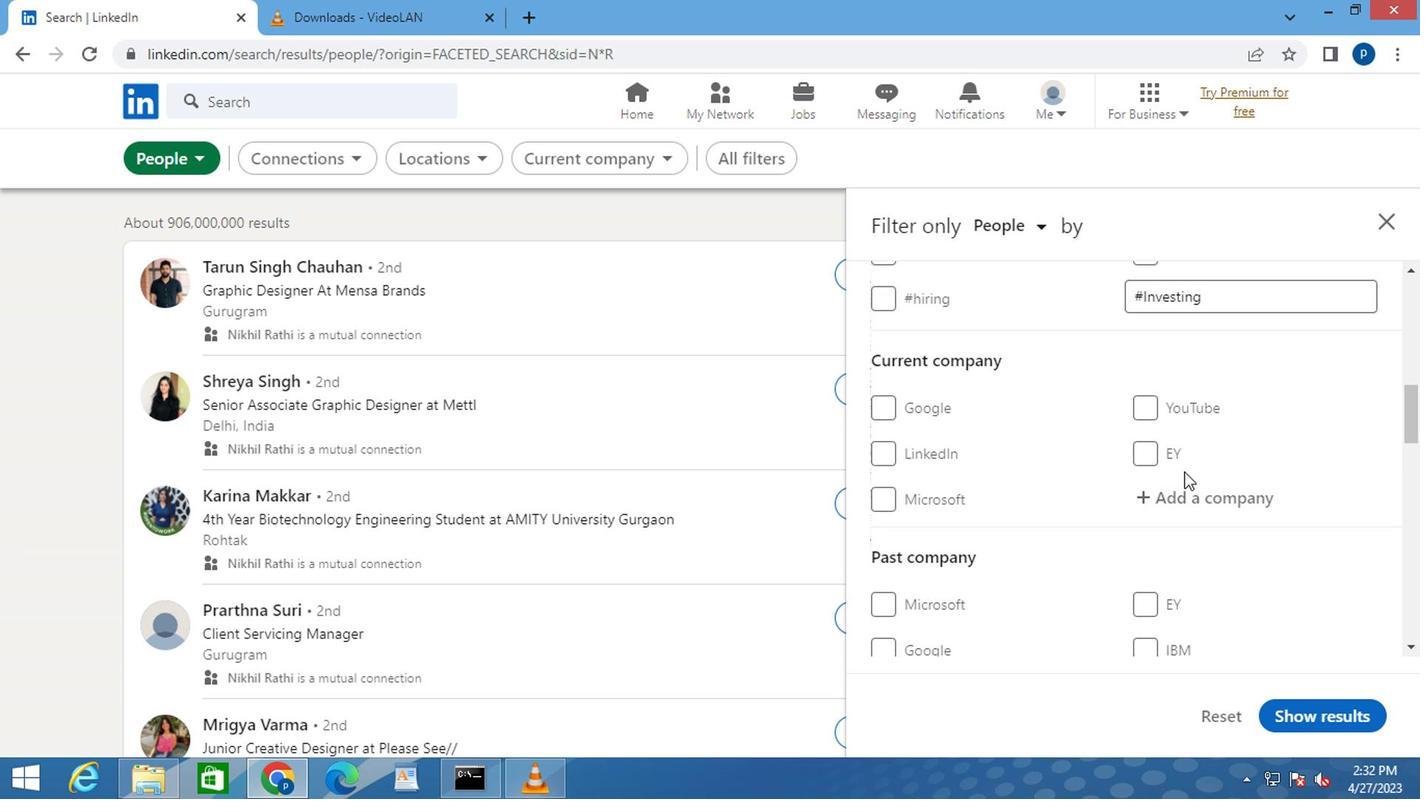 
Action: Mouse pressed left at (1191, 503)
Screenshot: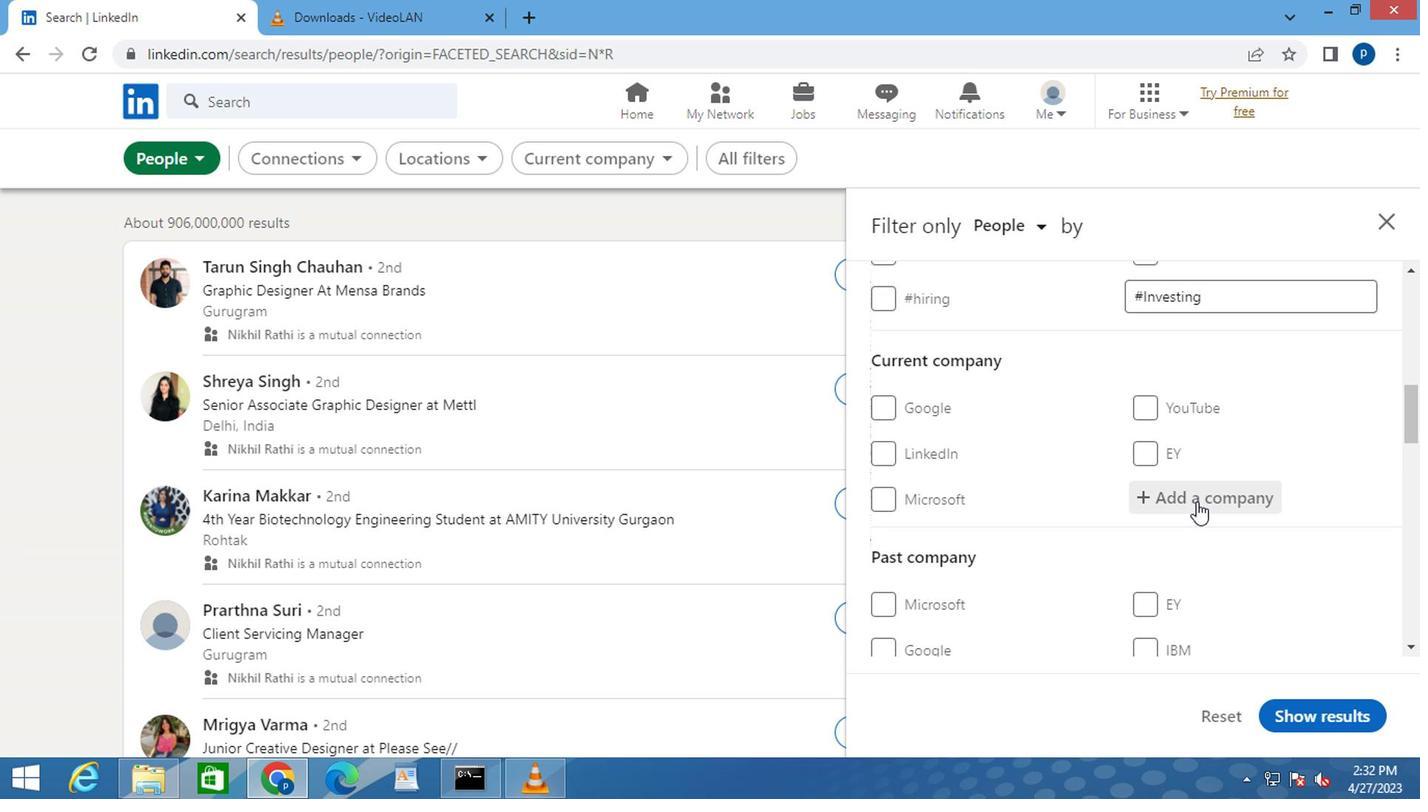 
Action: Key pressed <Key.caps_lock>T<Key.caps_lock>ORK<Key.space><Key.caps_lock>M<Key.caps_lock>OTO
Screenshot: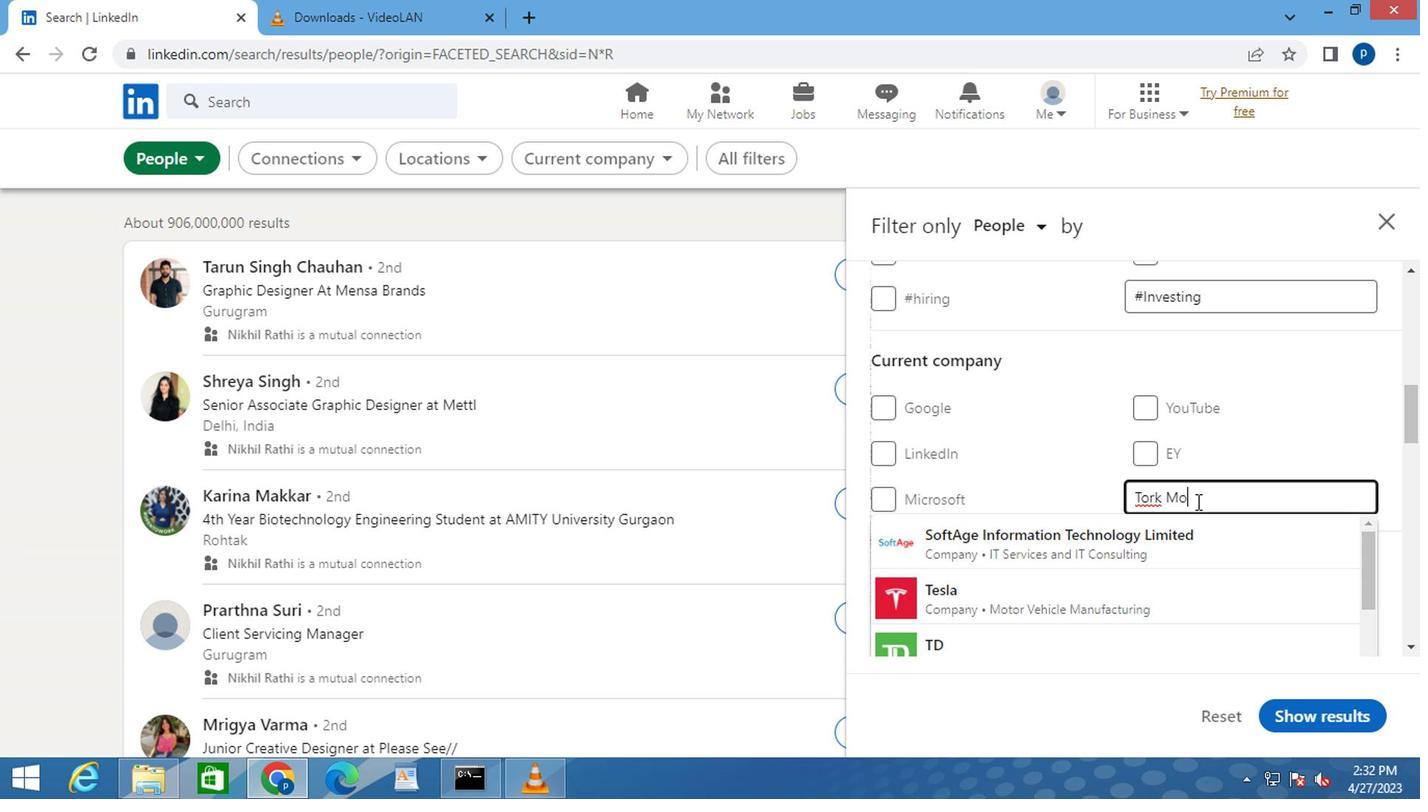 
Action: Mouse moved to (1062, 529)
Screenshot: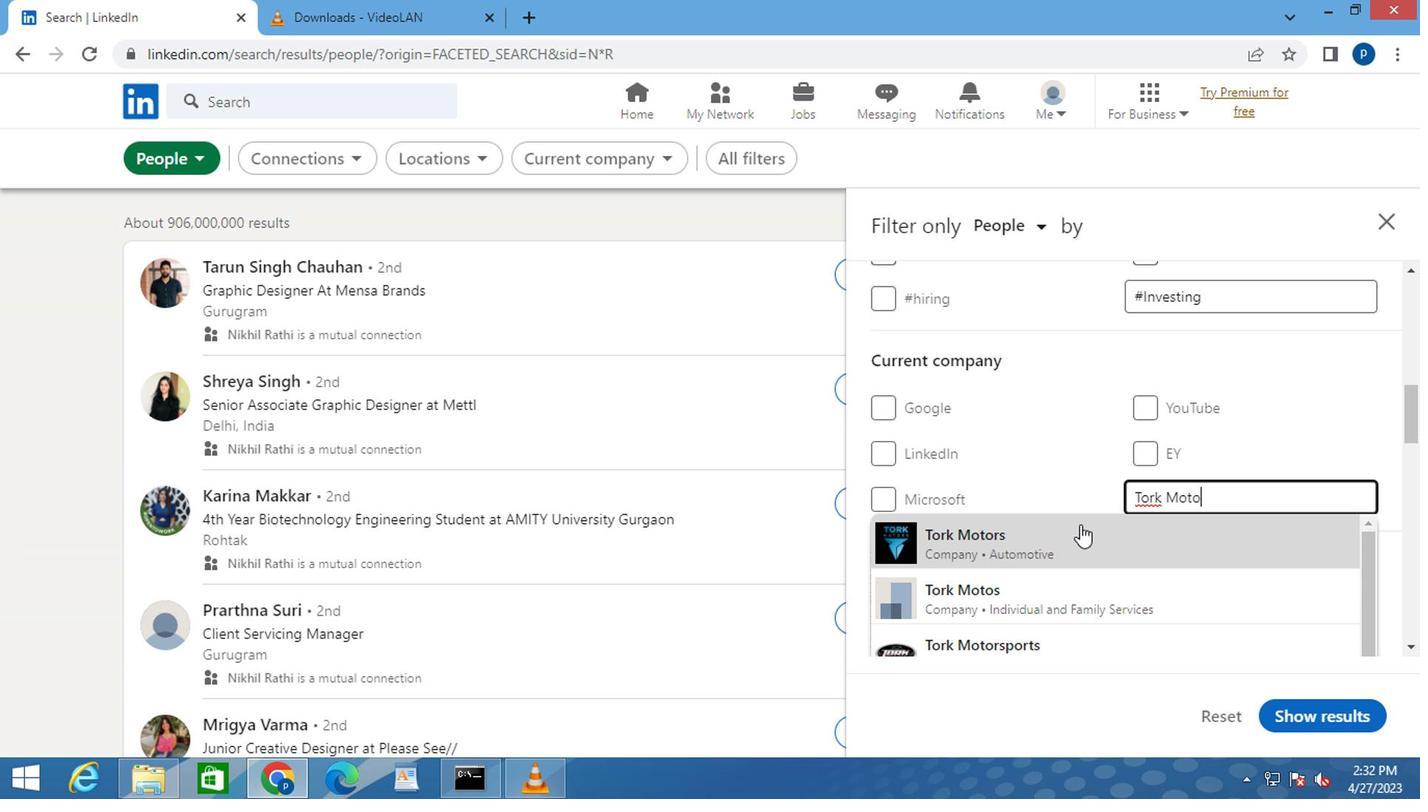 
Action: Mouse pressed left at (1062, 529)
Screenshot: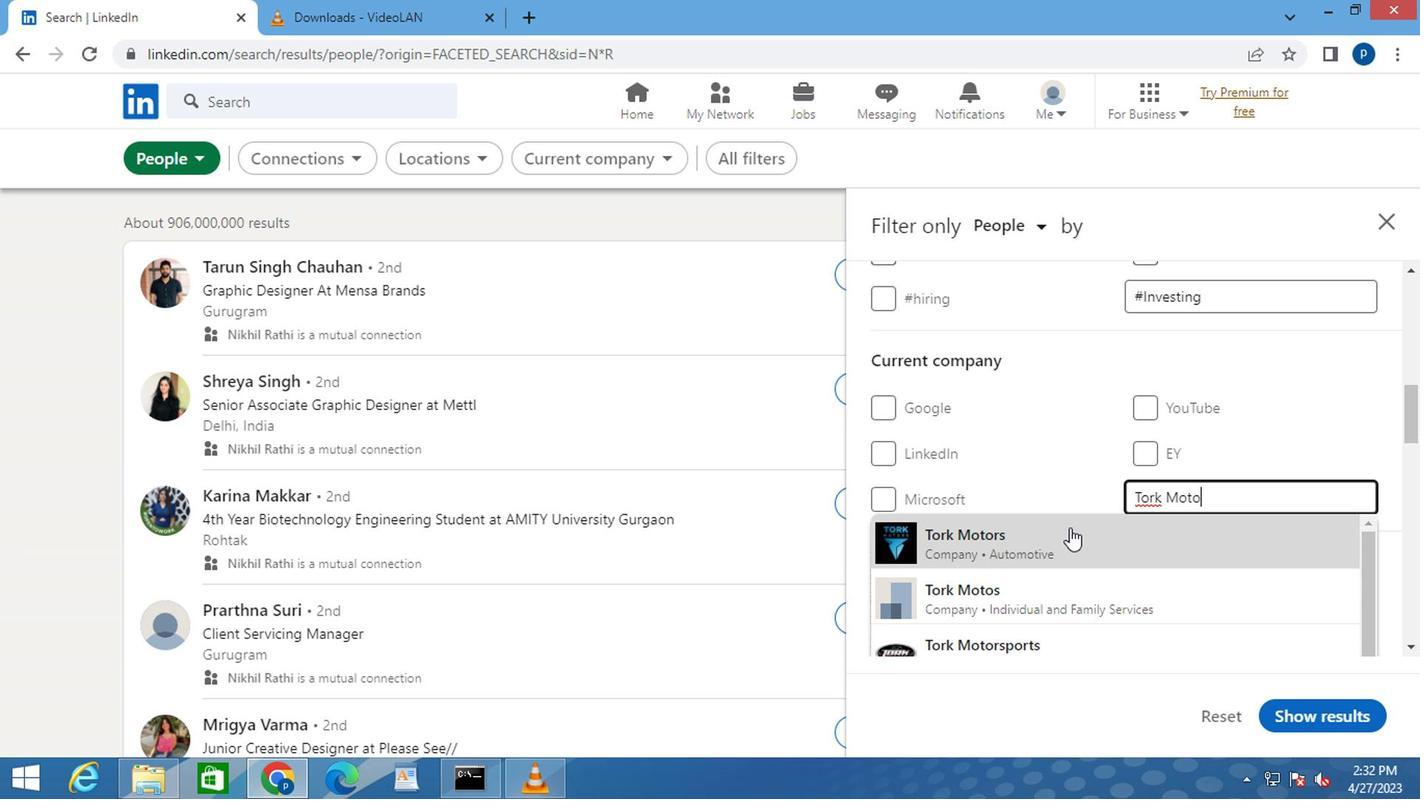 
Action: Mouse moved to (1059, 521)
Screenshot: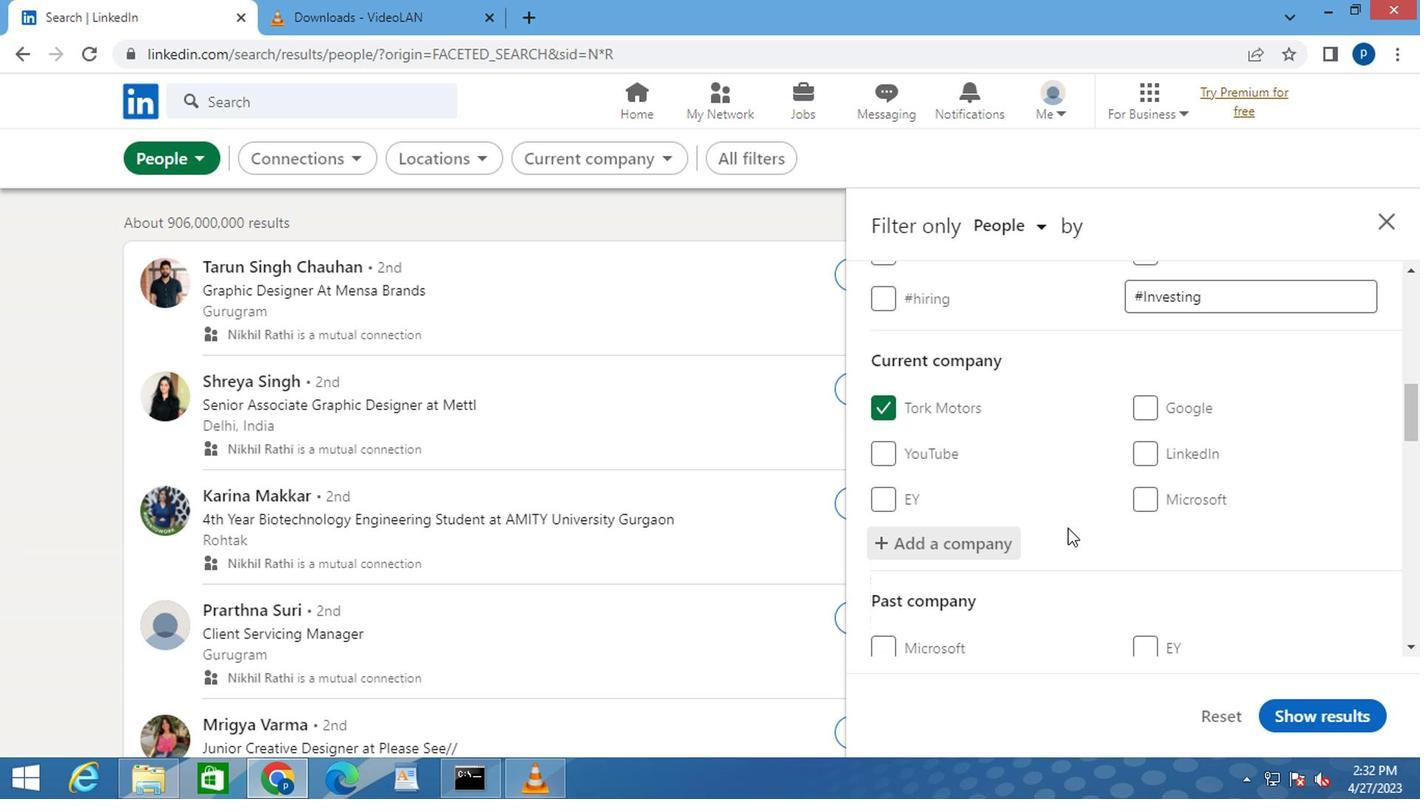 
Action: Mouse scrolled (1059, 520) with delta (0, 0)
Screenshot: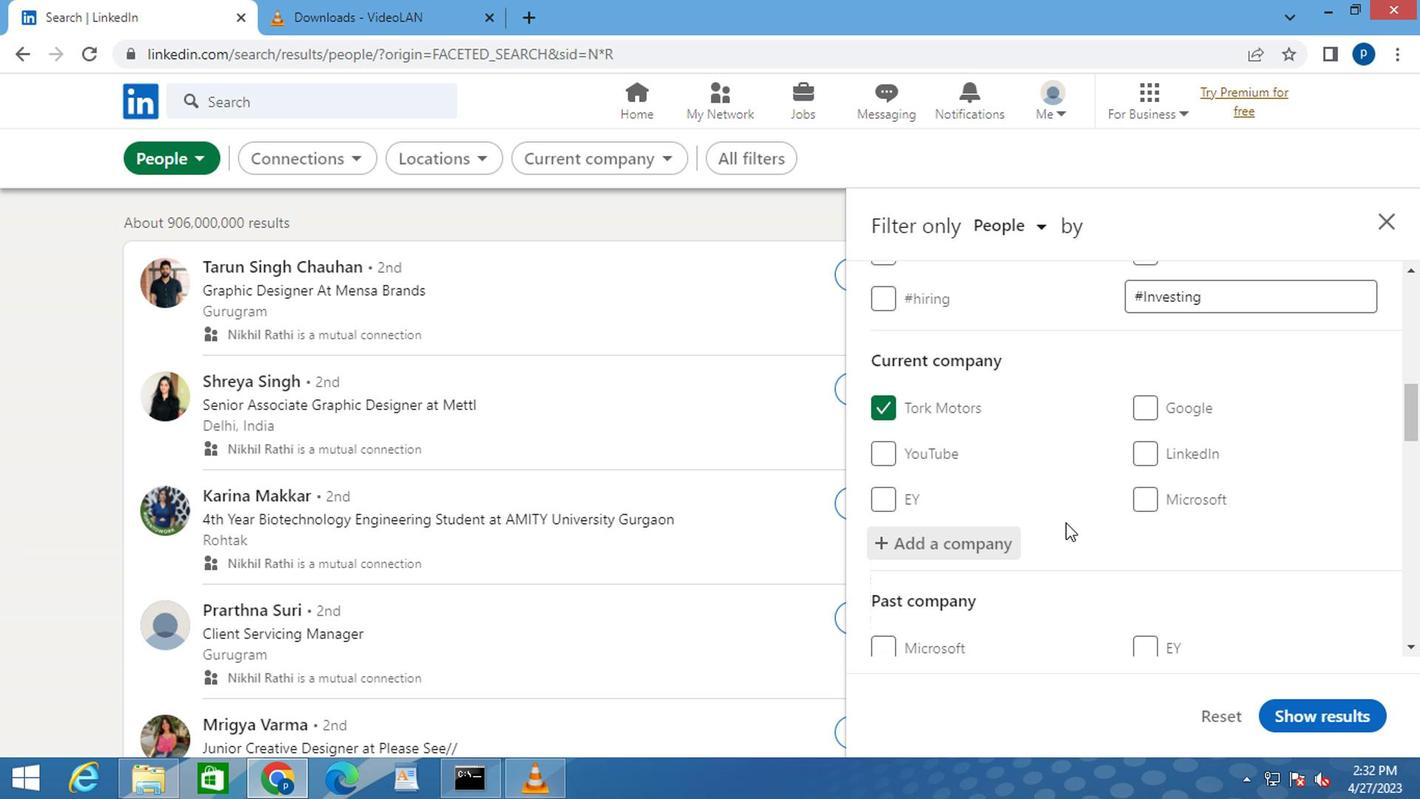 
Action: Mouse moved to (1056, 518)
Screenshot: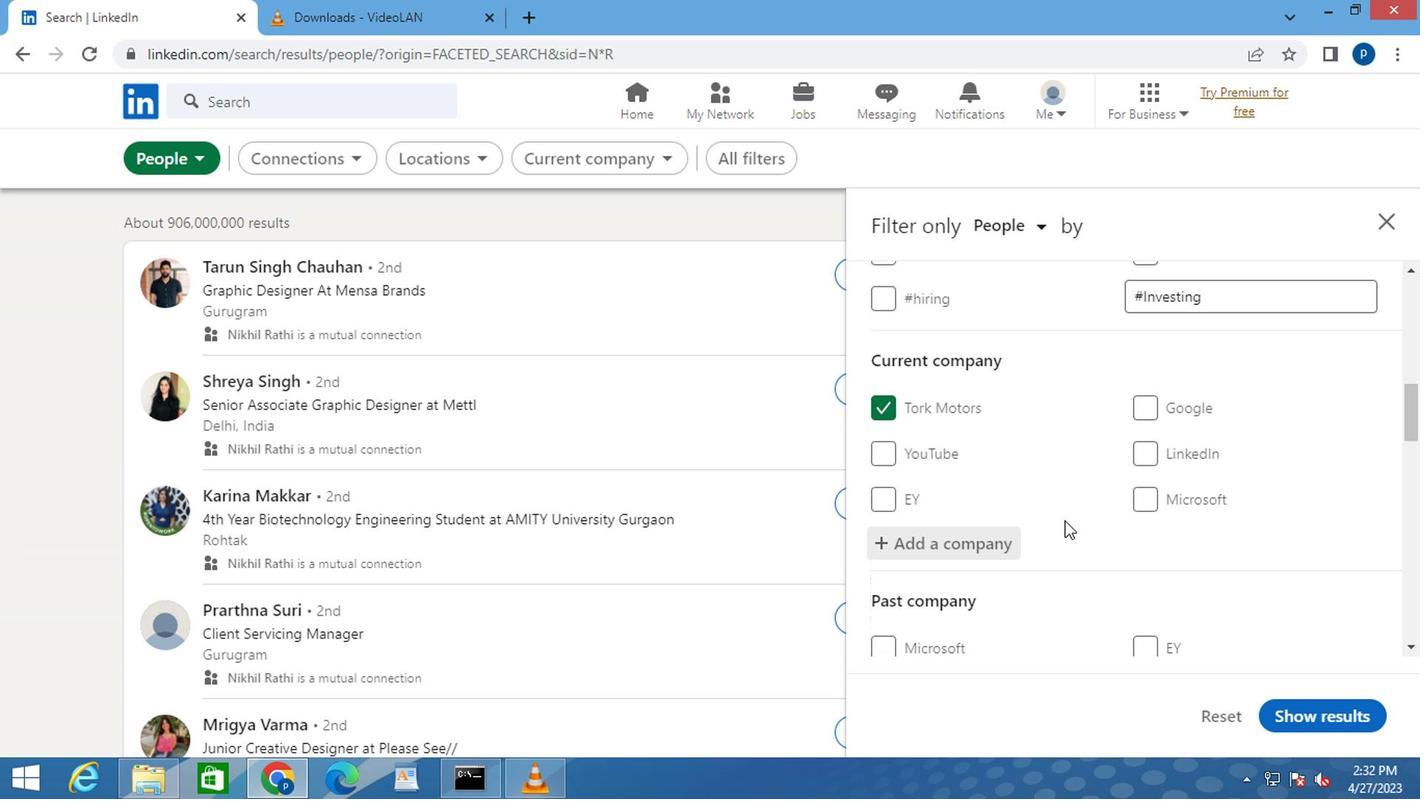 
Action: Mouse scrolled (1056, 517) with delta (0, -1)
Screenshot: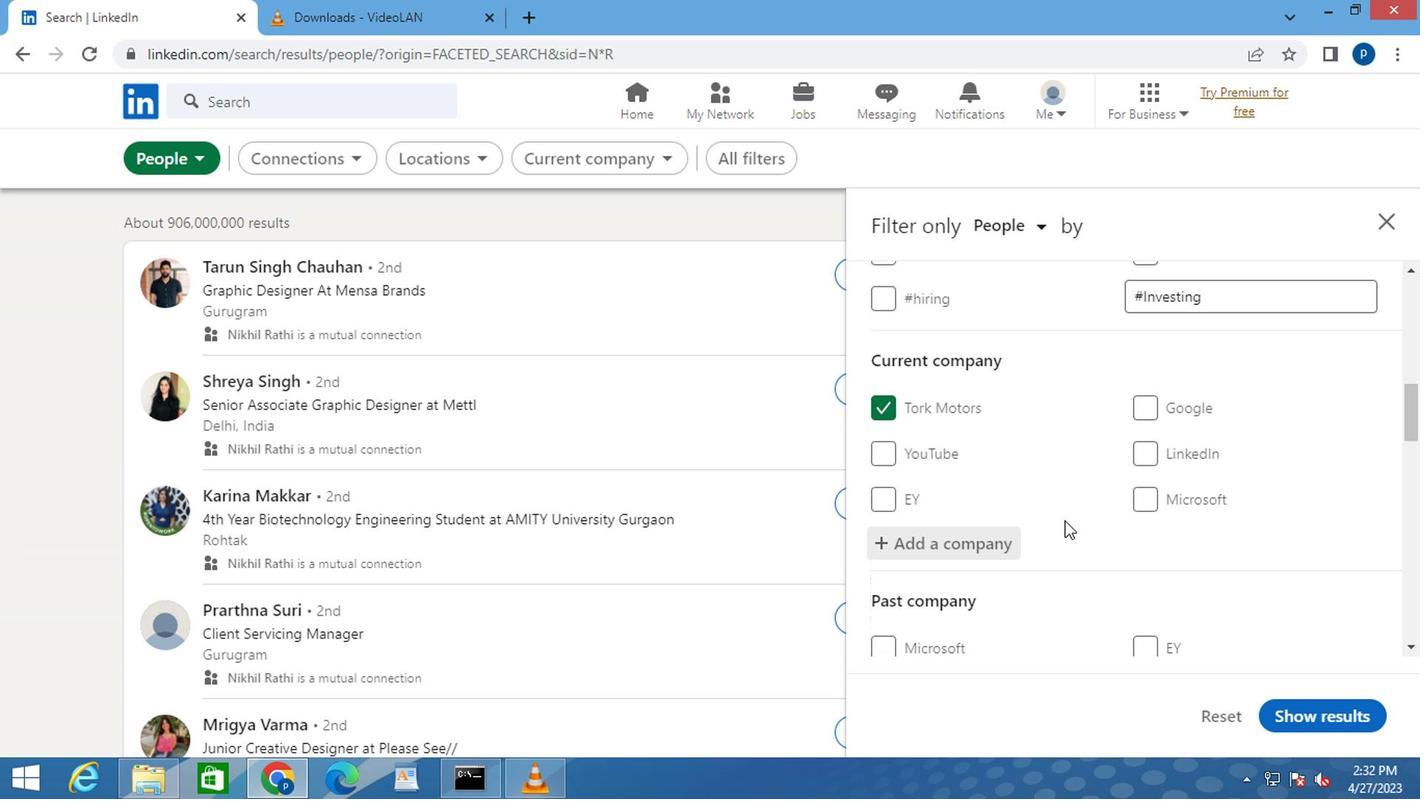 
Action: Mouse moved to (1053, 513)
Screenshot: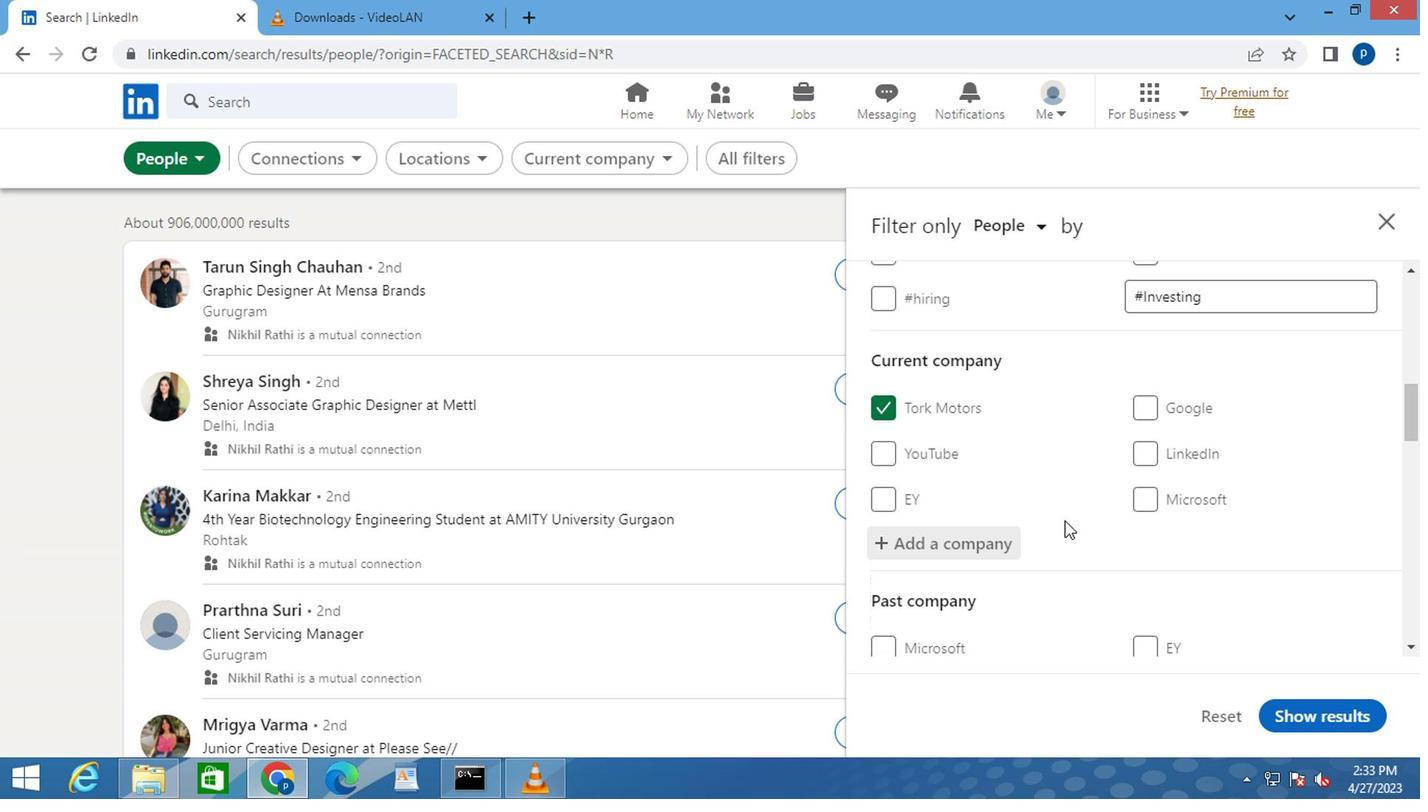 
Action: Mouse scrolled (1053, 512) with delta (0, -1)
Screenshot: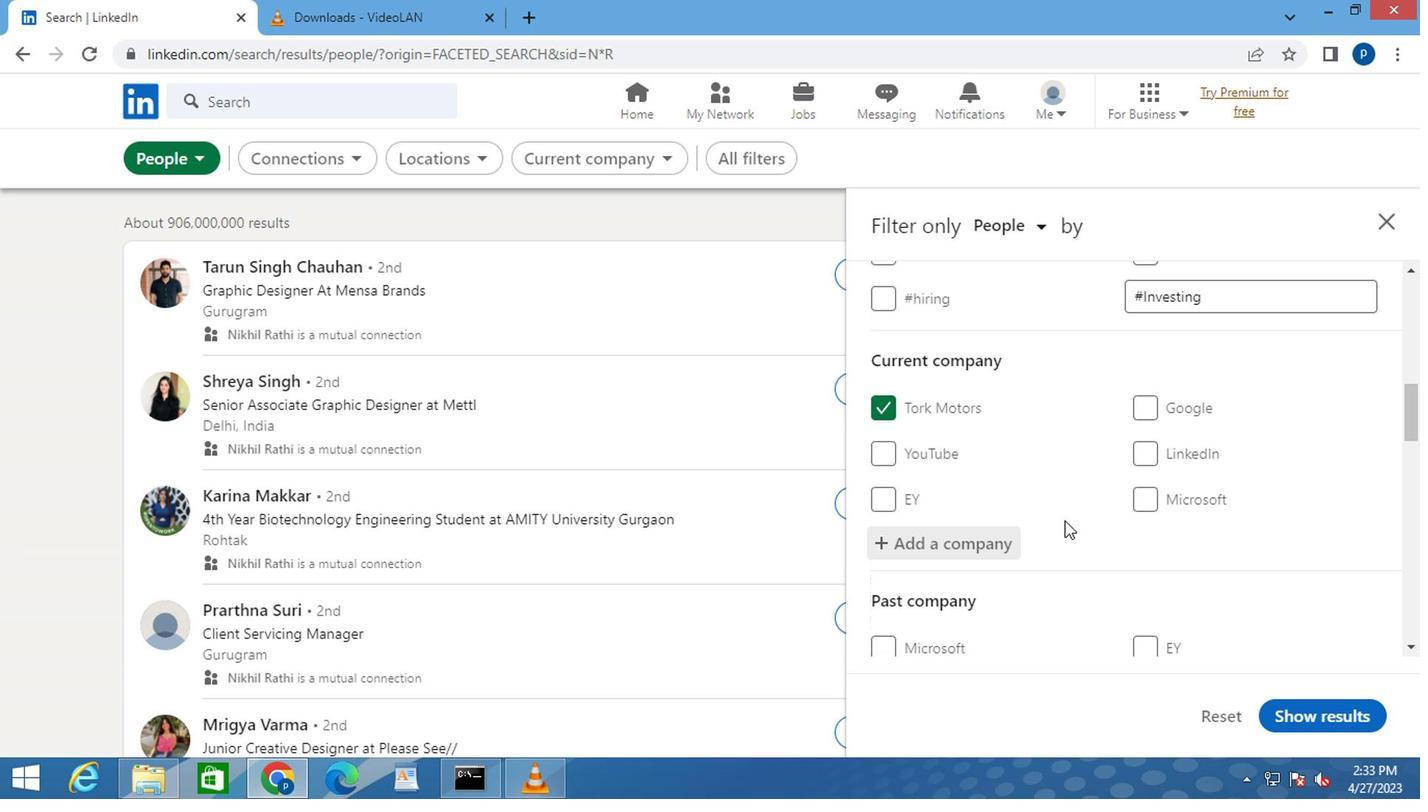 
Action: Mouse moved to (1037, 486)
Screenshot: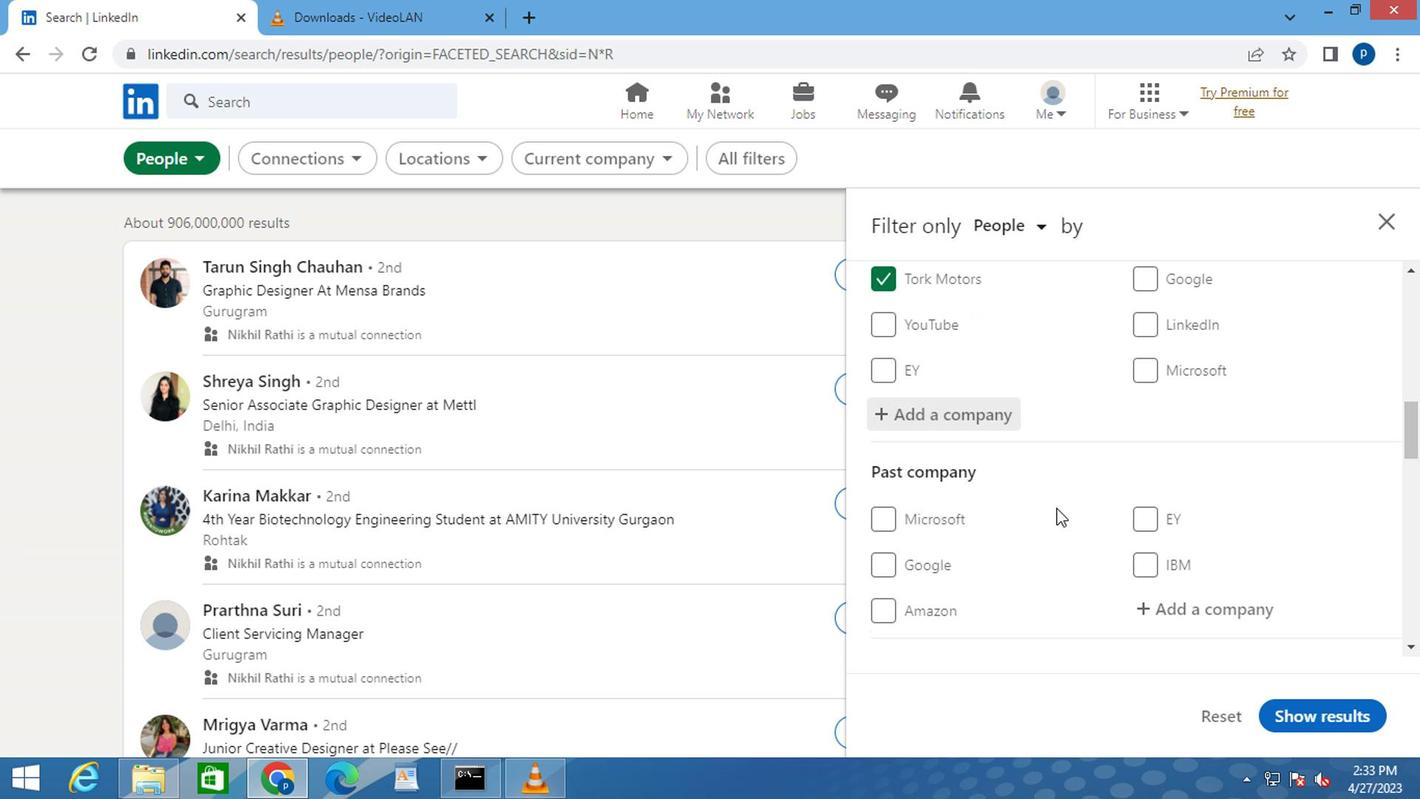 
Action: Mouse scrolled (1037, 485) with delta (0, 0)
Screenshot: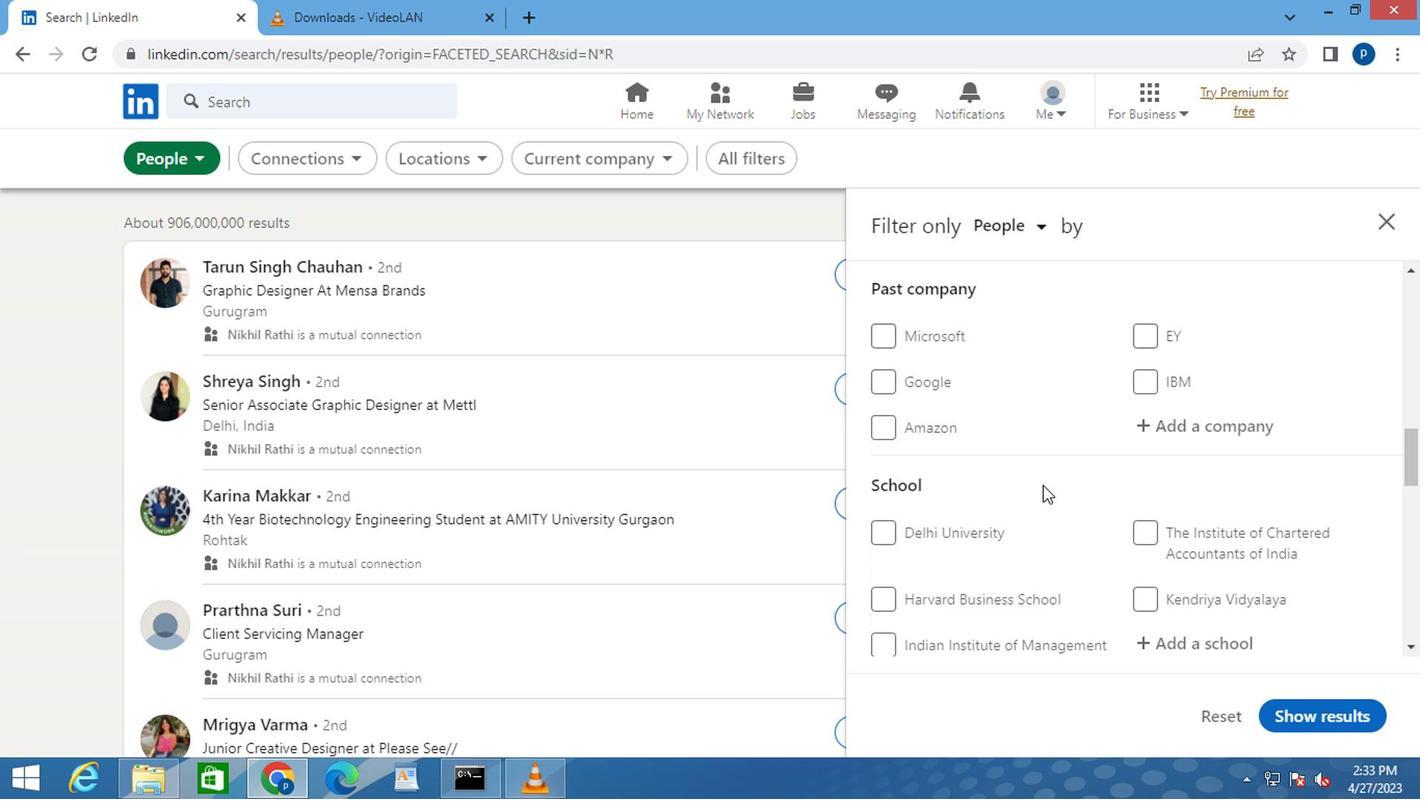 
Action: Mouse scrolled (1037, 485) with delta (0, 0)
Screenshot: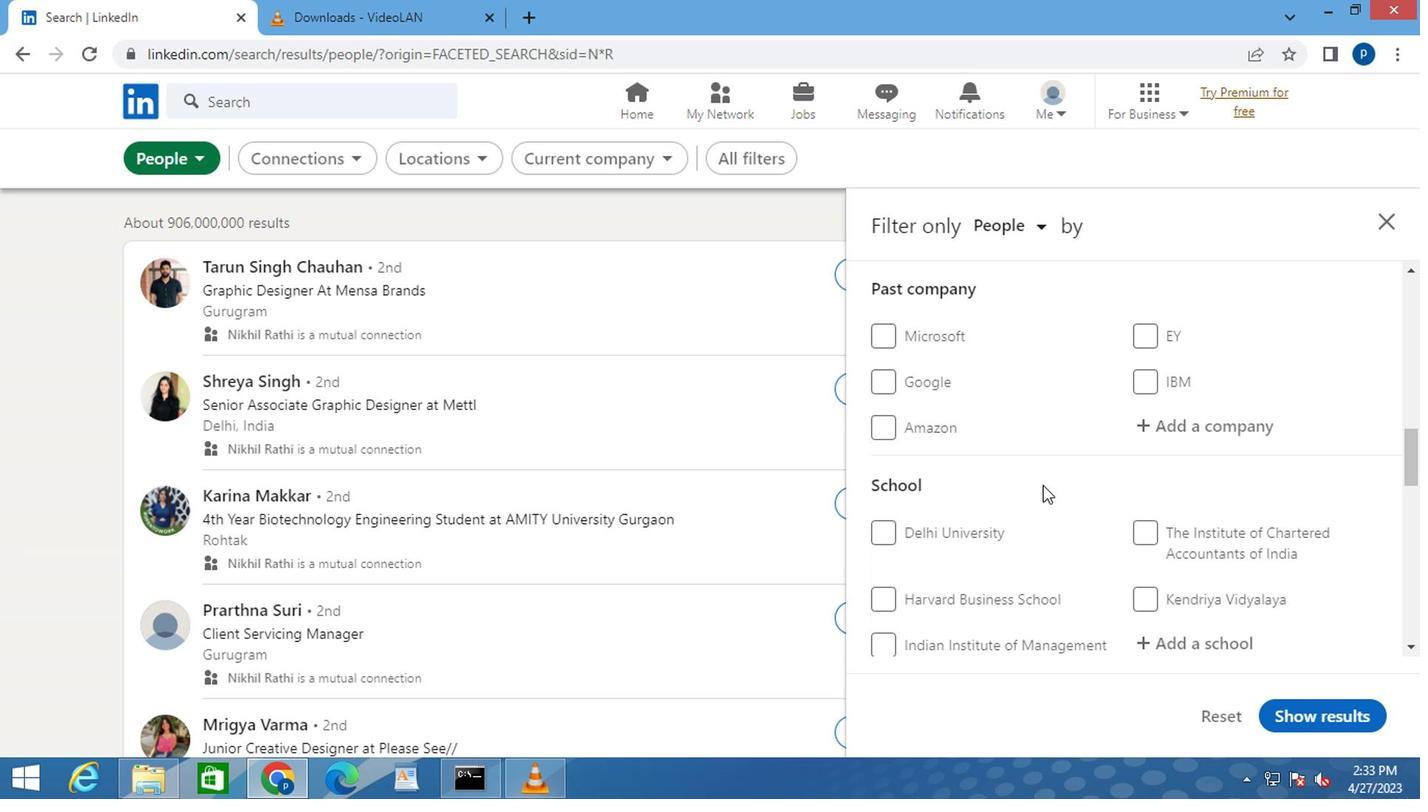 
Action: Mouse moved to (1173, 444)
Screenshot: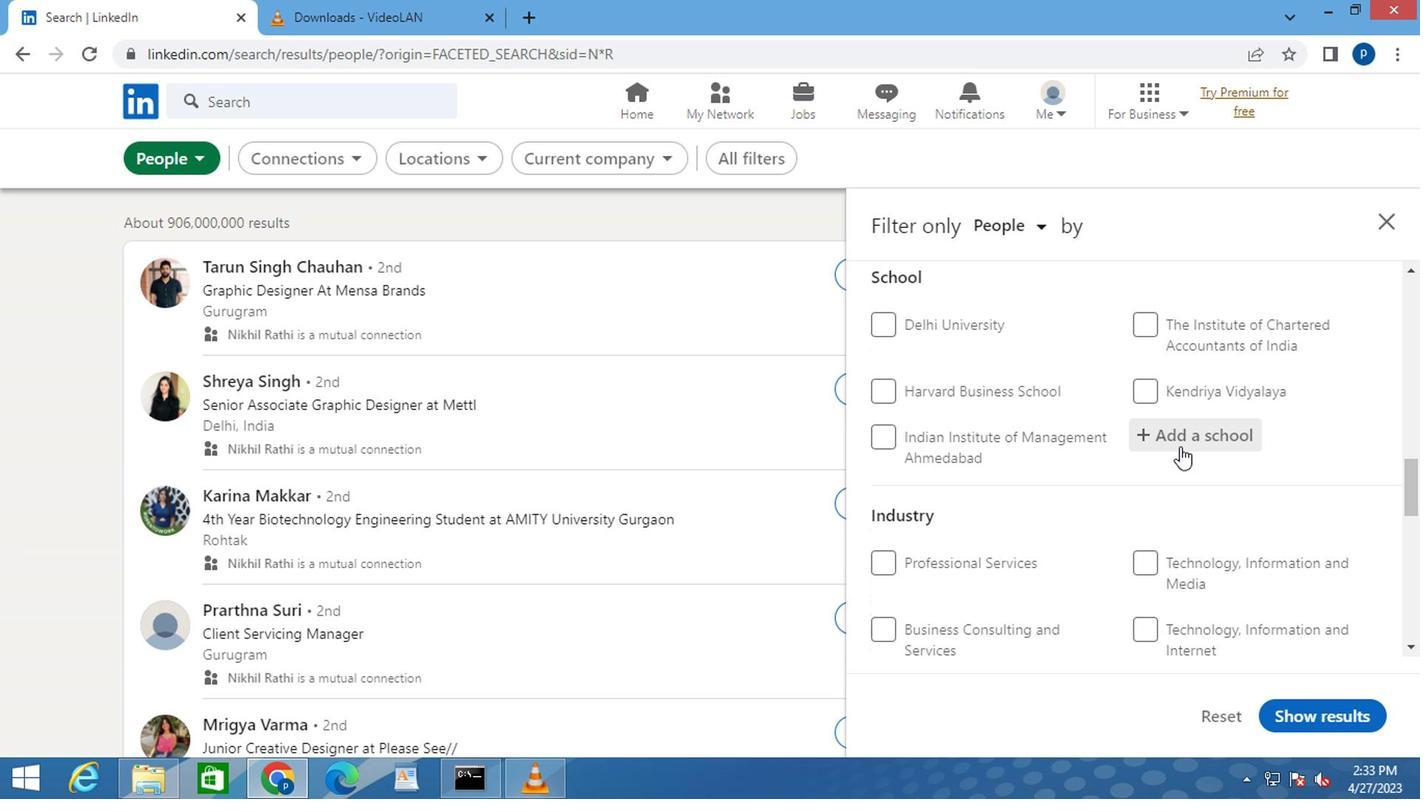 
Action: Mouse pressed left at (1173, 444)
Screenshot: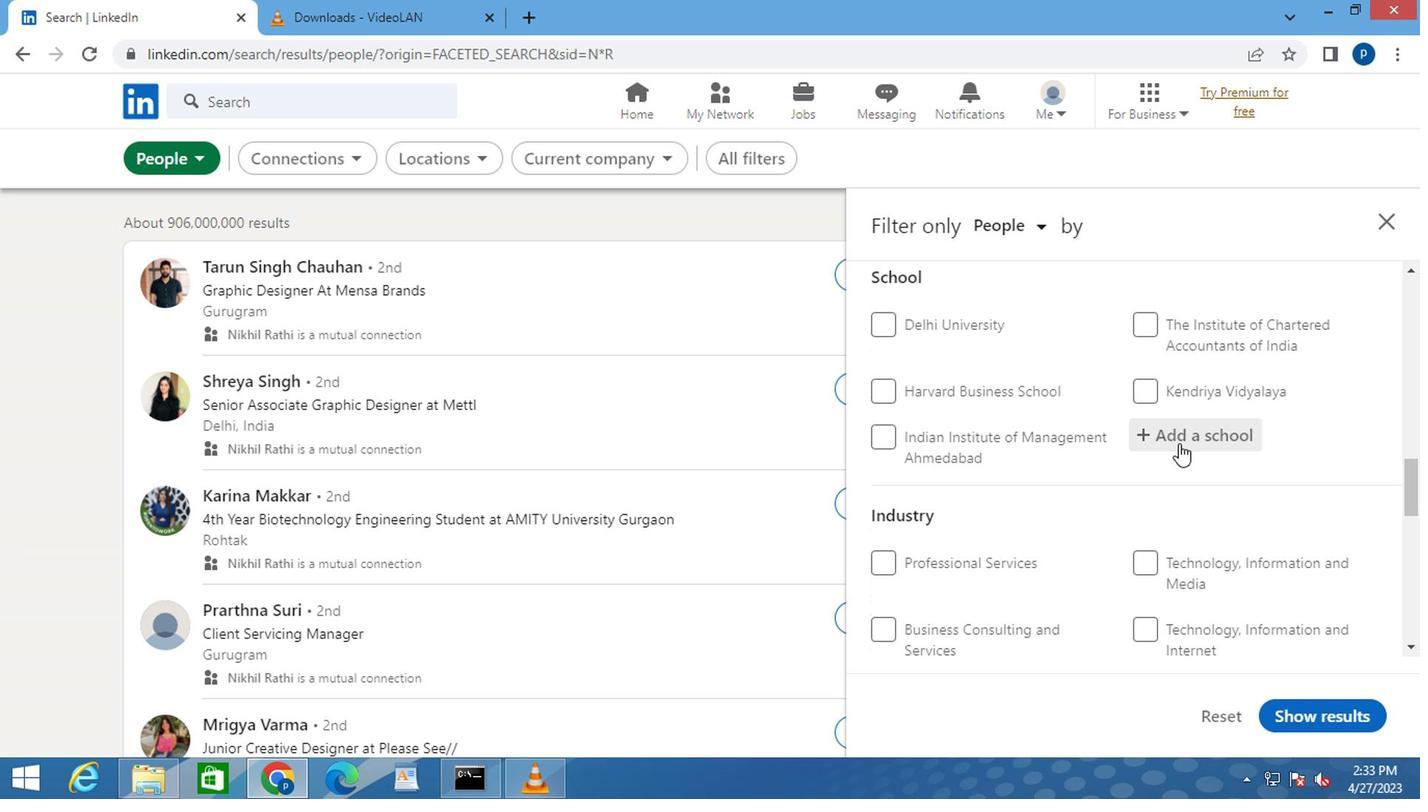 
Action: Key pressed <Key.caps_lock>C<Key.caps_lock>ARME
Screenshot: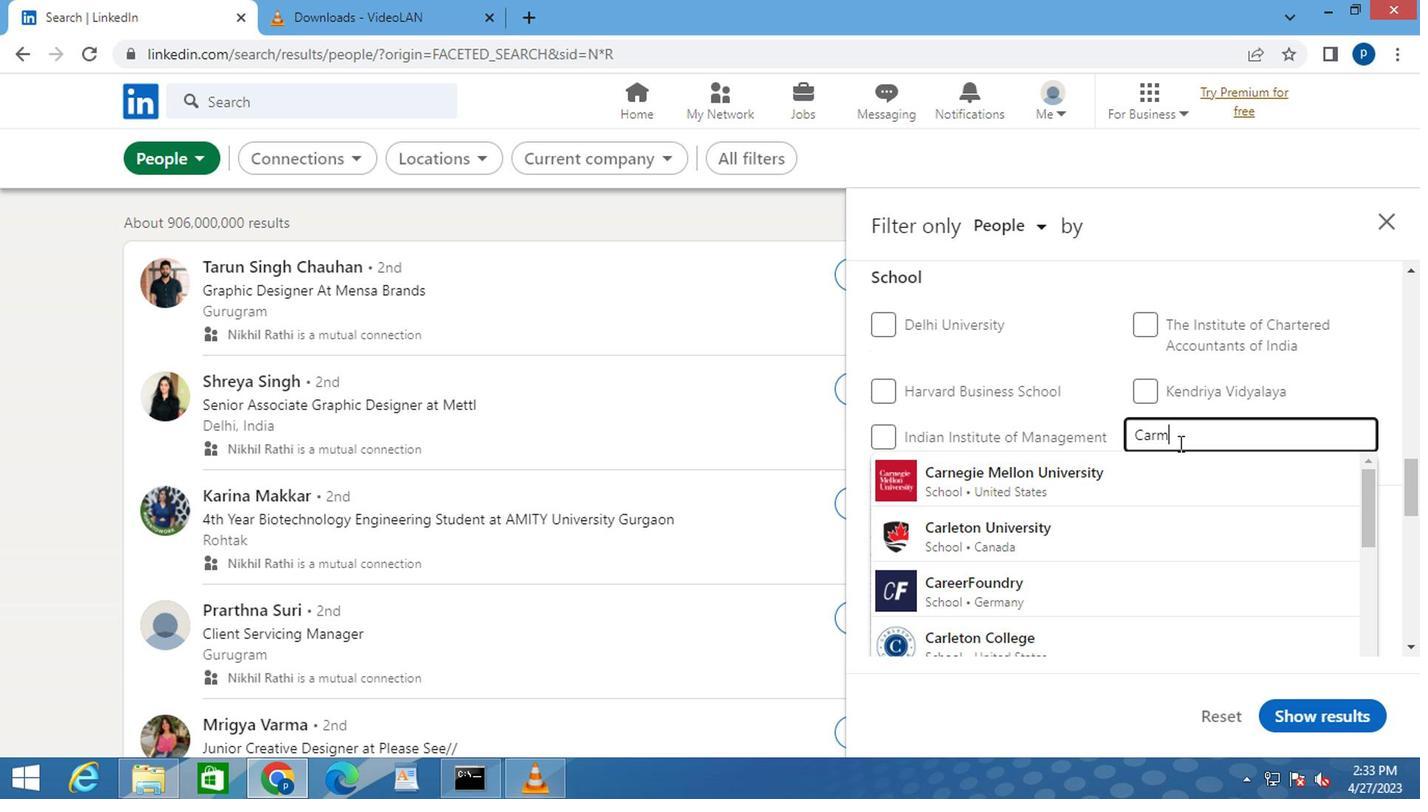 
Action: Mouse moved to (1084, 478)
Screenshot: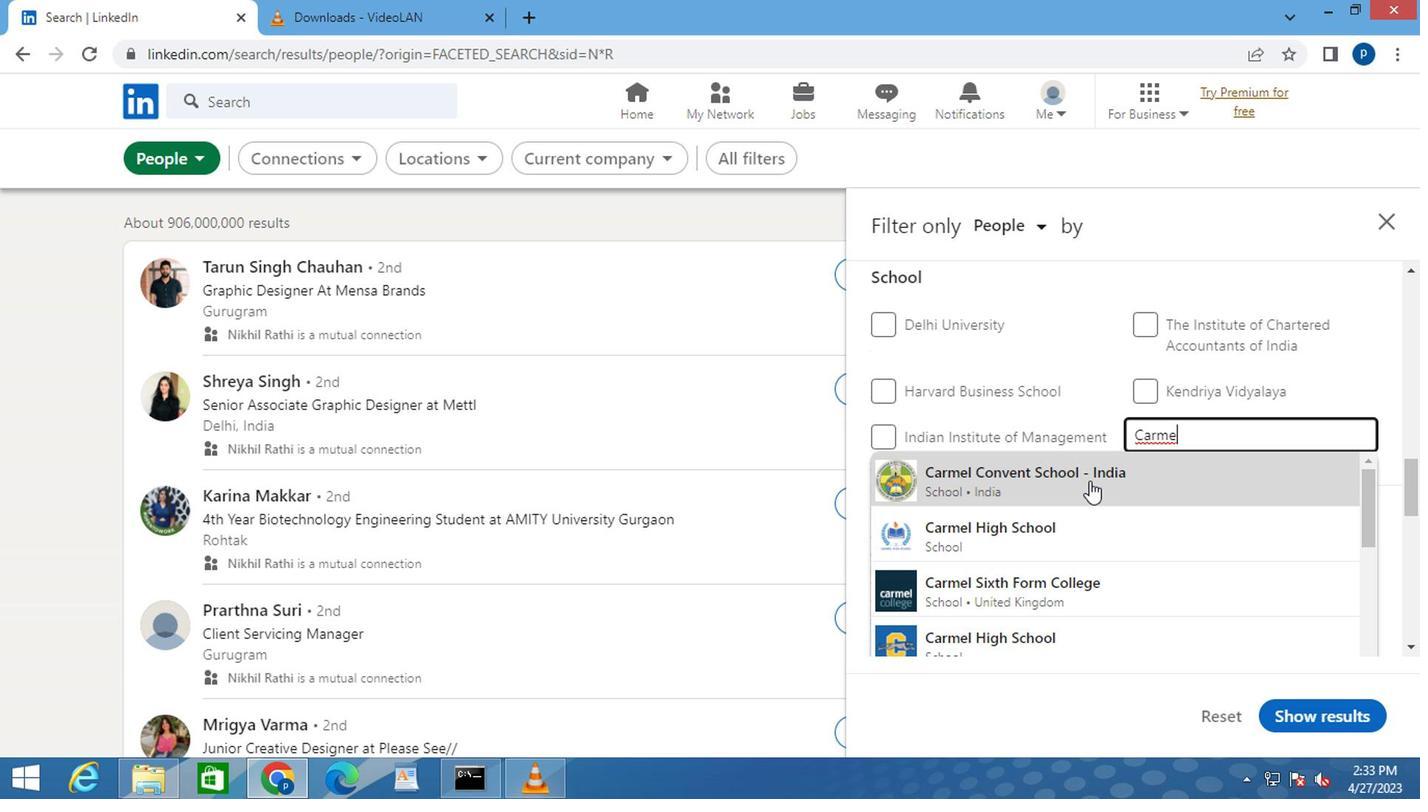 
Action: Mouse pressed left at (1084, 478)
Screenshot: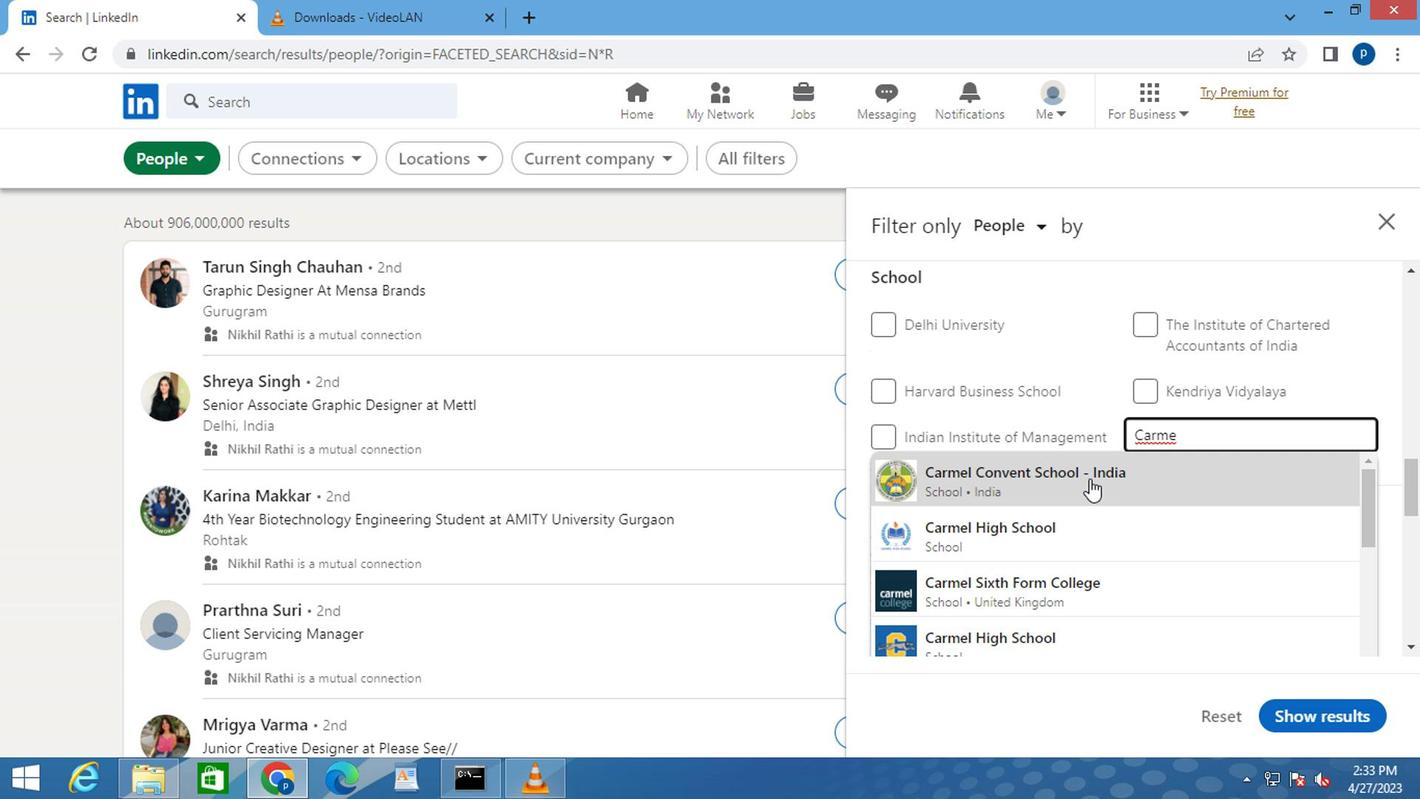 
Action: Mouse moved to (1054, 455)
Screenshot: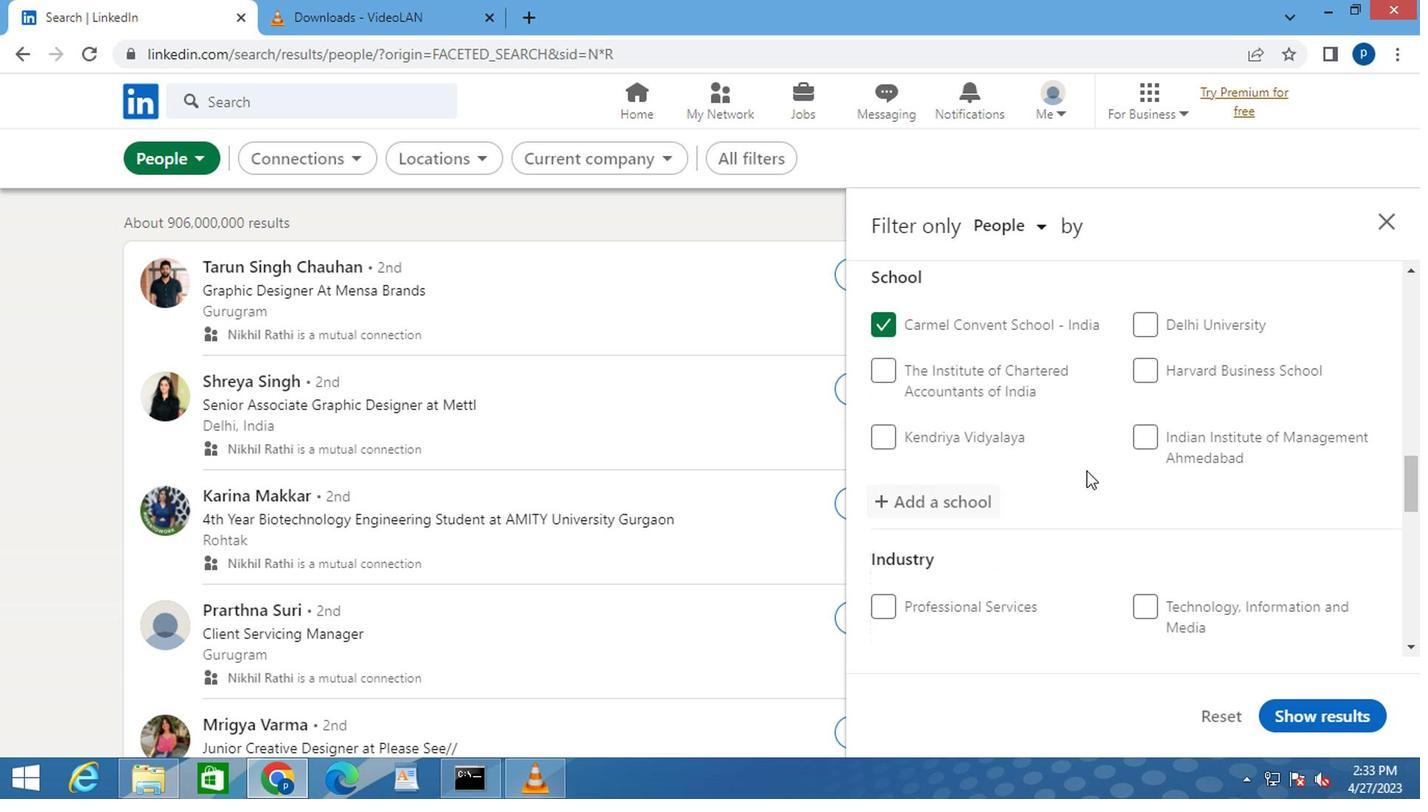 
Action: Mouse scrolled (1054, 455) with delta (0, 0)
Screenshot: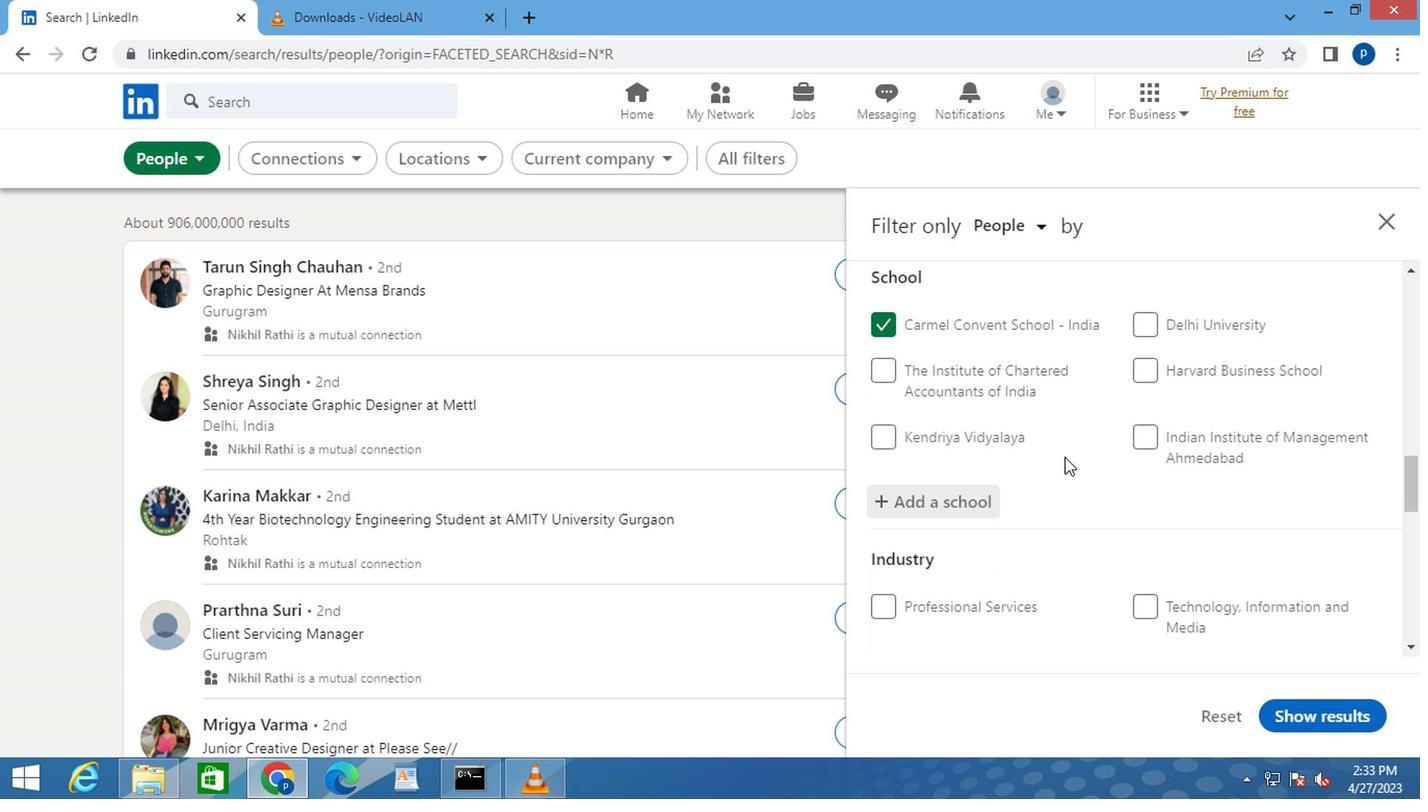 
Action: Mouse moved to (1054, 455)
Screenshot: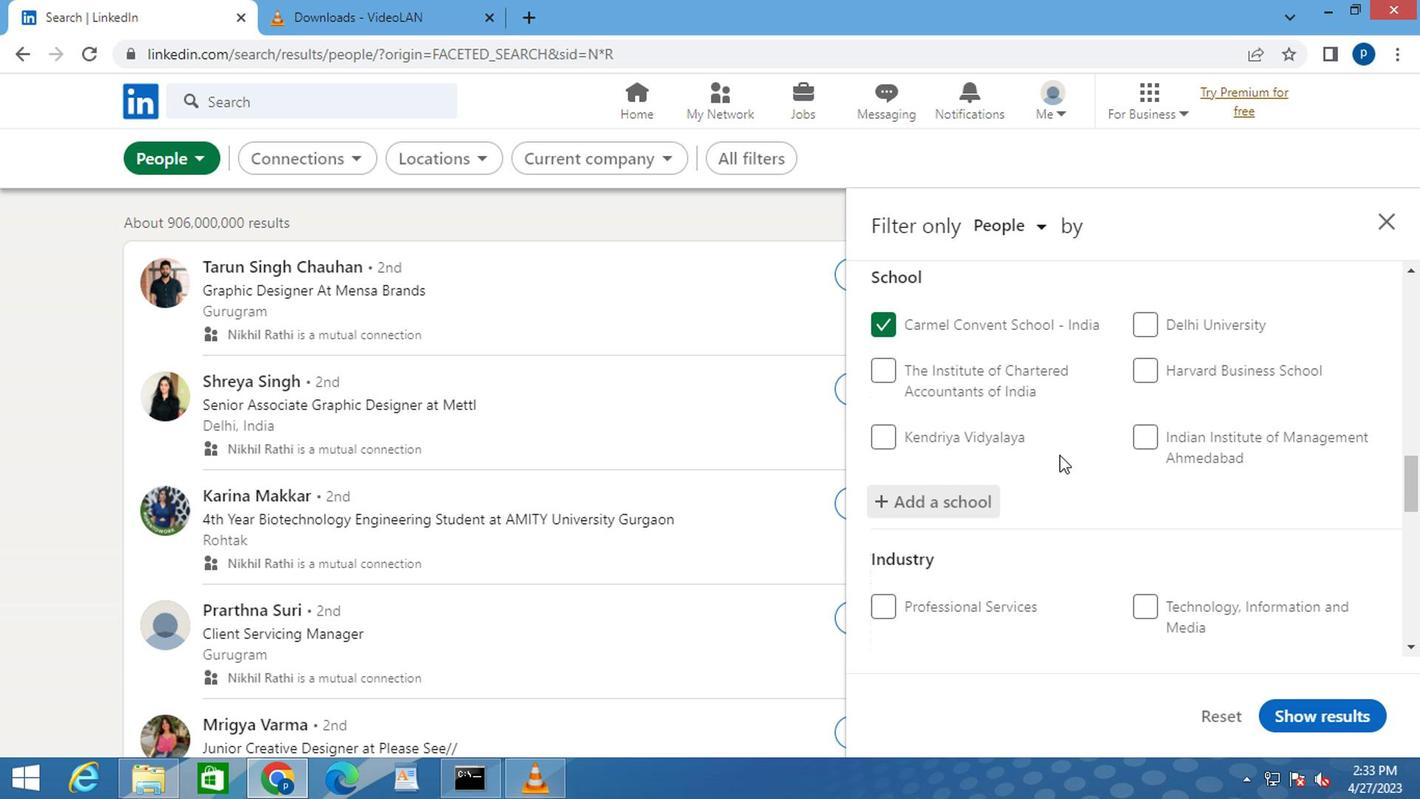 
Action: Mouse scrolled (1054, 455) with delta (0, 0)
Screenshot: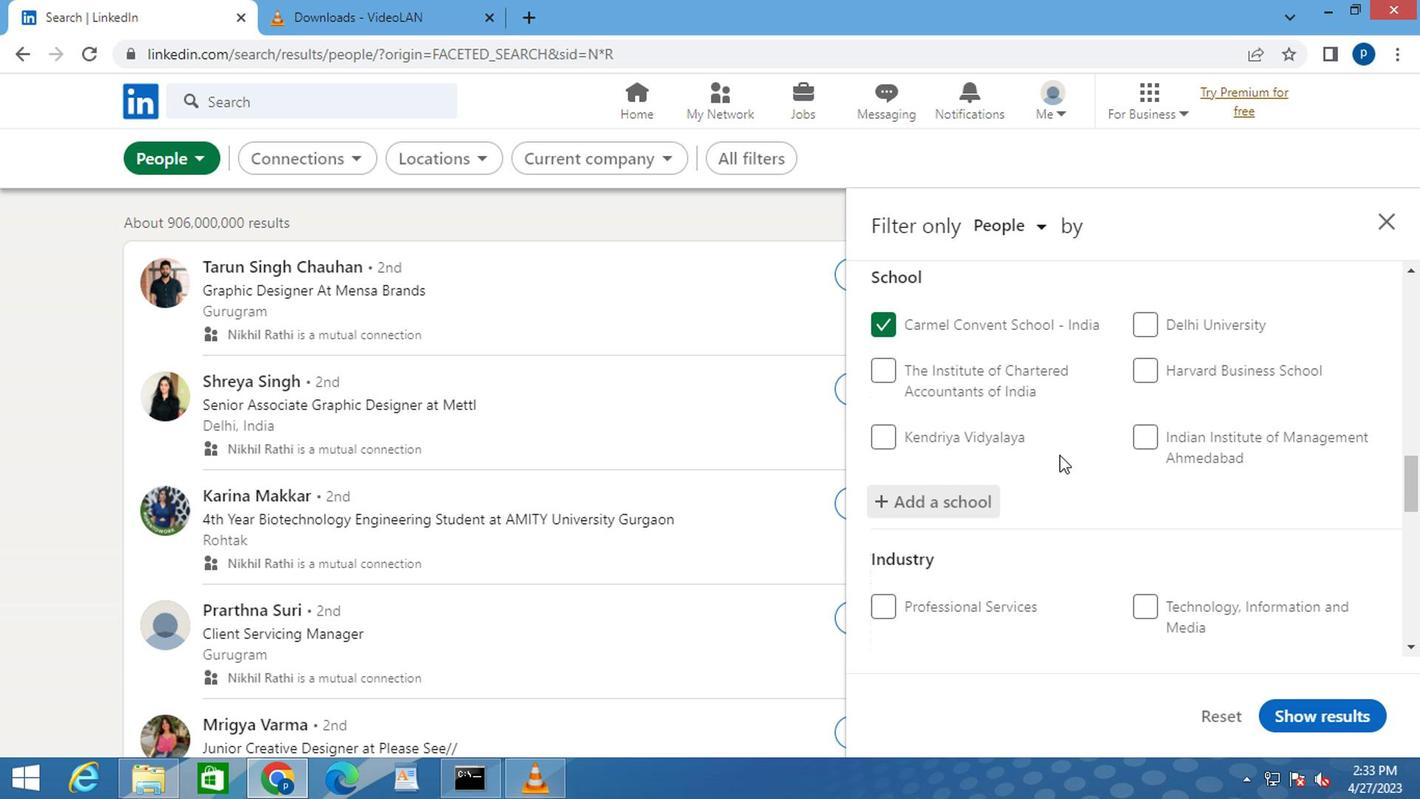 
Action: Mouse moved to (1160, 526)
Screenshot: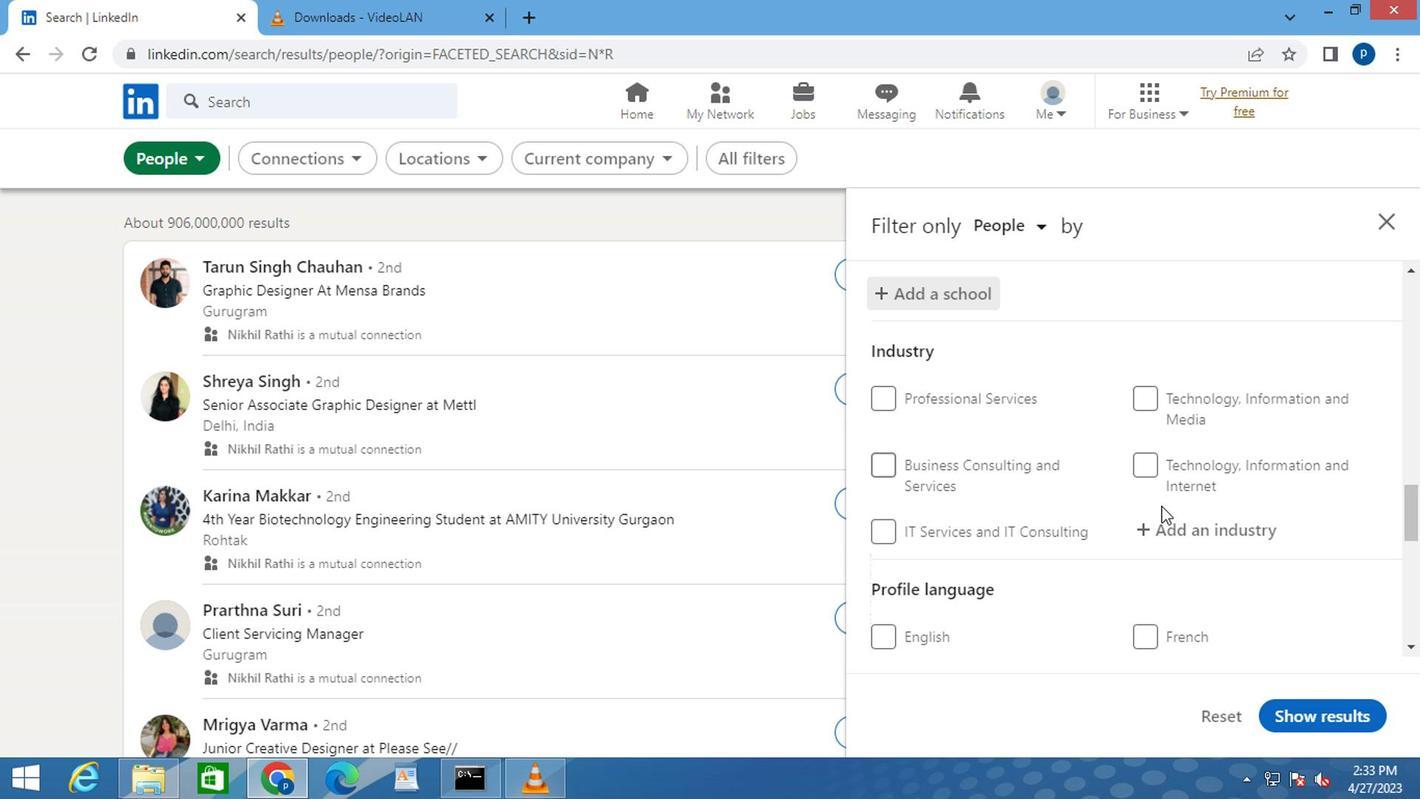 
Action: Mouse pressed left at (1160, 526)
Screenshot: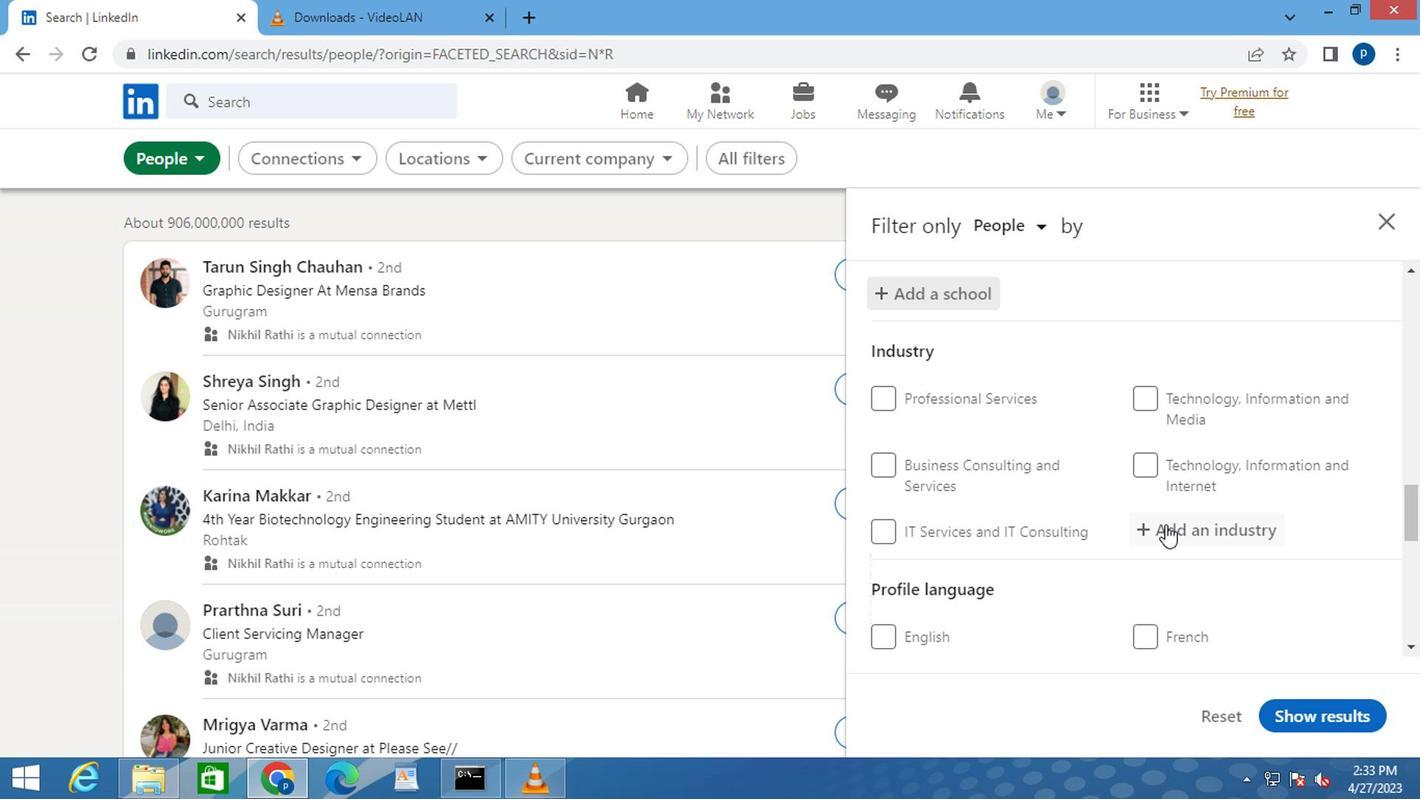 
Action: Key pressed <Key.caps_lock>I<Key.caps_lock>NTERNATIONAL
Screenshot: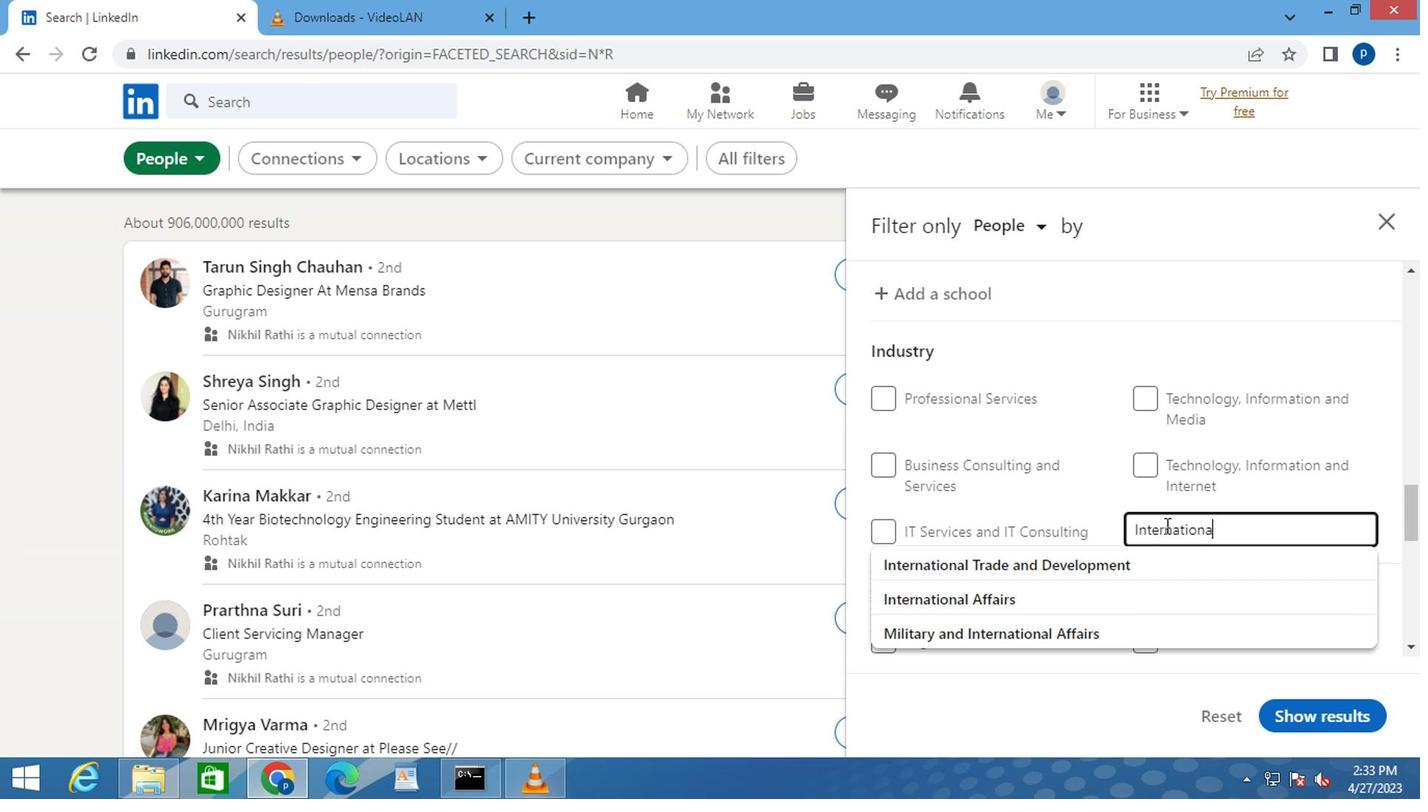 
Action: Mouse moved to (1016, 561)
Screenshot: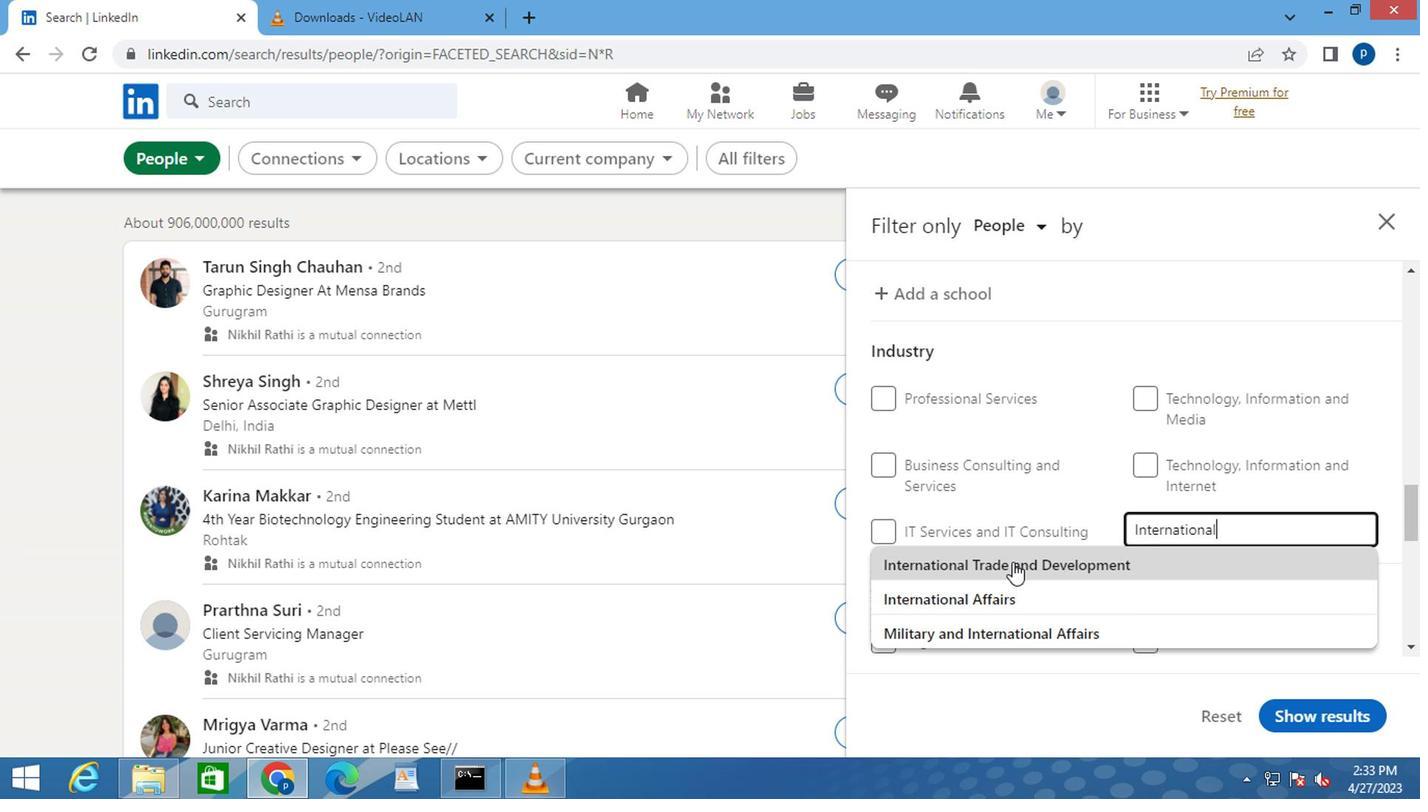 
Action: Mouse pressed left at (1016, 561)
Screenshot: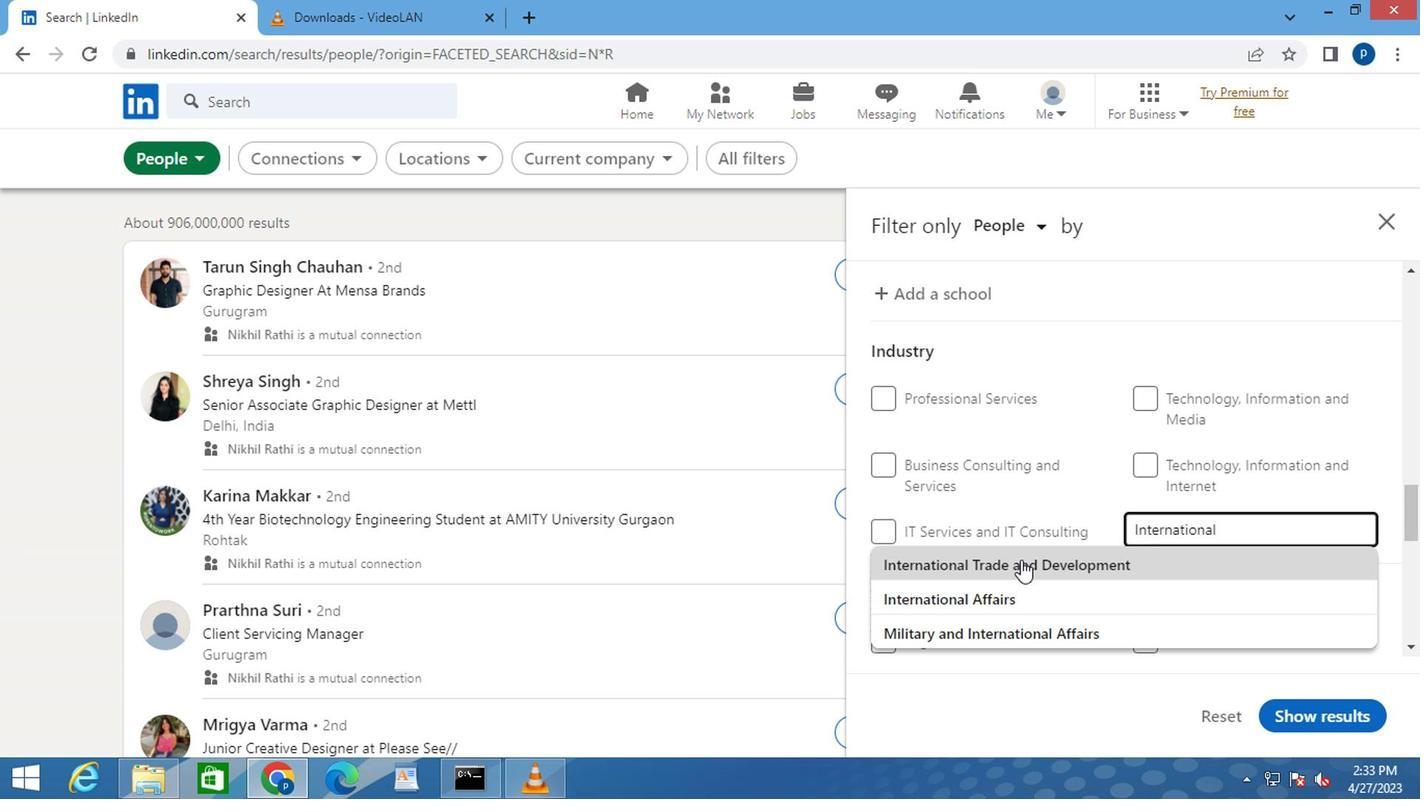 
Action: Mouse moved to (1016, 561)
Screenshot: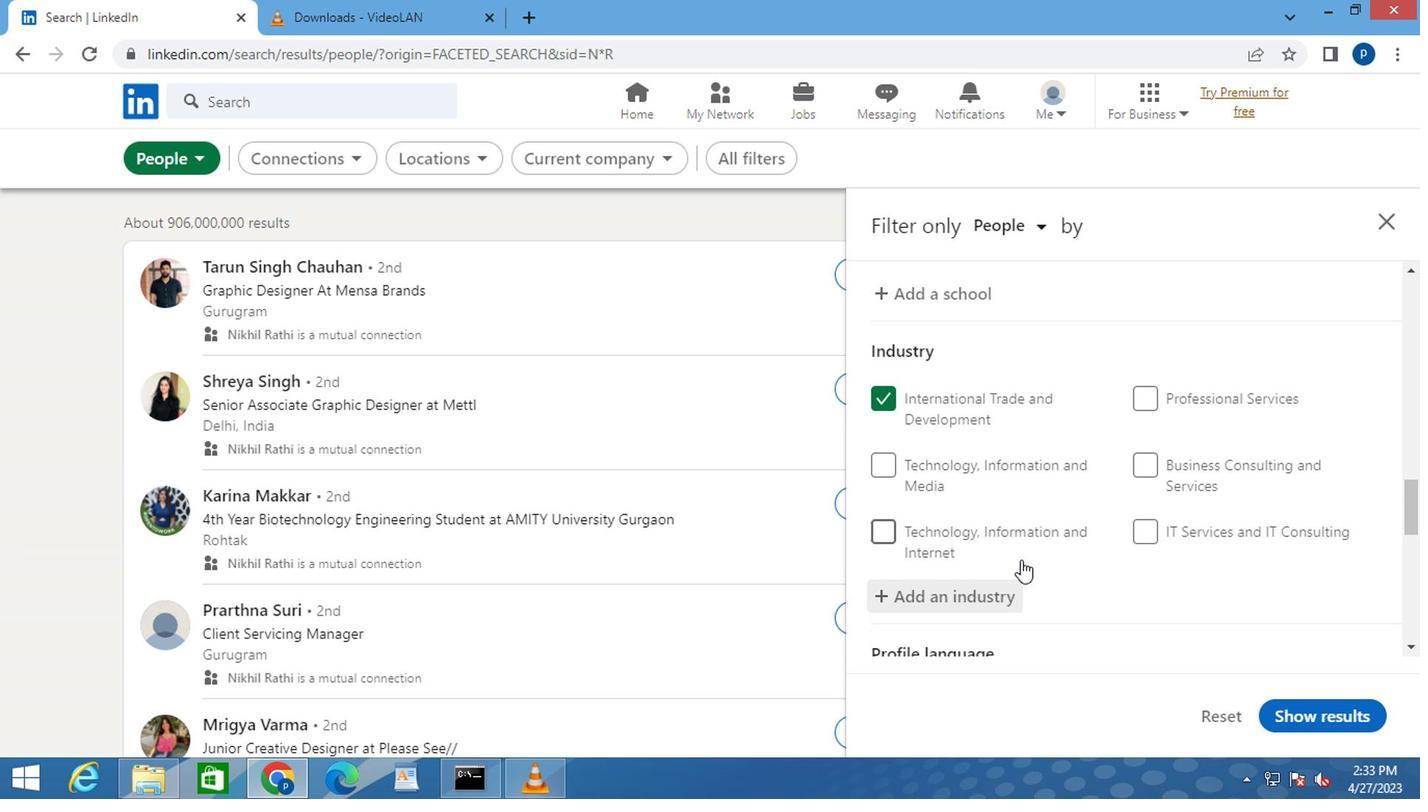
Action: Mouse scrolled (1016, 560) with delta (0, -1)
Screenshot: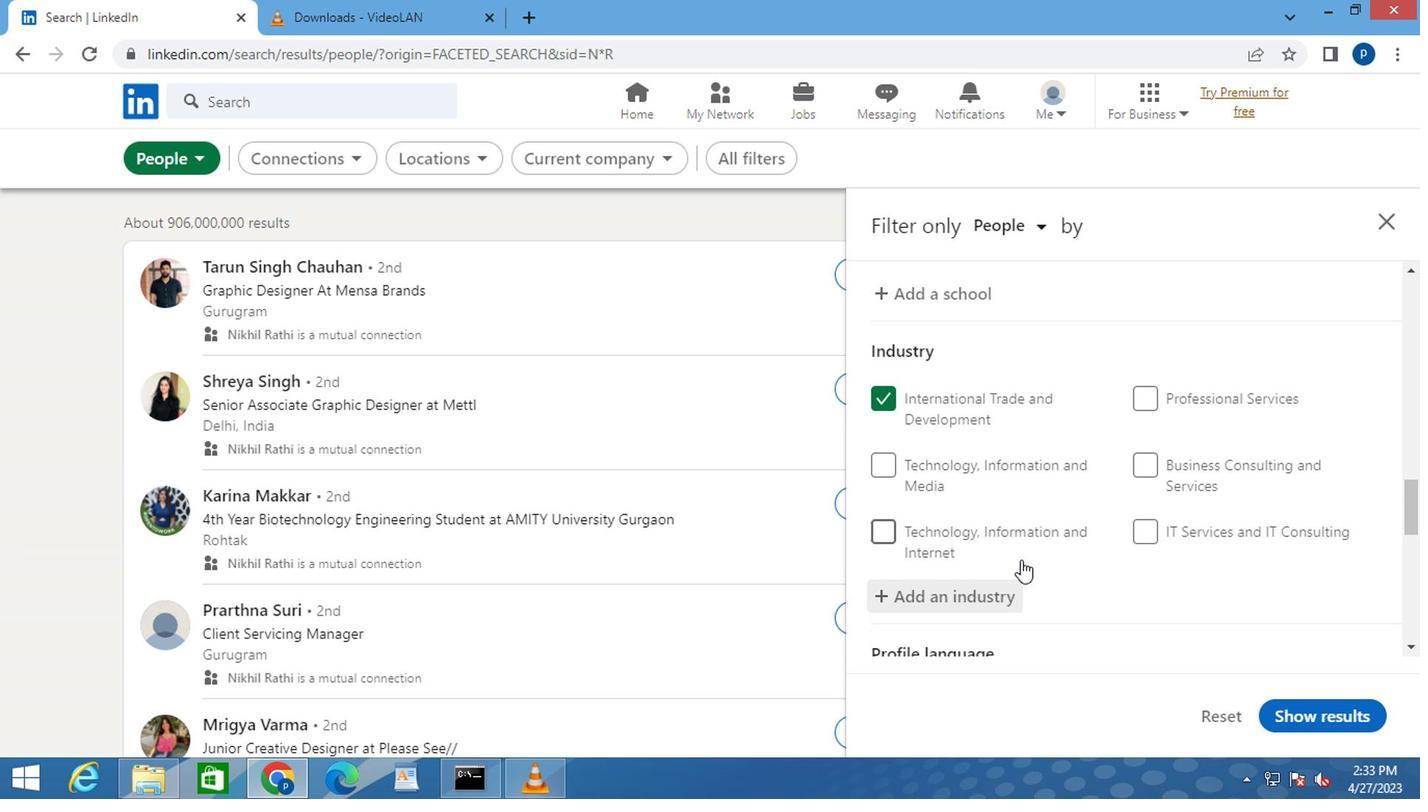 
Action: Mouse scrolled (1016, 560) with delta (0, -1)
Screenshot: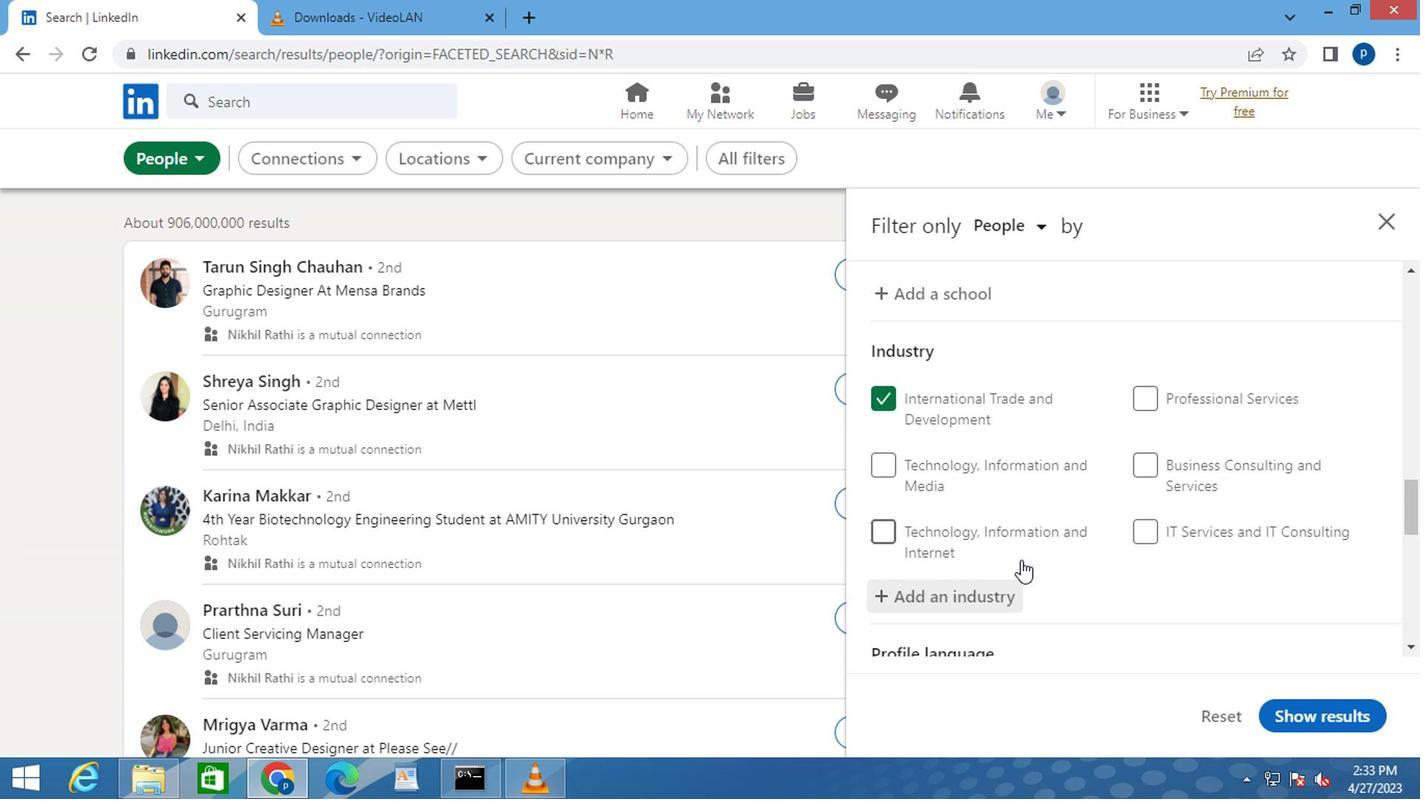 
Action: Mouse moved to (1014, 547)
Screenshot: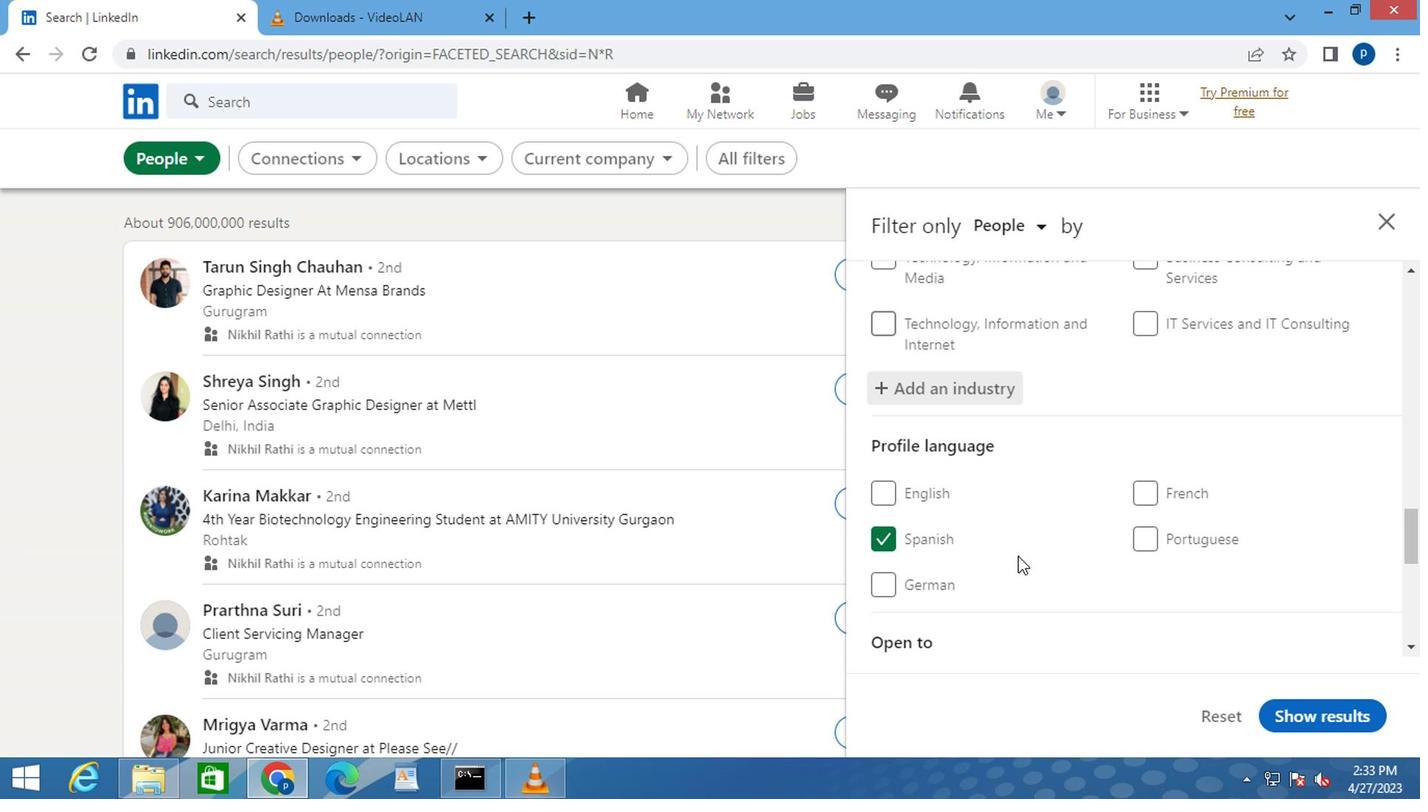 
Action: Mouse scrolled (1014, 546) with delta (0, 0)
Screenshot: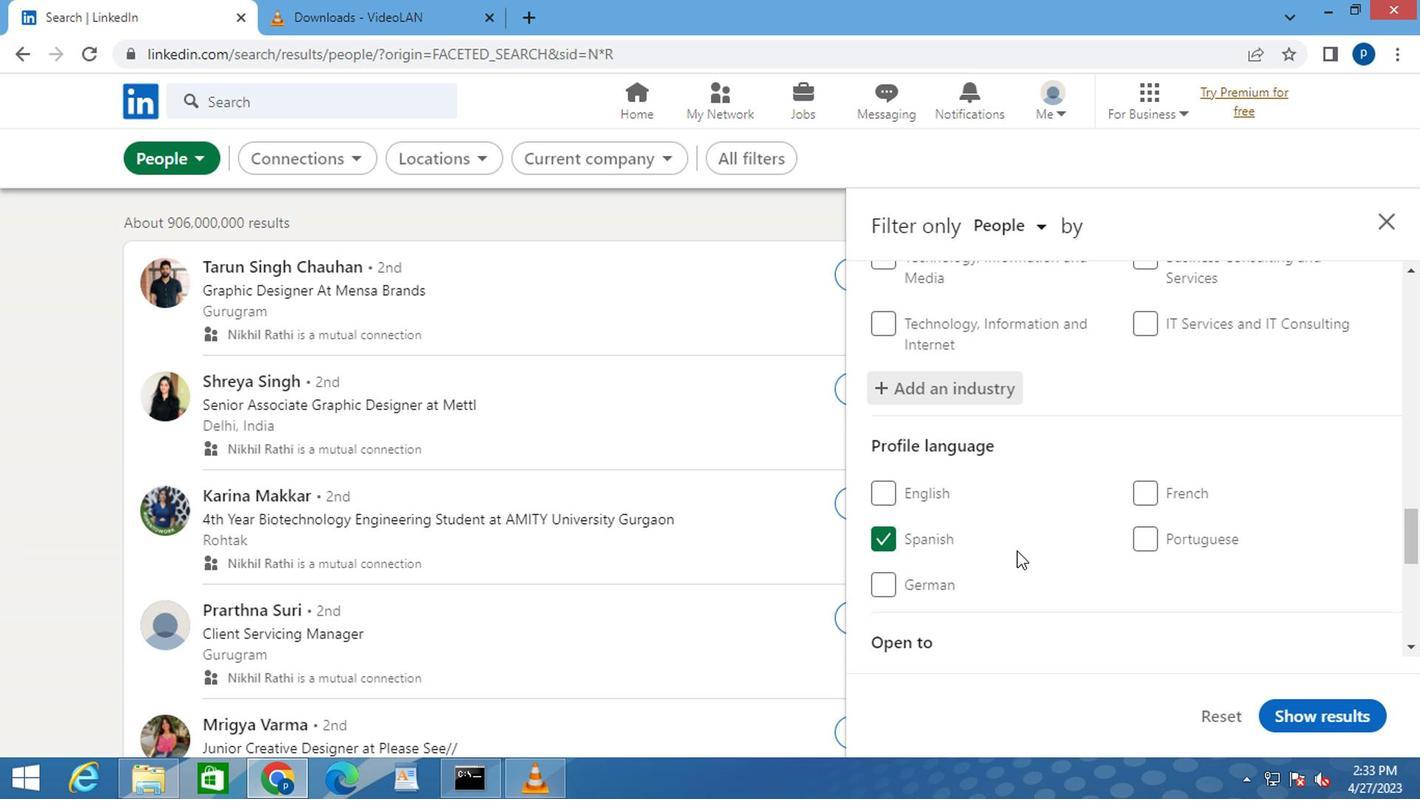 
Action: Mouse scrolled (1014, 546) with delta (0, 0)
Screenshot: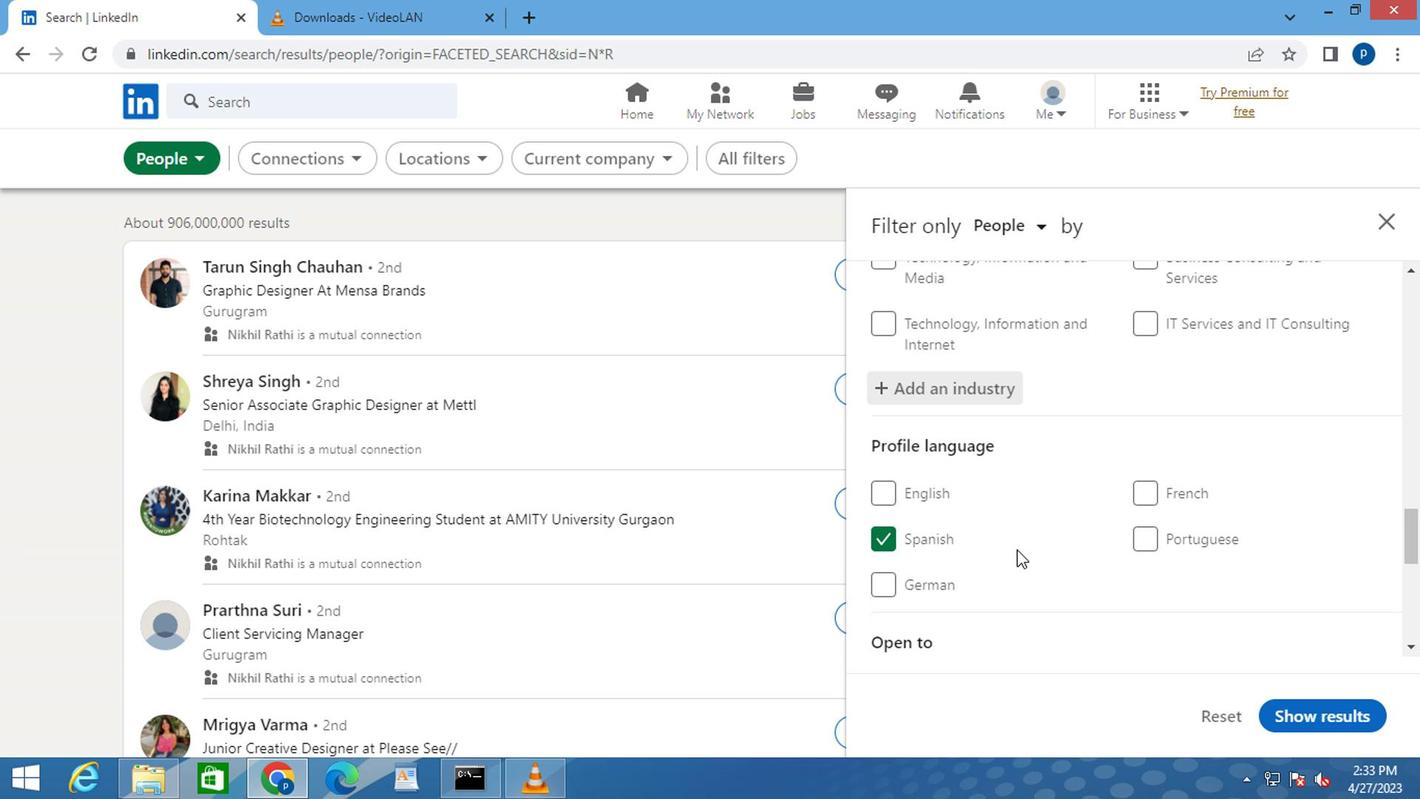 
Action: Mouse scrolled (1014, 546) with delta (0, 0)
Screenshot: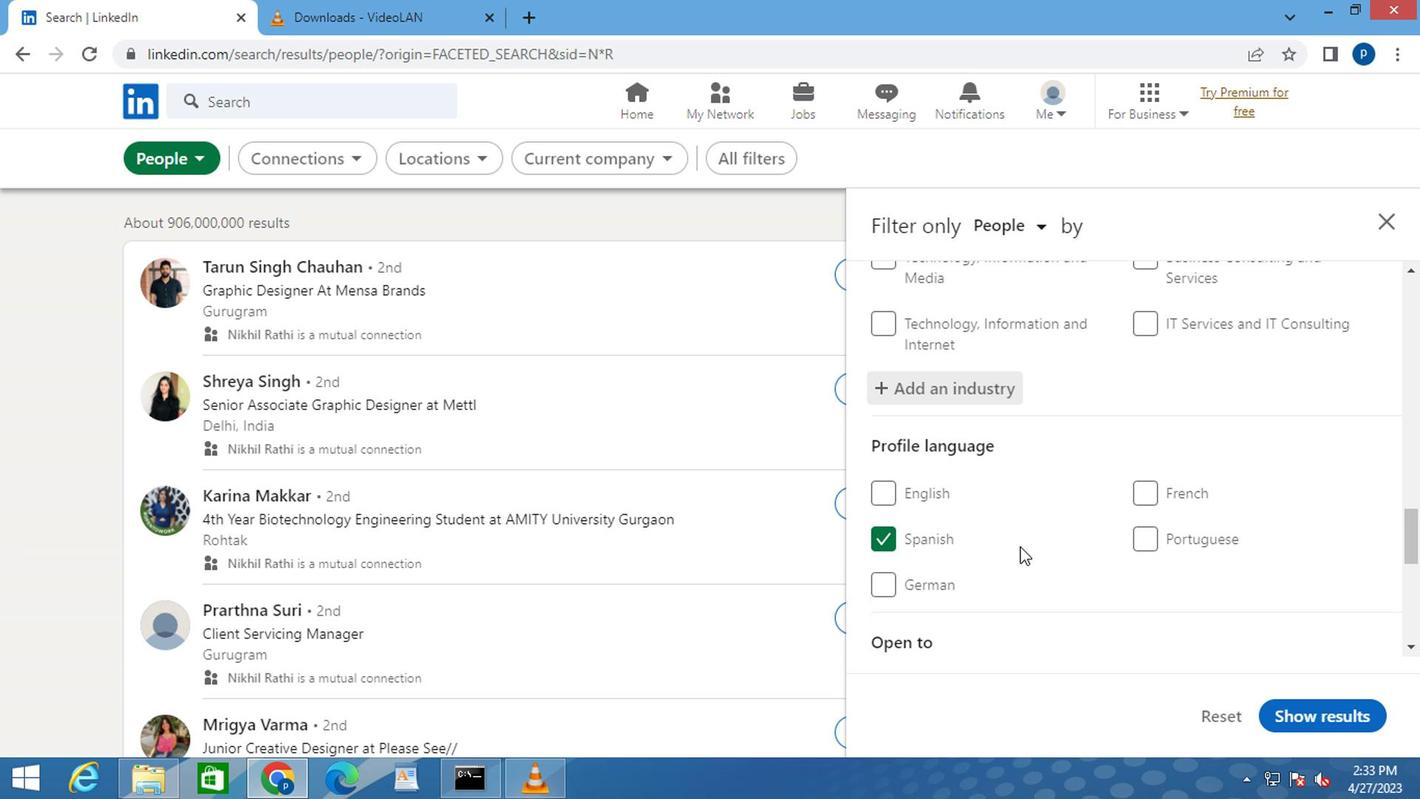 
Action: Mouse moved to (1144, 583)
Screenshot: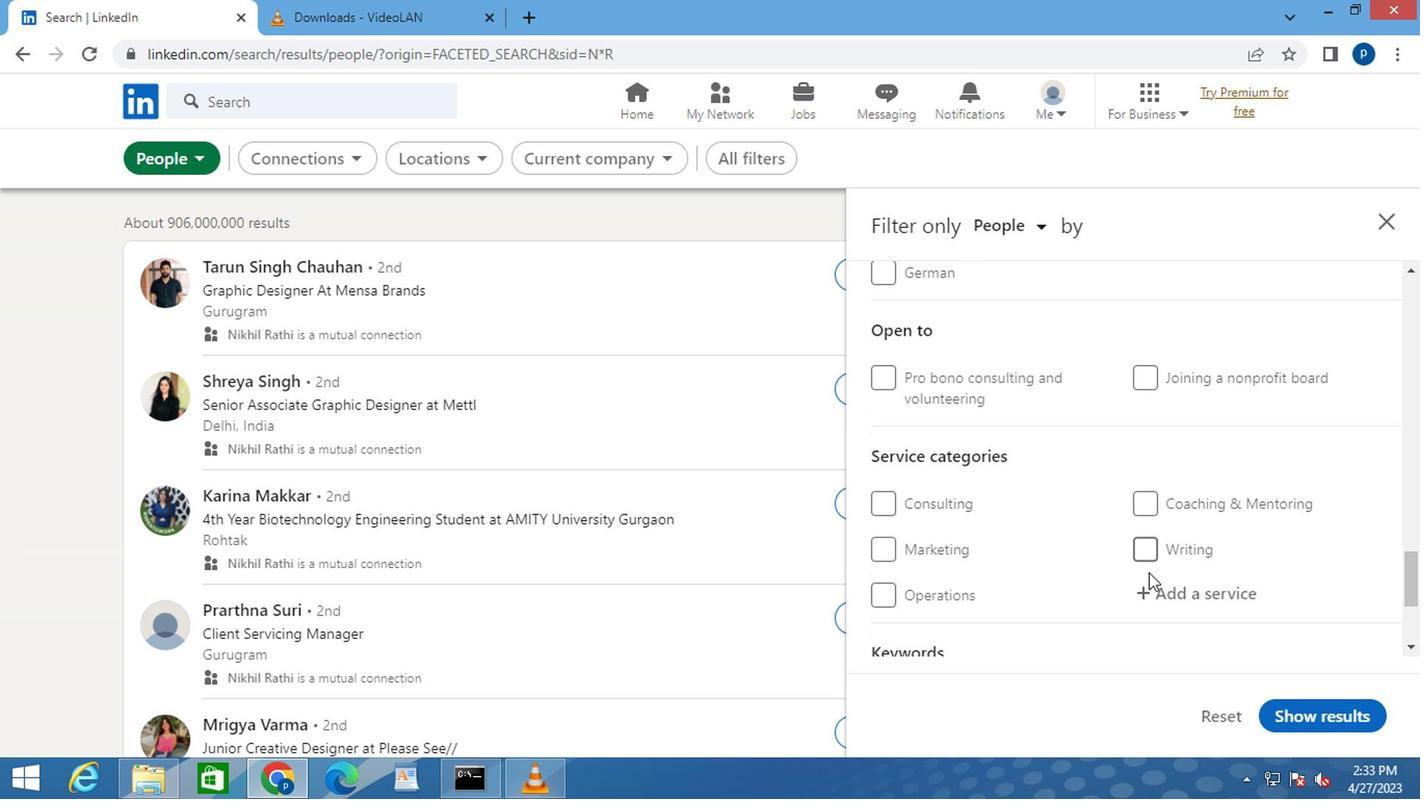 
Action: Mouse pressed left at (1144, 583)
Screenshot: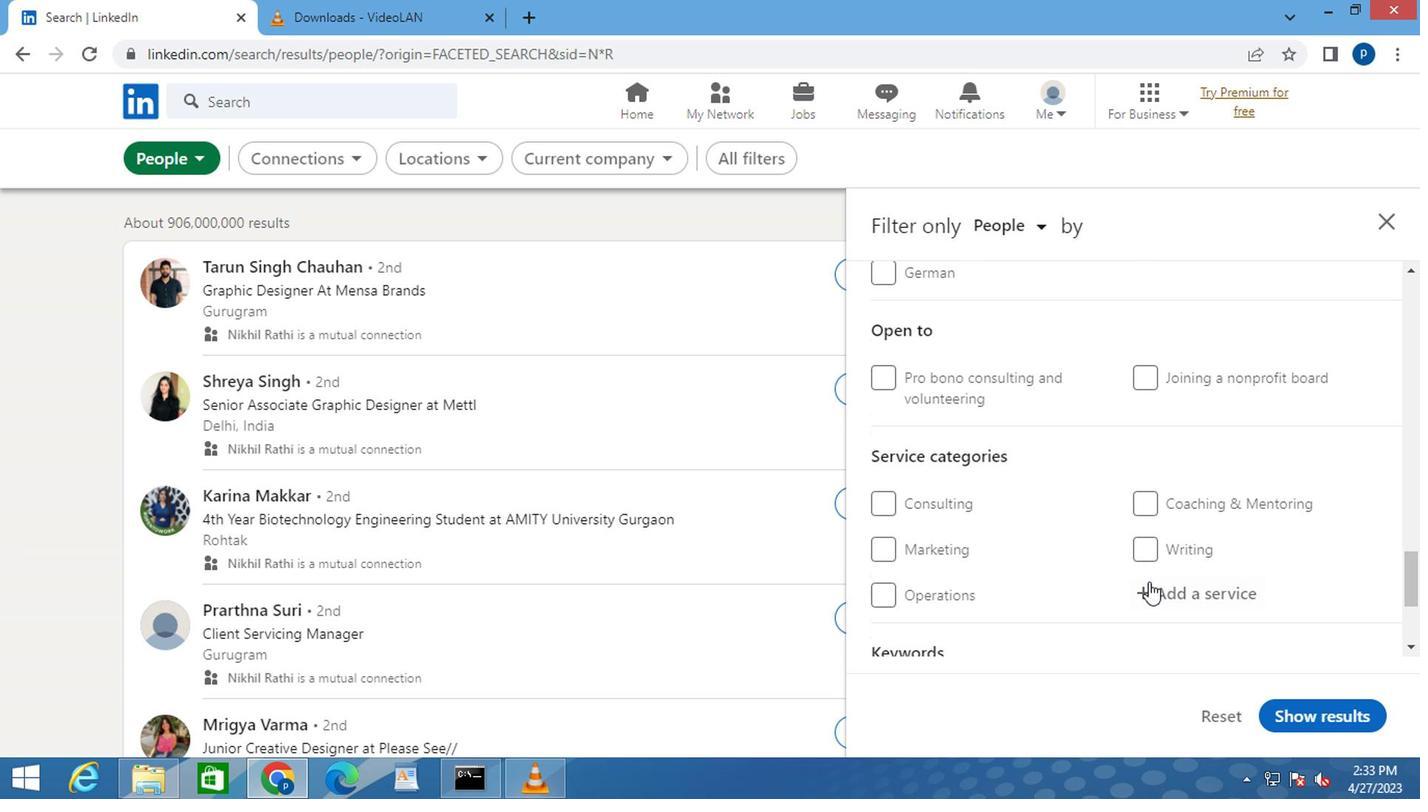 
Action: Mouse moved to (1144, 587)
Screenshot: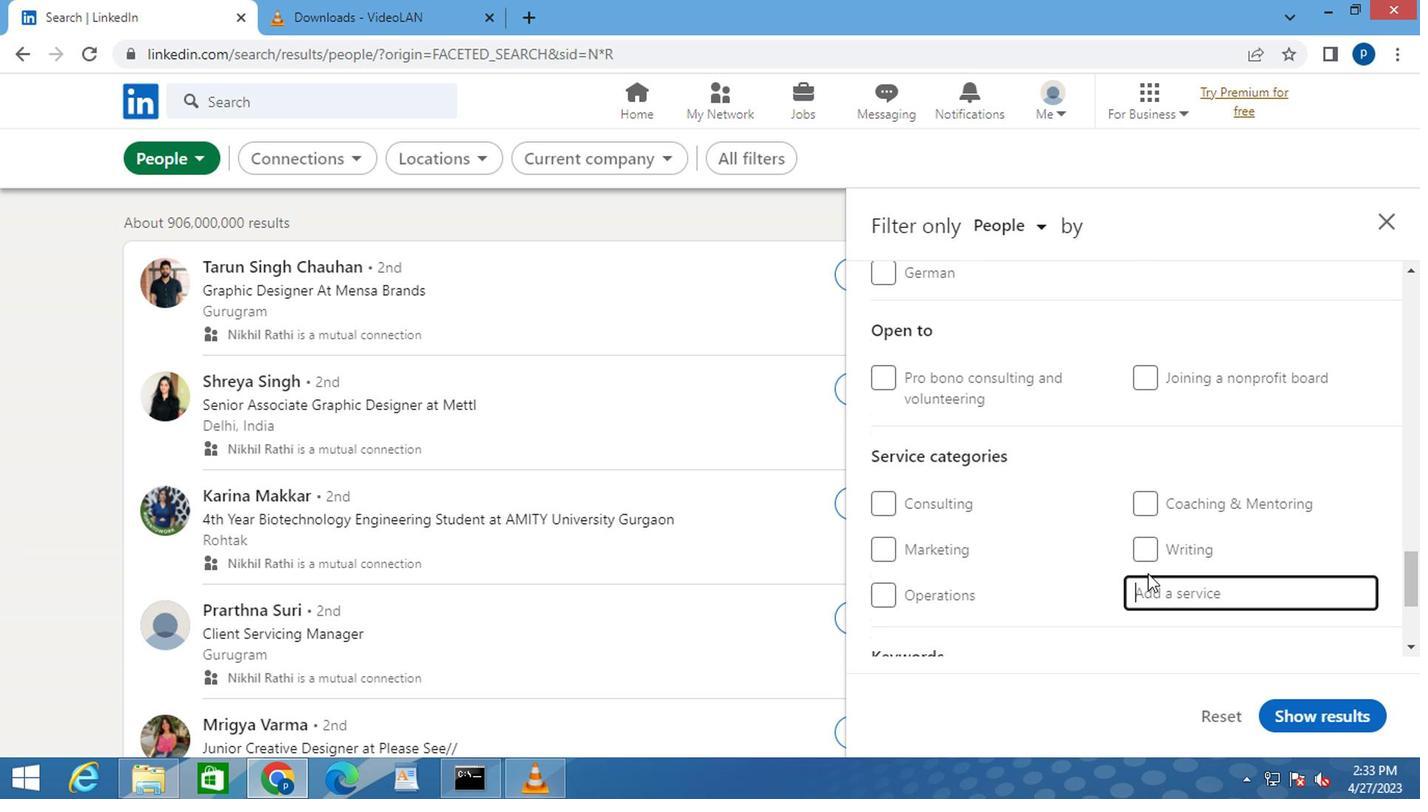 
Action: Mouse pressed left at (1144, 587)
Screenshot: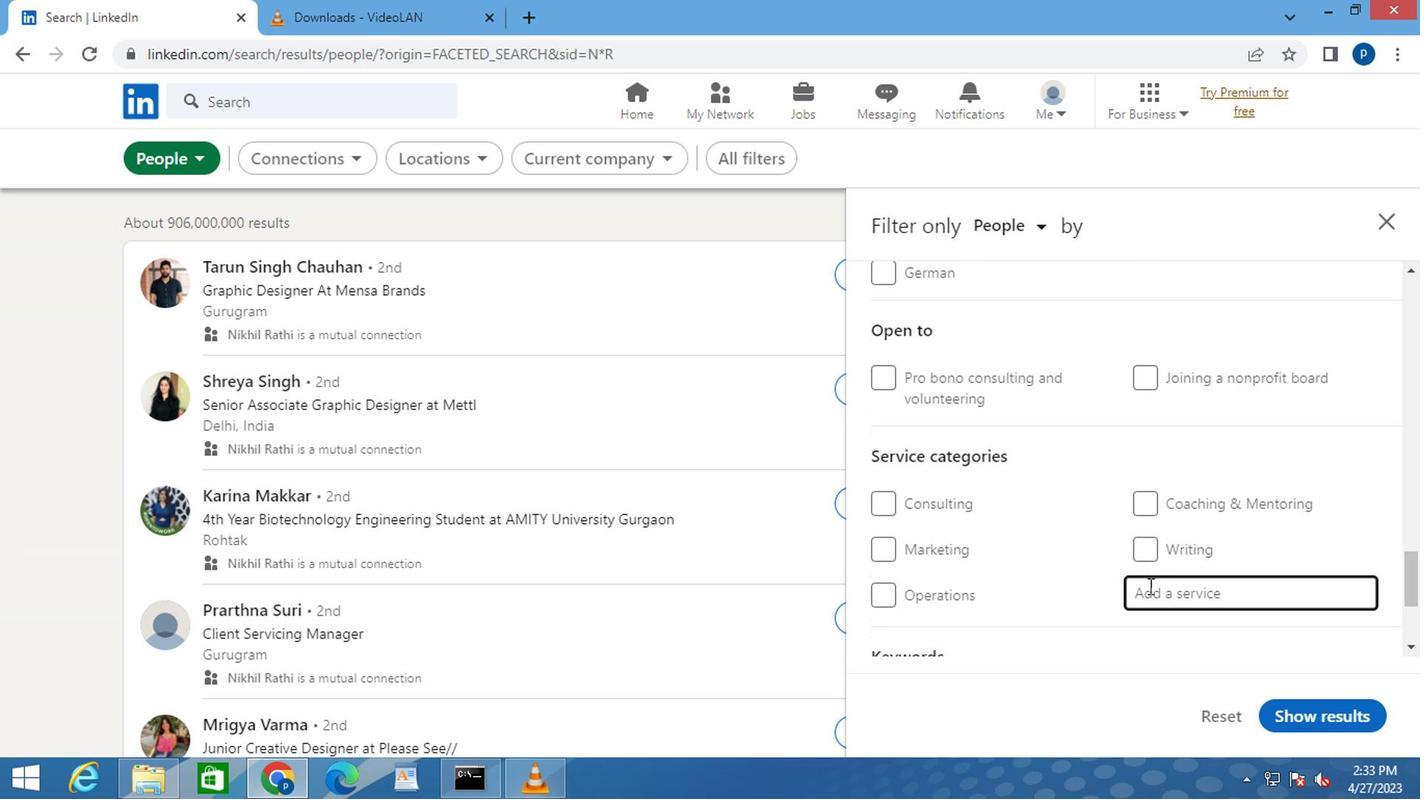 
Action: Key pressed <Key.caps_lock>R<Key.caps_lock>ELOCATIO<Key.space>
Screenshot: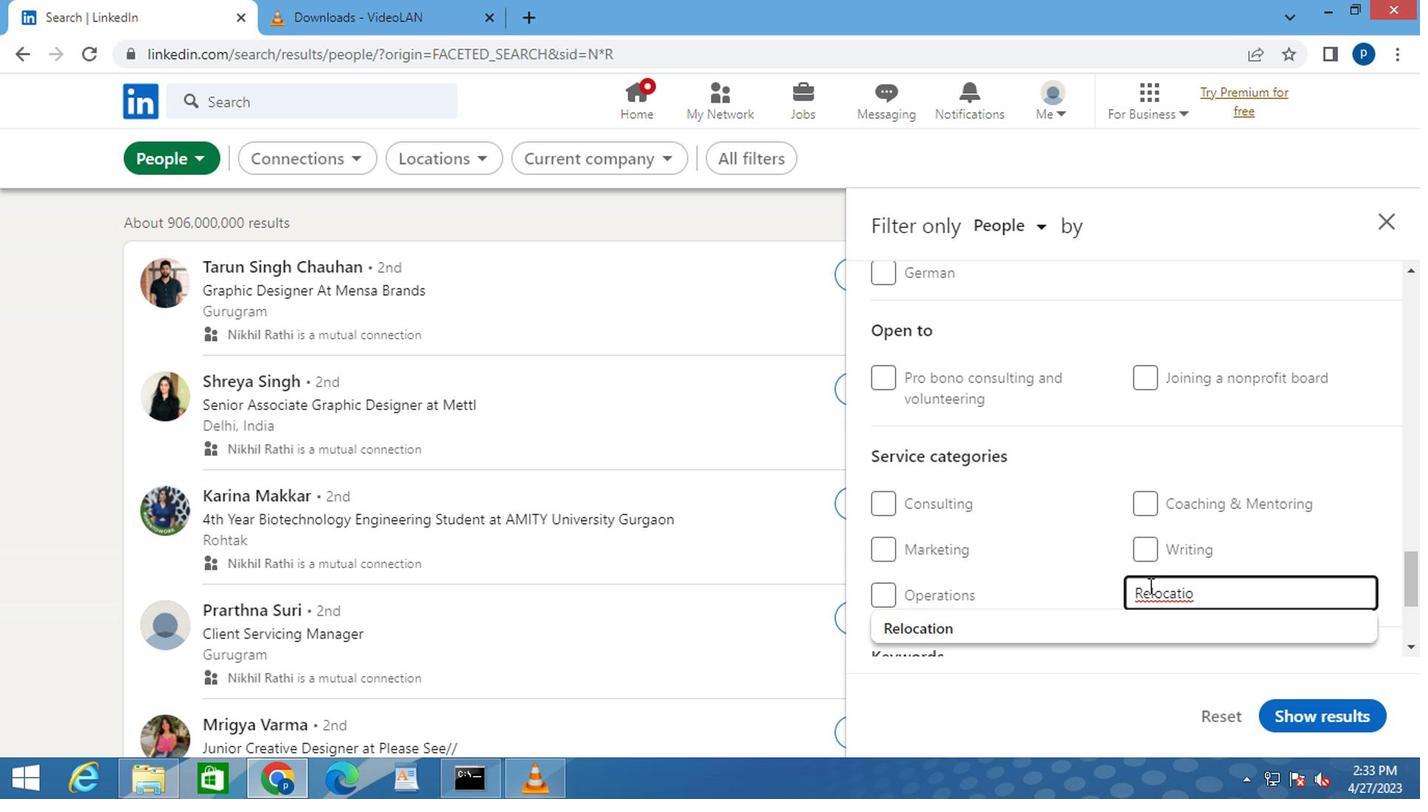 
Action: Mouse moved to (1139, 594)
Screenshot: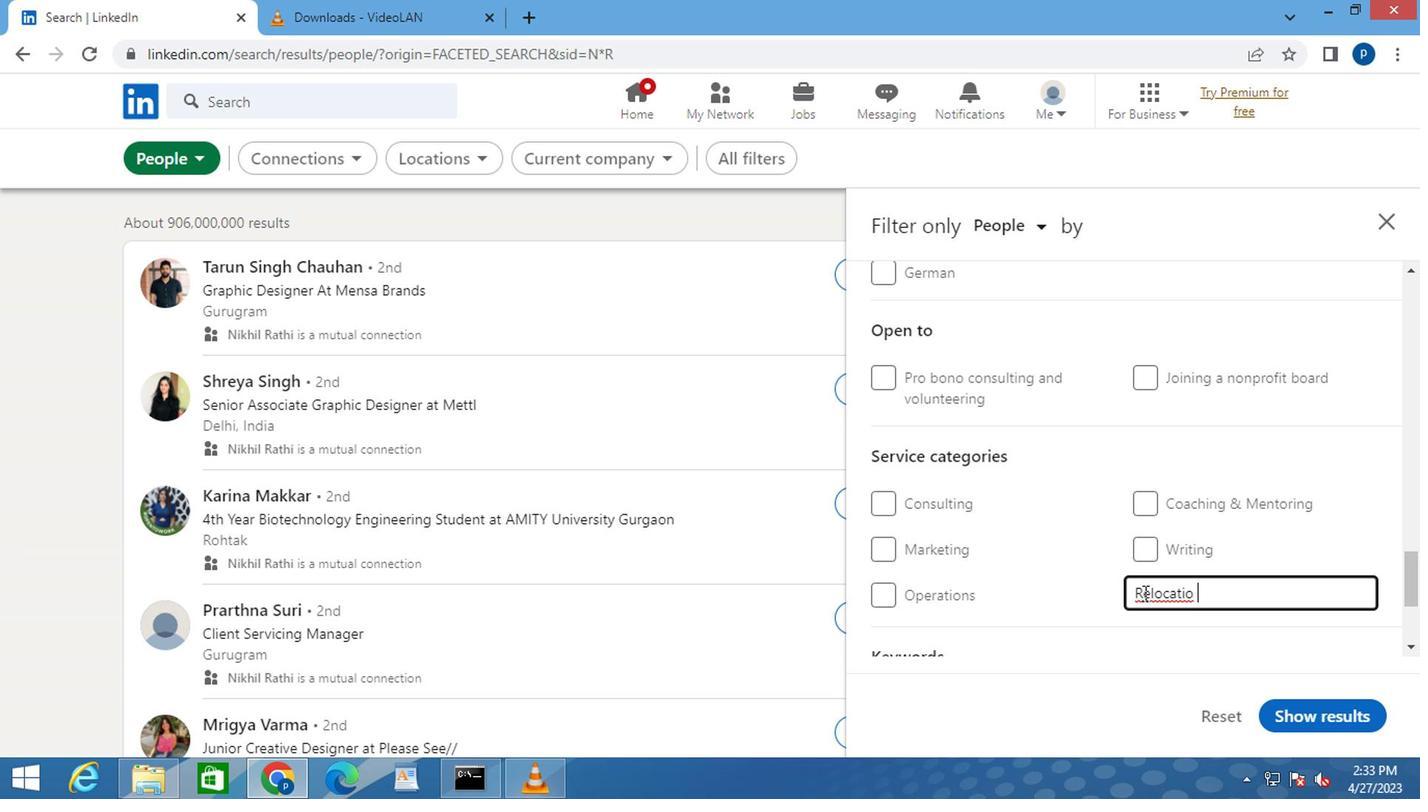 
Action: Key pressed <Key.backspace>
Screenshot: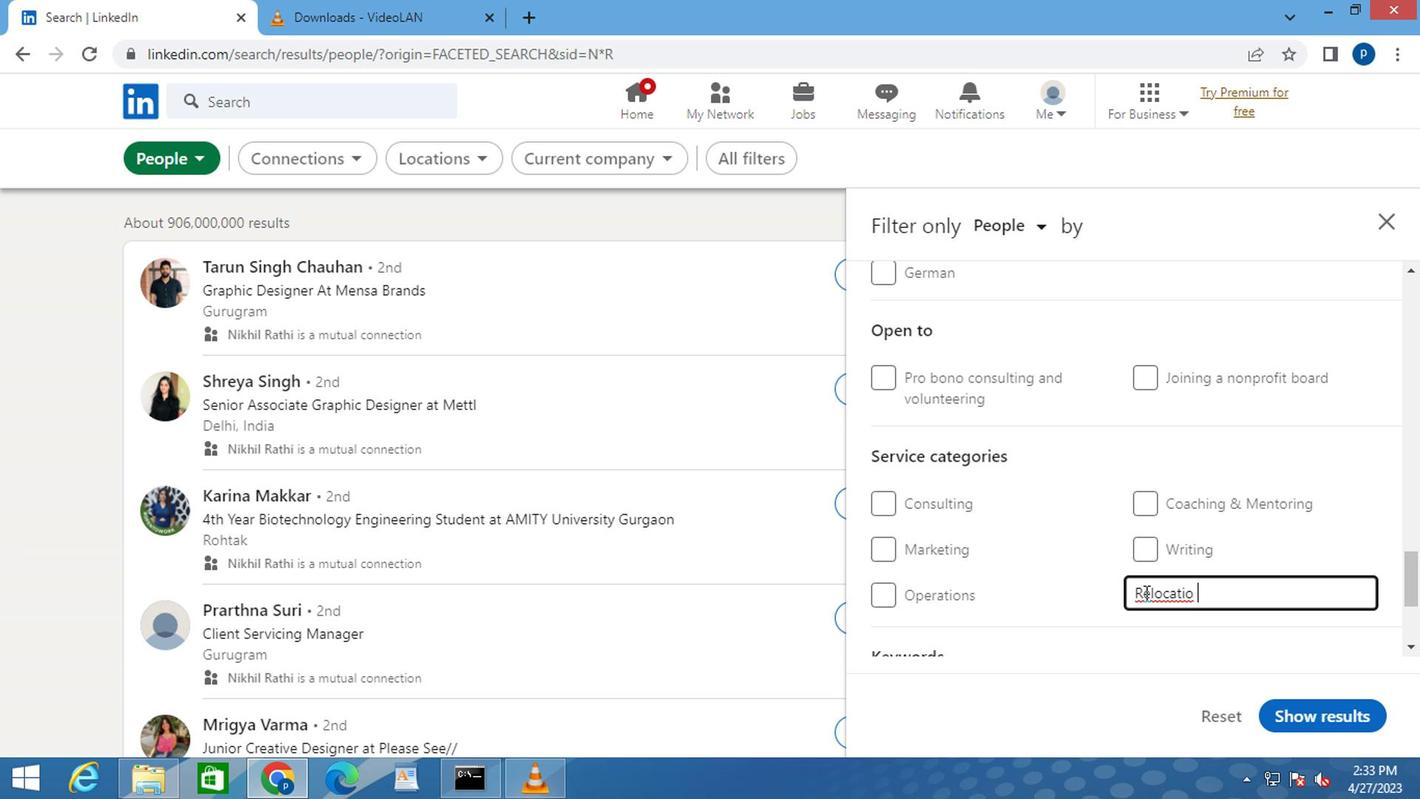 
Action: Mouse moved to (959, 619)
Screenshot: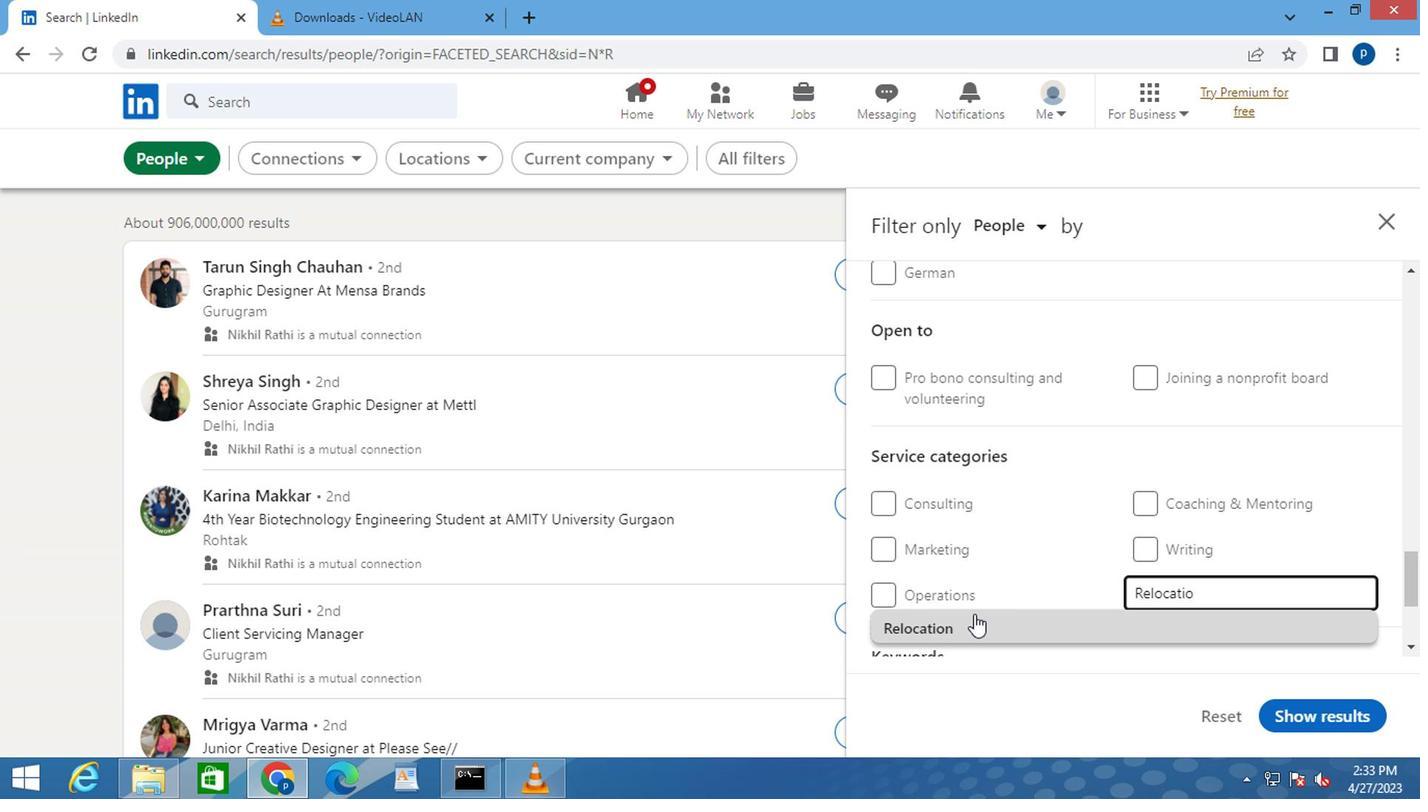 
Action: Mouse pressed left at (959, 619)
Screenshot: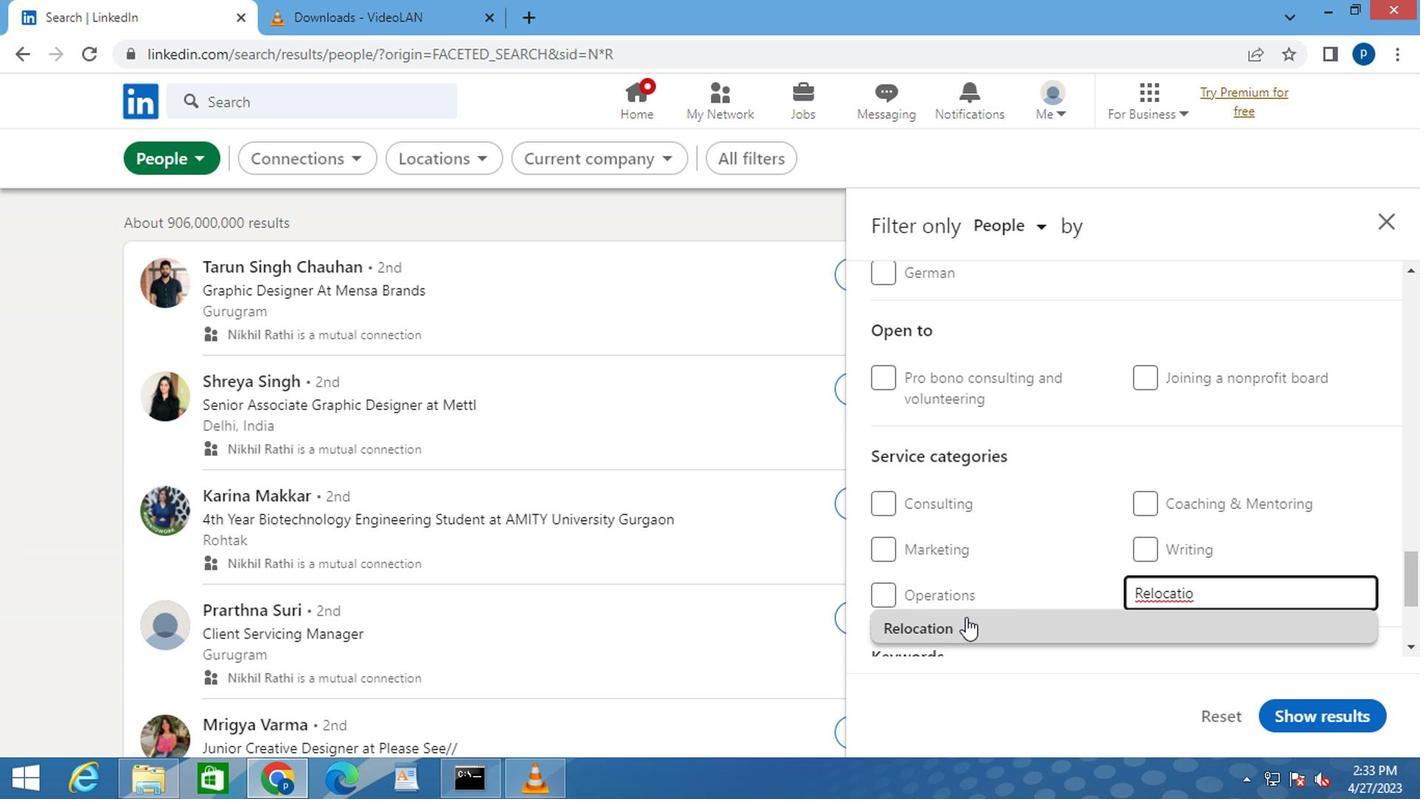 
Action: Mouse moved to (959, 601)
Screenshot: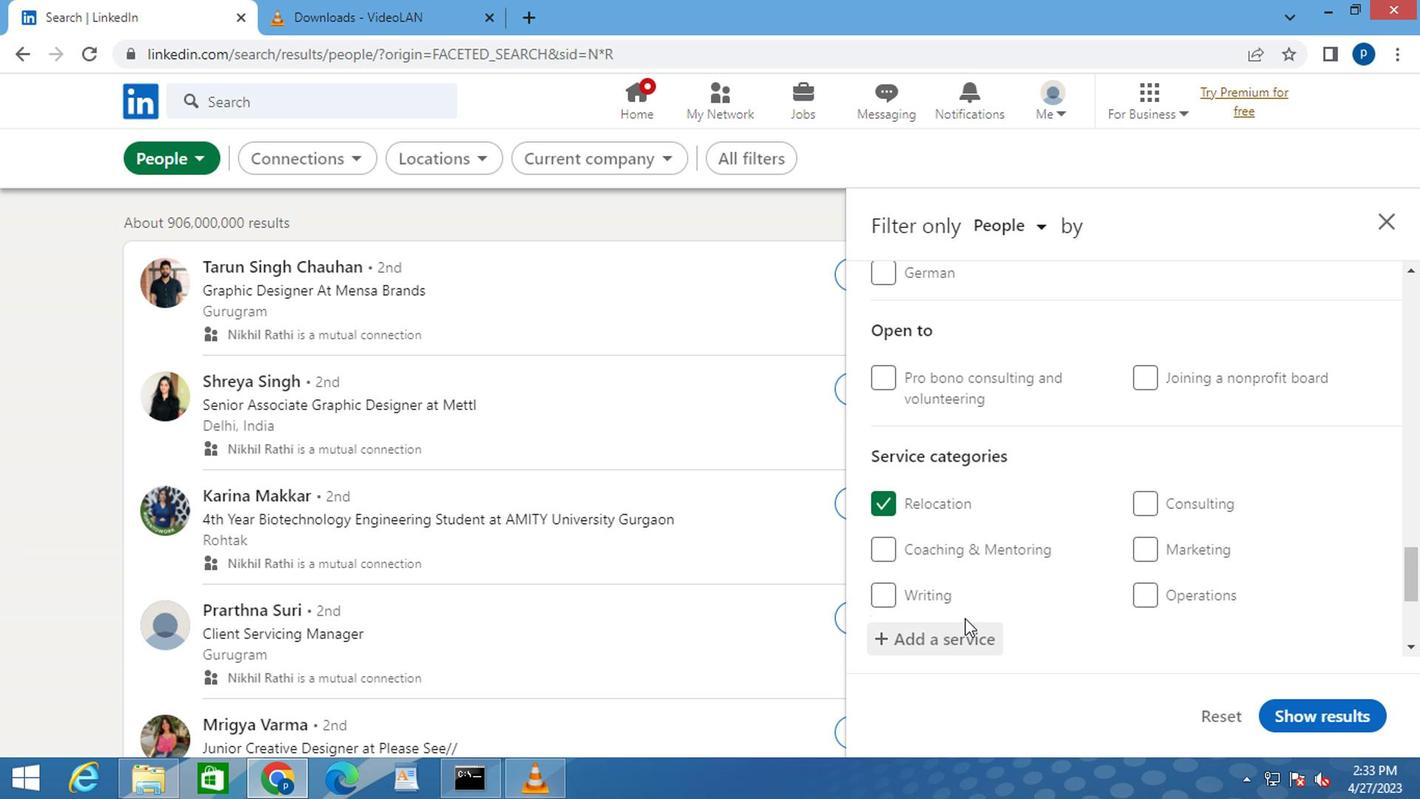 
Action: Mouse scrolled (959, 600) with delta (0, 0)
Screenshot: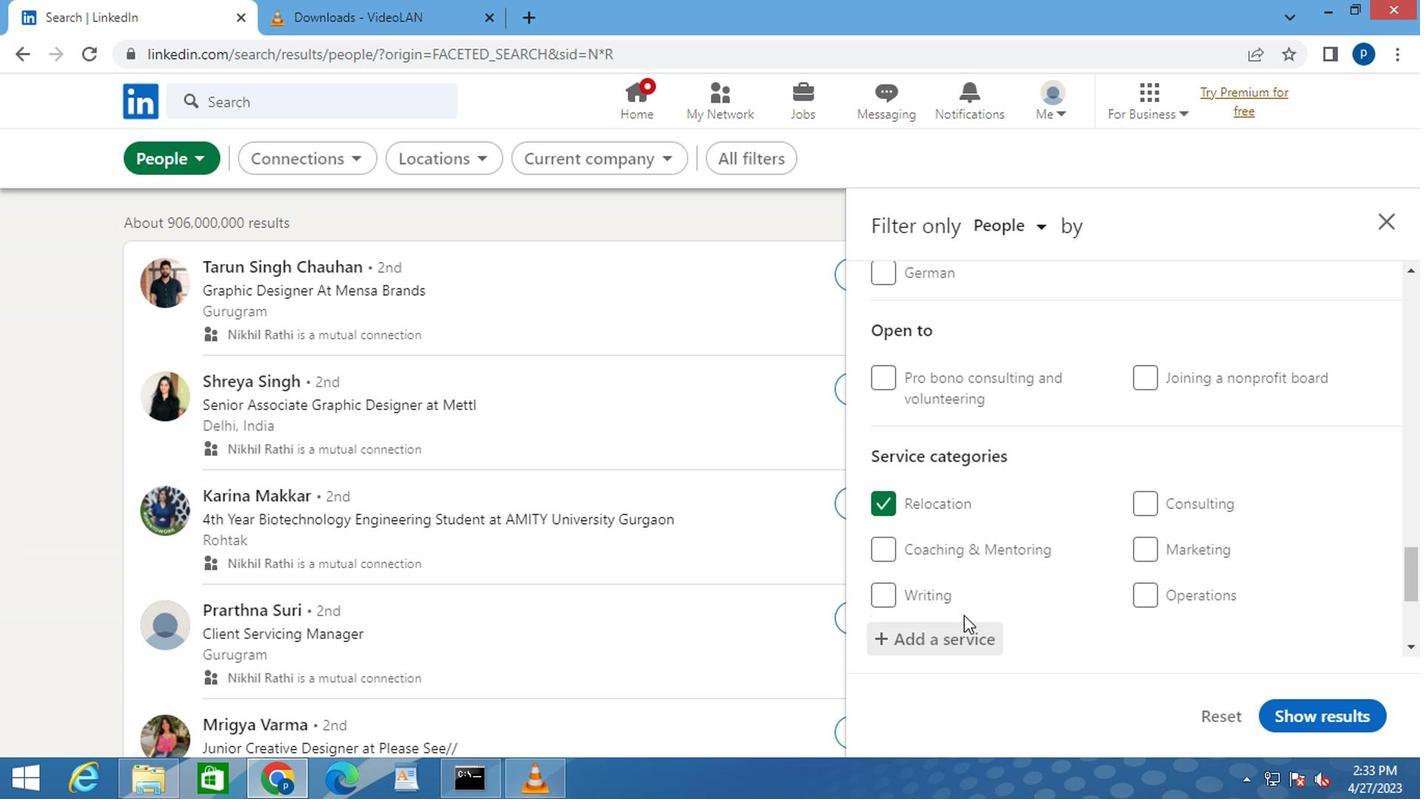 
Action: Mouse moved to (959, 600)
Screenshot: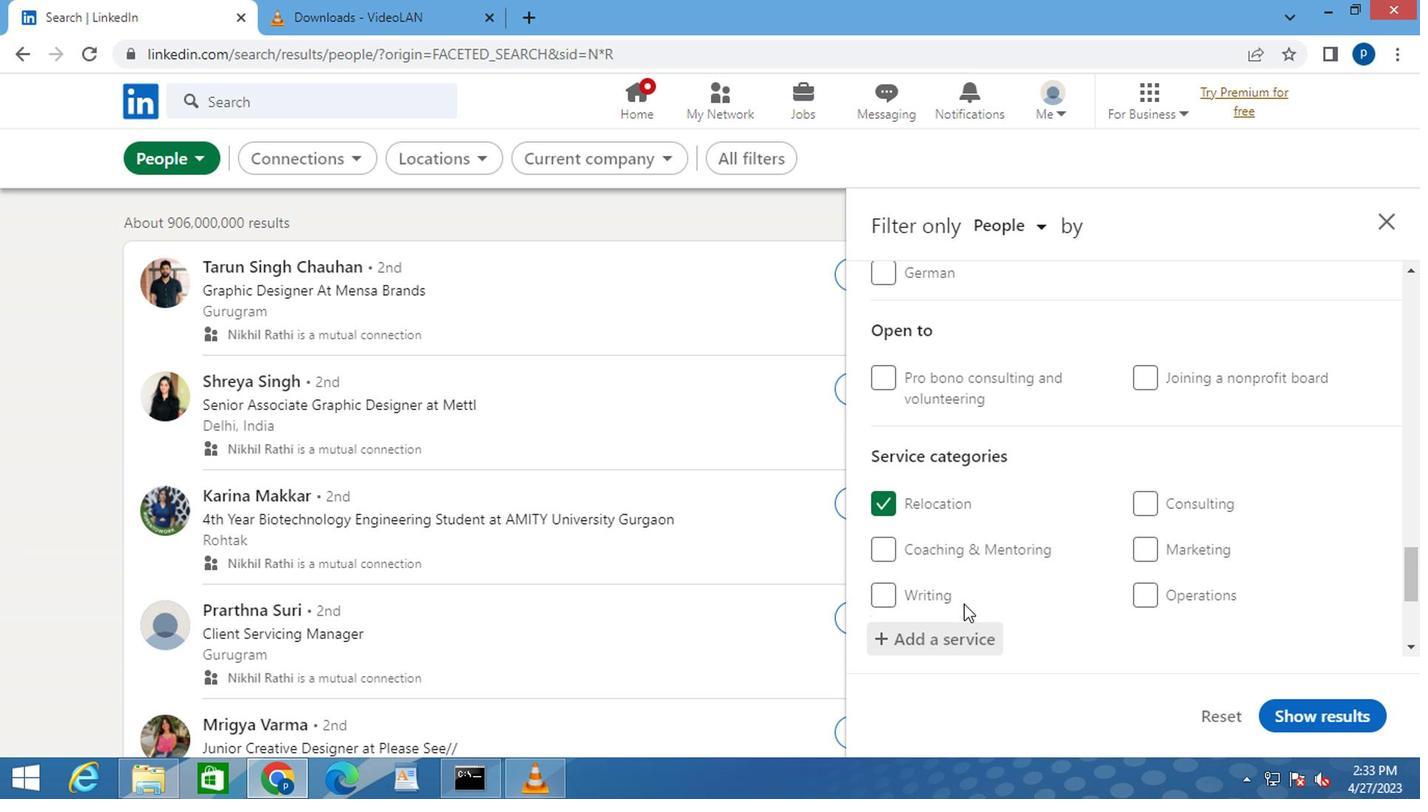 
Action: Mouse scrolled (959, 598) with delta (0, -1)
Screenshot: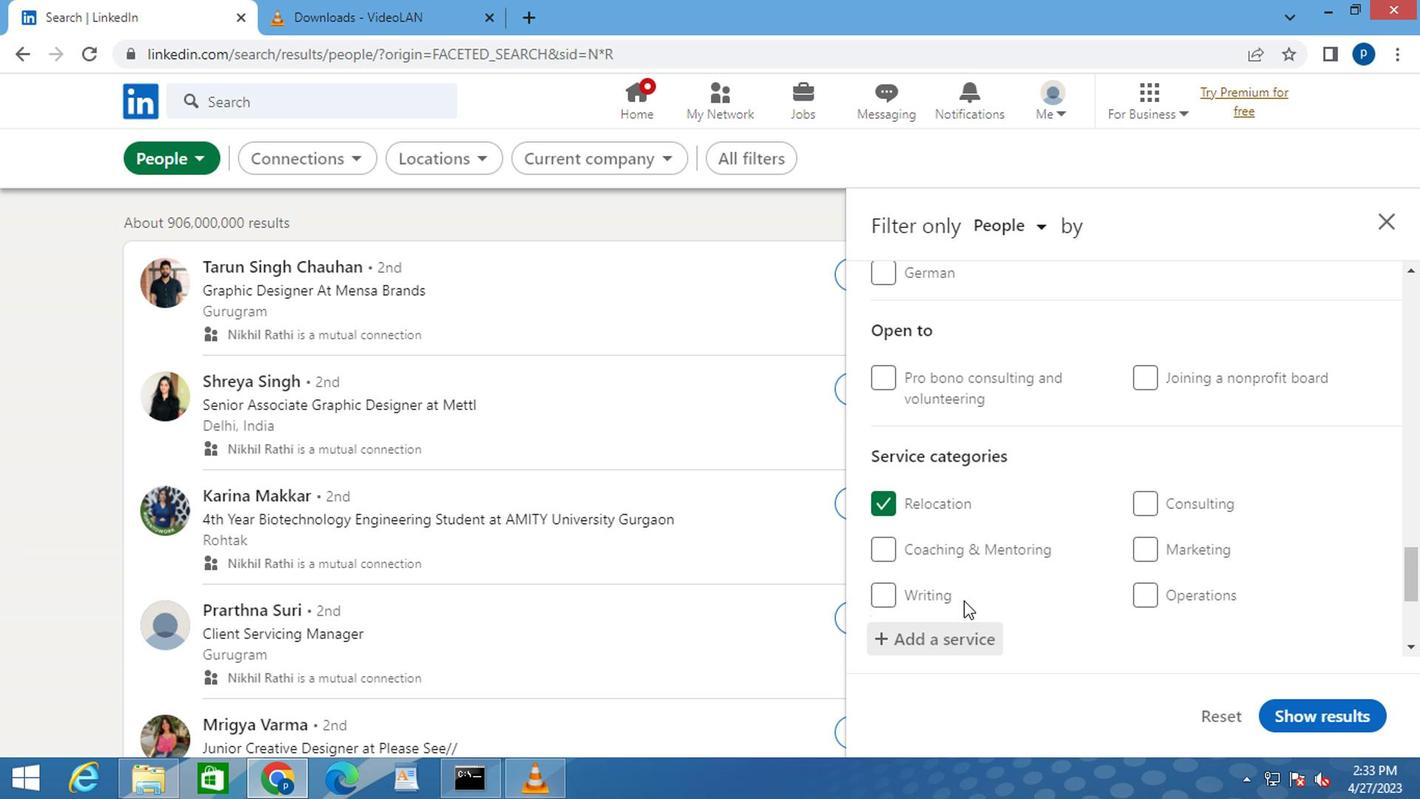 
Action: Mouse moved to (967, 539)
Screenshot: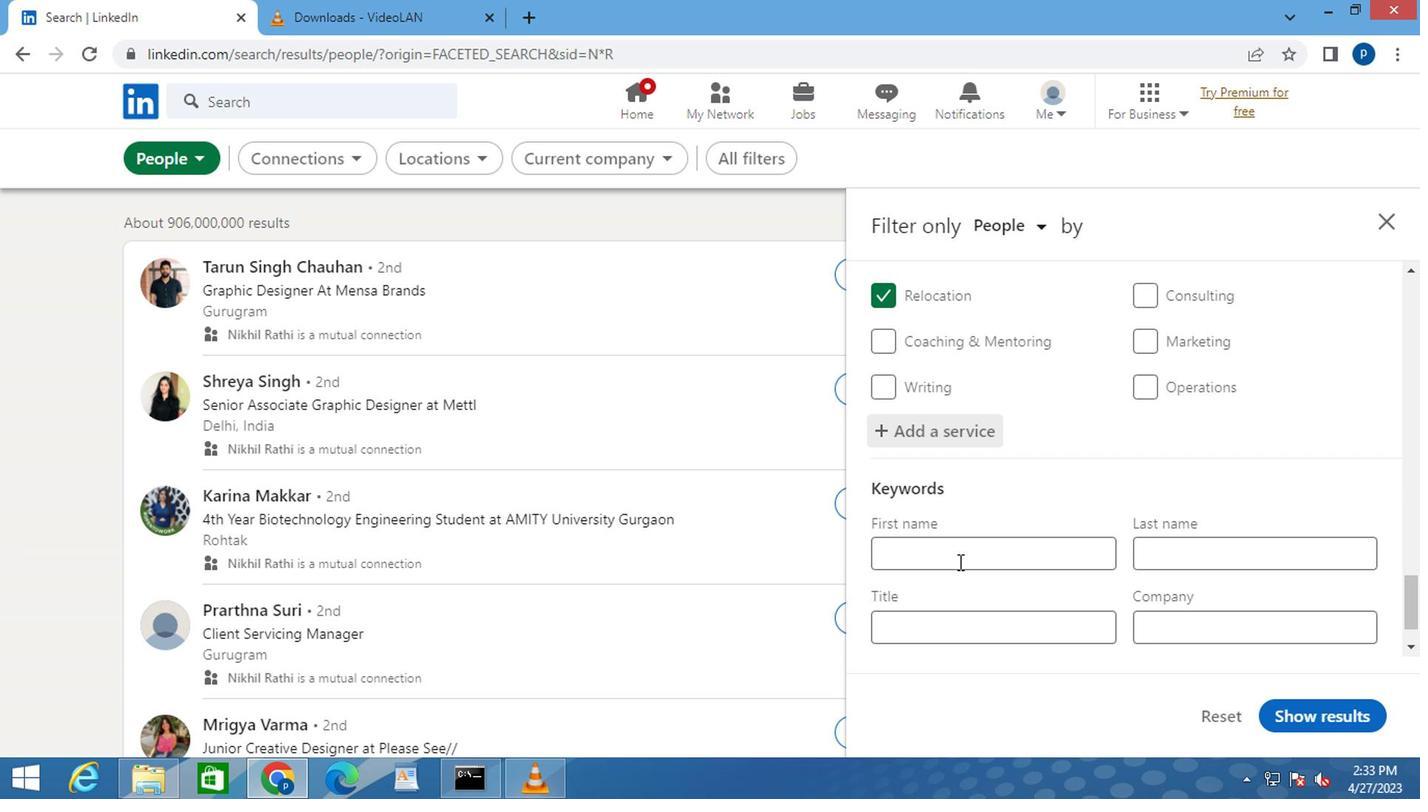 
Action: Mouse scrolled (967, 538) with delta (0, 0)
Screenshot: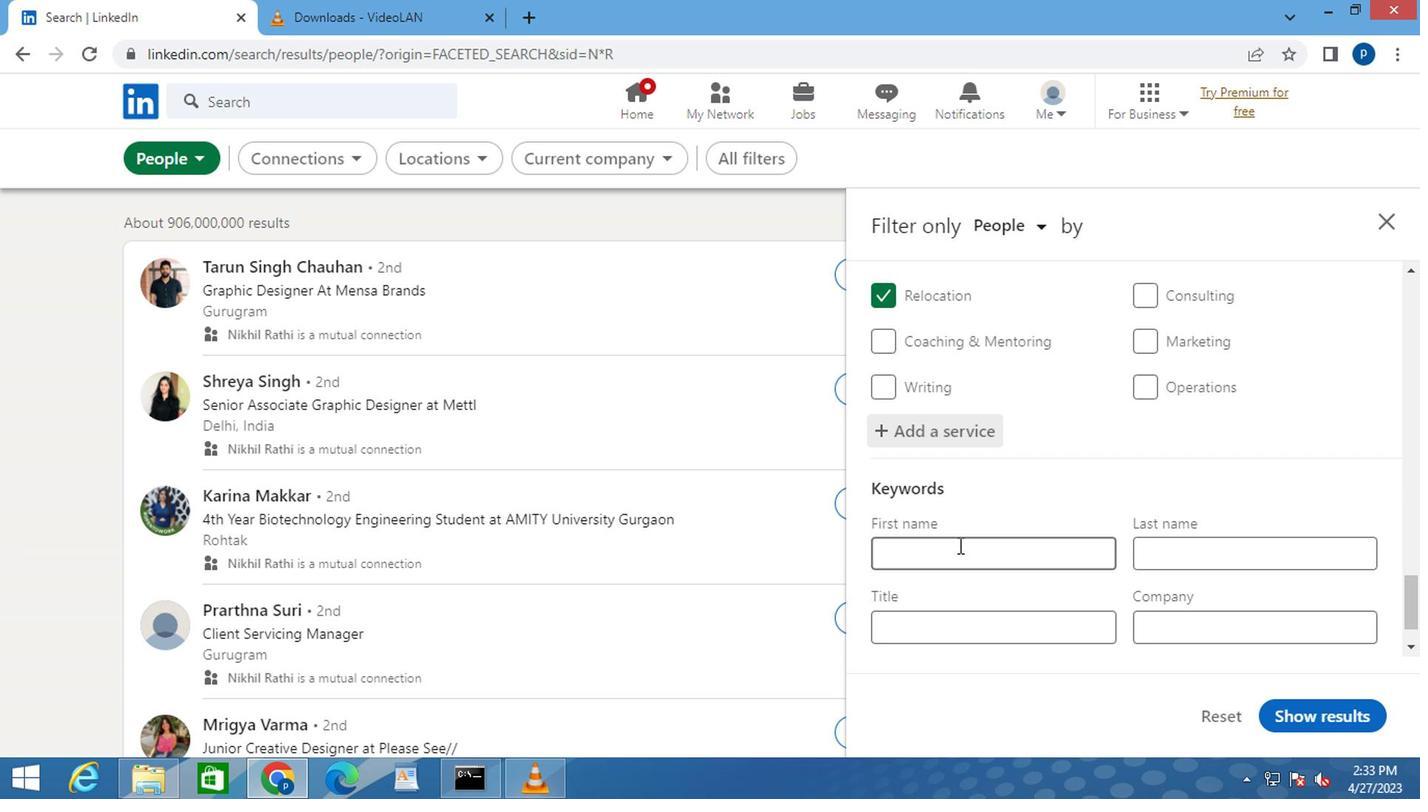 
Action: Mouse moved to (919, 556)
Screenshot: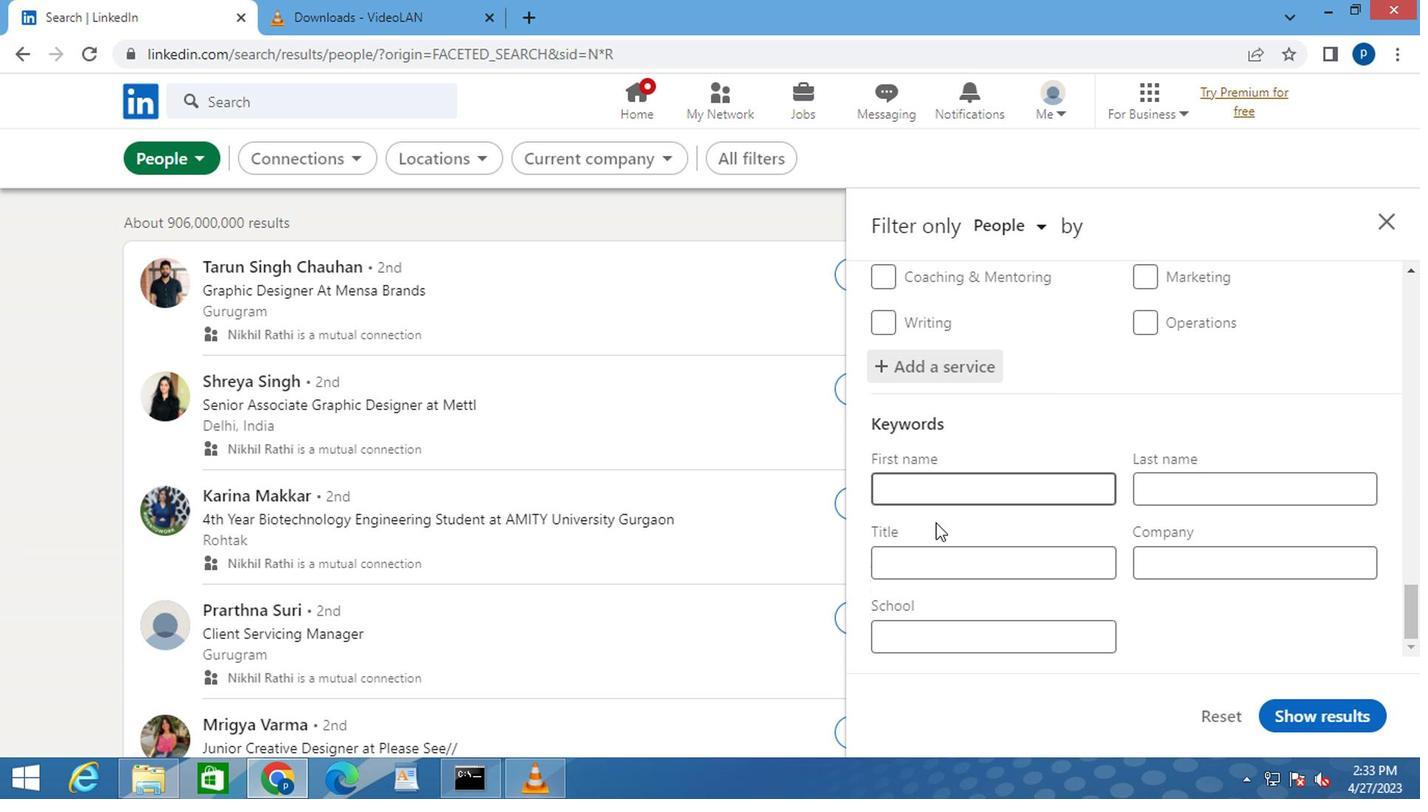 
Action: Mouse pressed left at (919, 556)
Screenshot: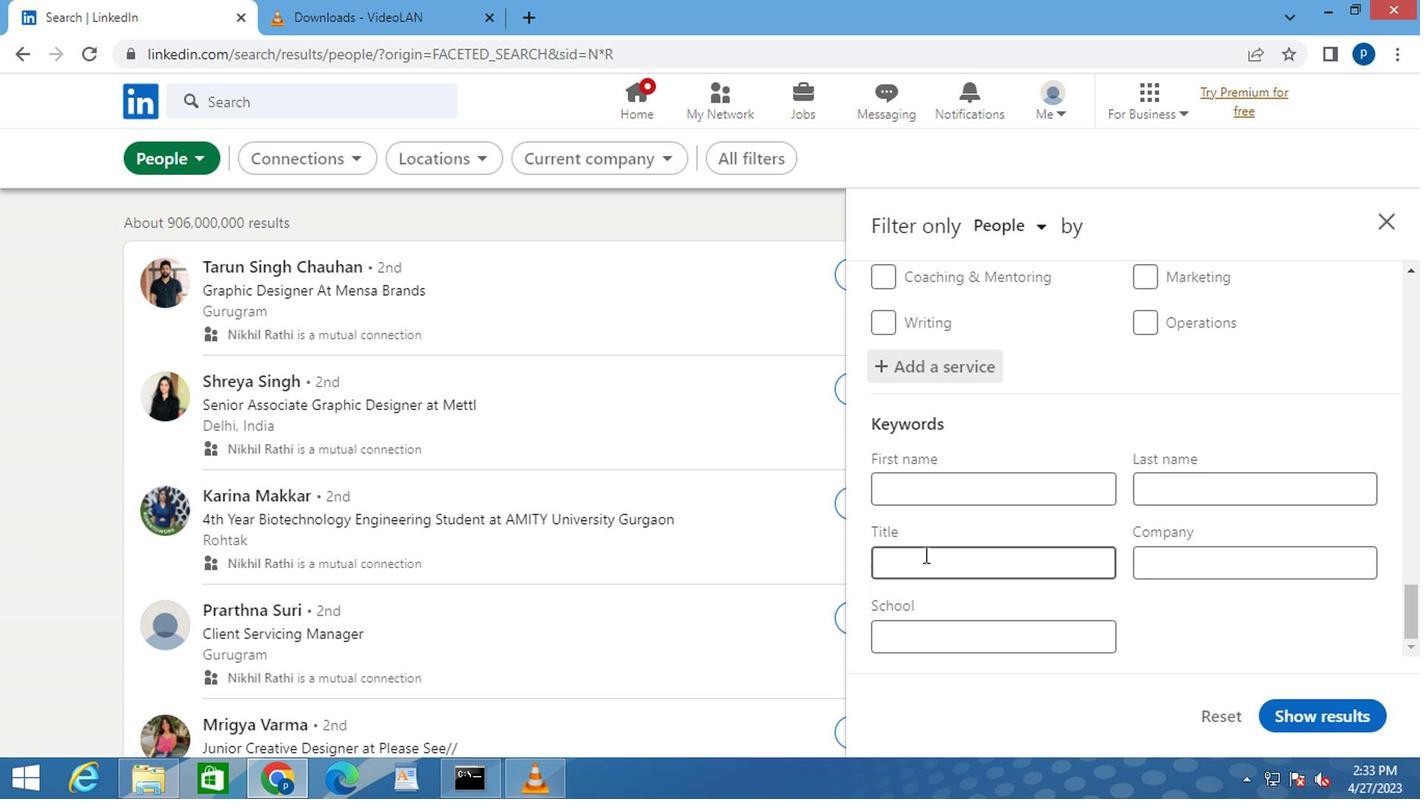 
Action: Key pressed <Key.caps_lock>A<Key.caps_lock>UDITING<Key.space><Key.caps_lock>C<Key.caps_lock>LERK<Key.space>
Screenshot: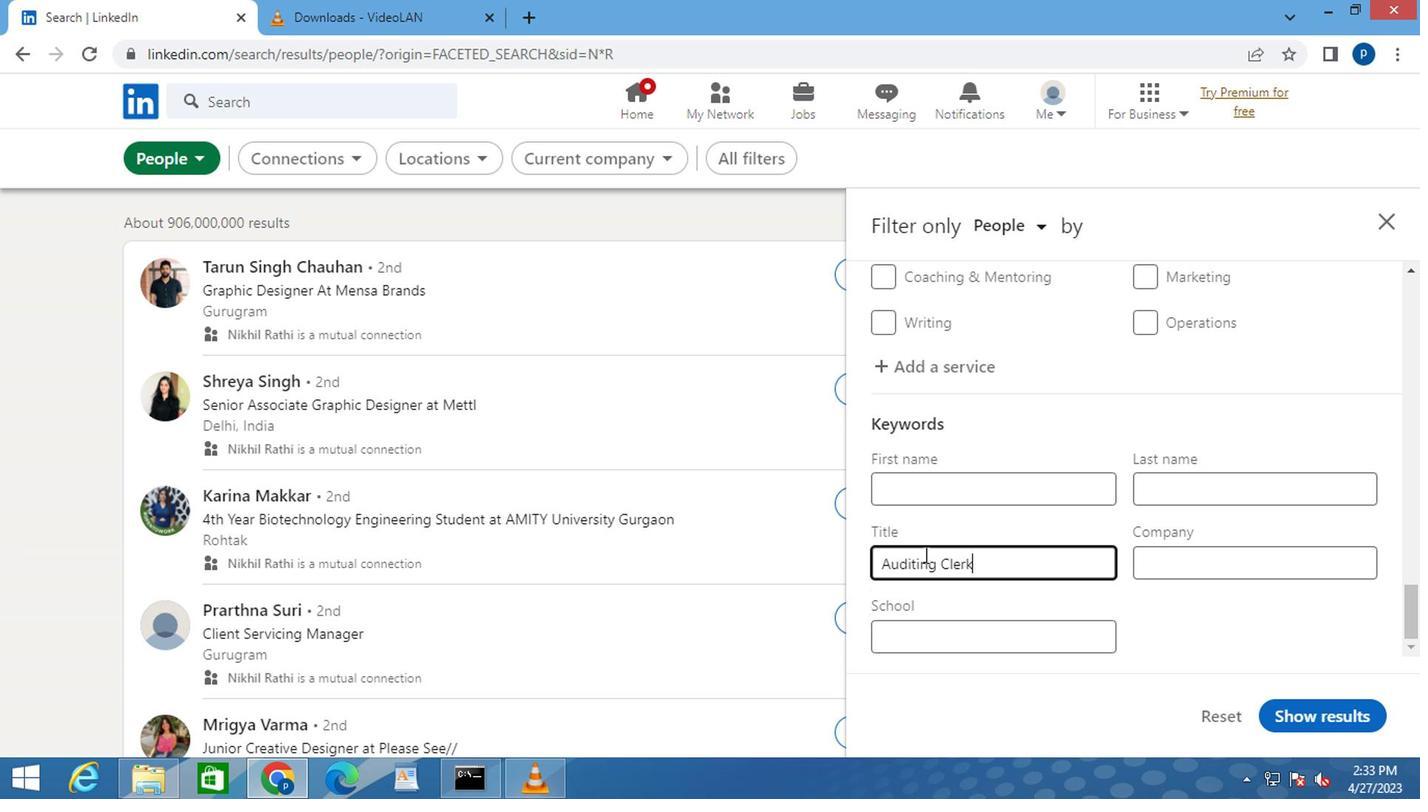 
Action: Mouse moved to (1304, 718)
Screenshot: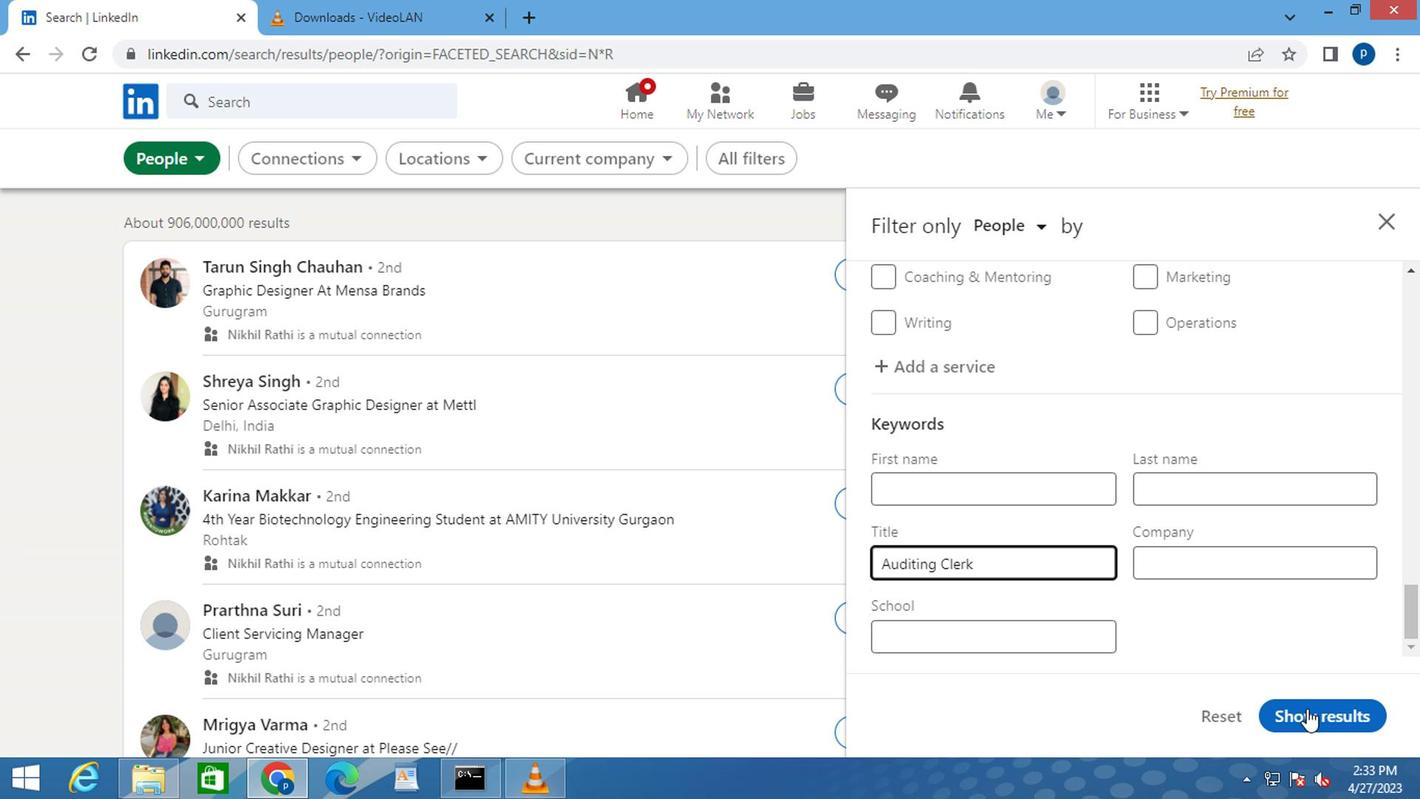 
Action: Mouse pressed left at (1304, 718)
Screenshot: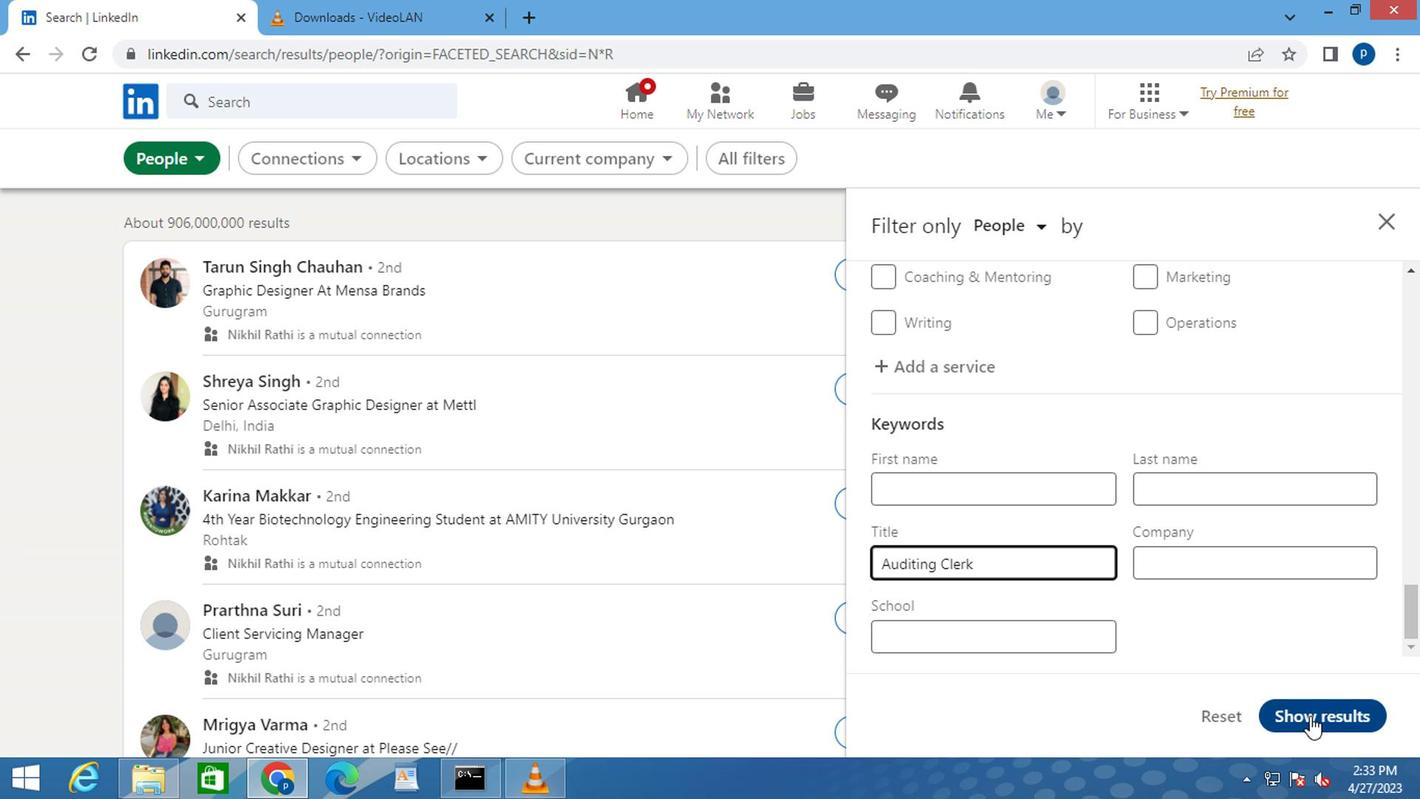 
